 Task: Find a house in Fairhaven, United States, for 8 guests from 24th August to 10th September, with a price range of ₹12,000 to ₹15,000, 4 bedrooms, 4 bathrooms, and amenities including free parking, TV, WiFi, gym, and breakfast.
Action: Mouse moved to (606, 115)
Screenshot: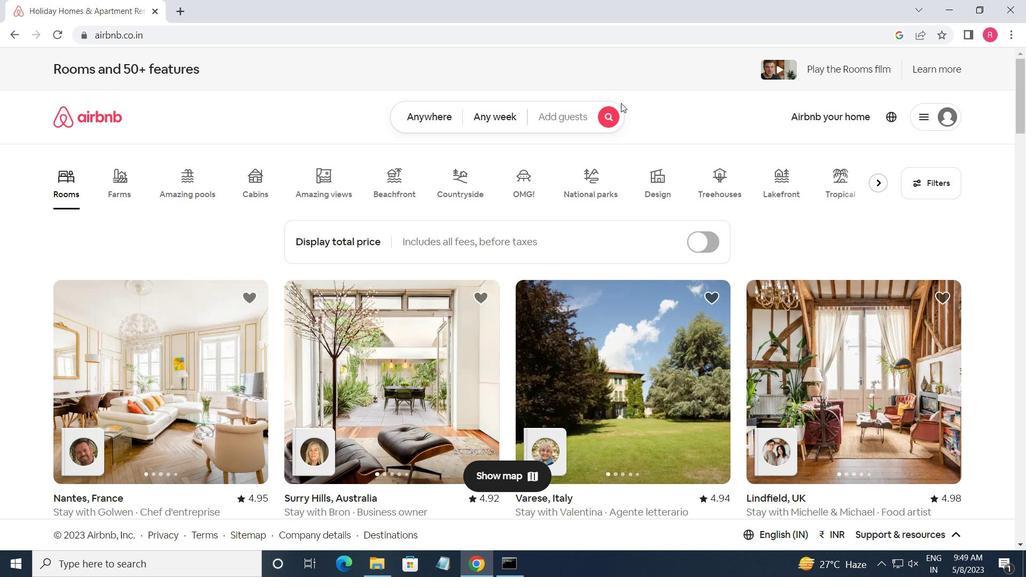 
Action: Mouse pressed left at (606, 115)
Screenshot: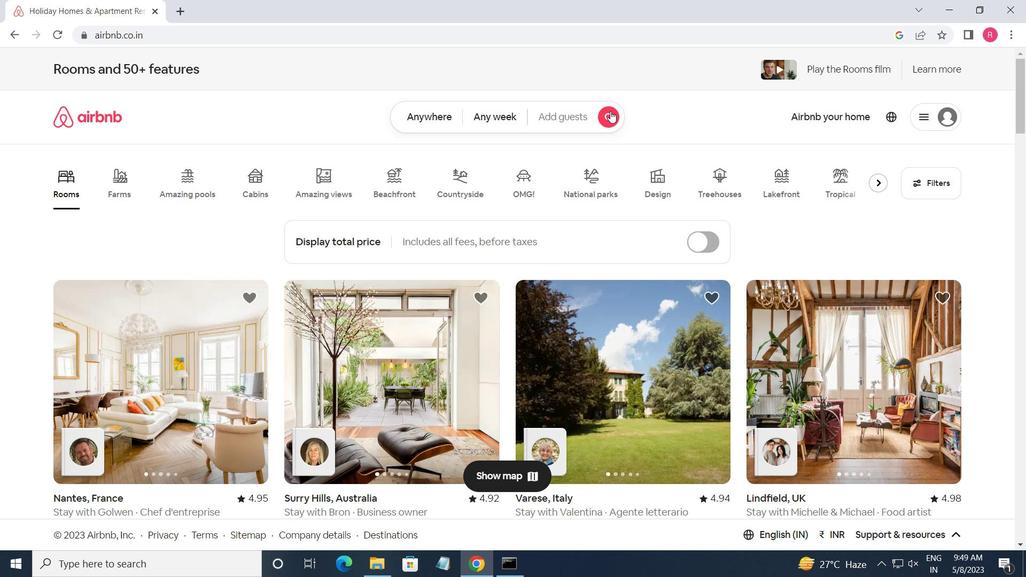 
Action: Mouse moved to (277, 159)
Screenshot: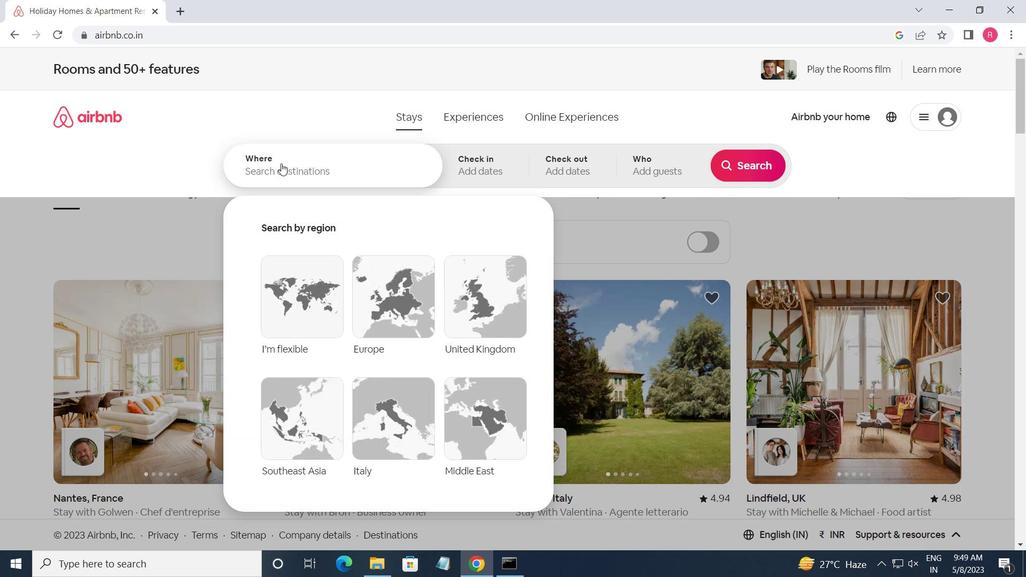 
Action: Mouse pressed left at (277, 159)
Screenshot: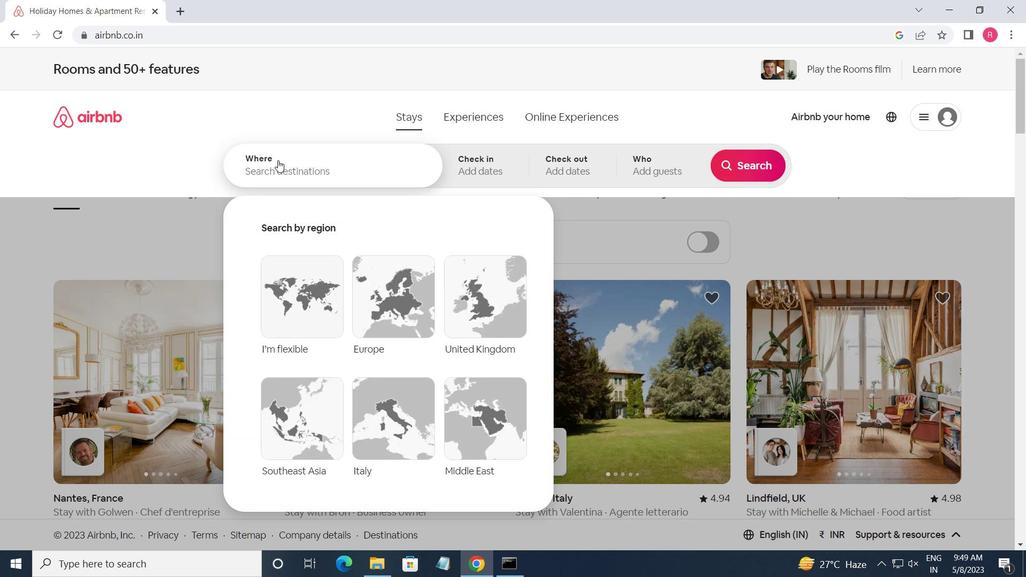 
Action: Mouse moved to (277, 169)
Screenshot: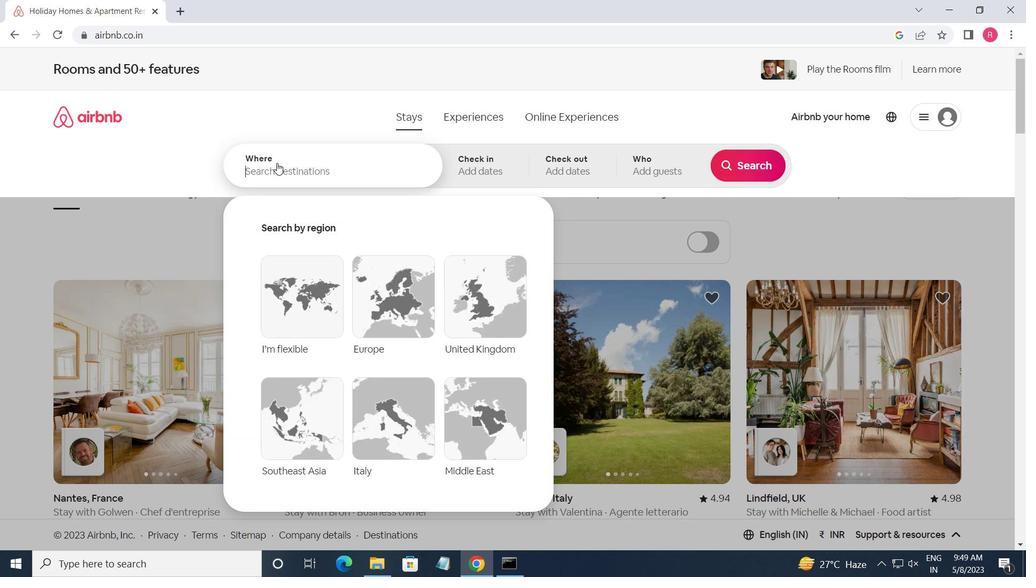 
Action: Key pressed <Key.shift>FAIRHAVEN,<Key.shift_r>UNITED<Key.space><Key.shift>STATE<Key.enter>
Screenshot: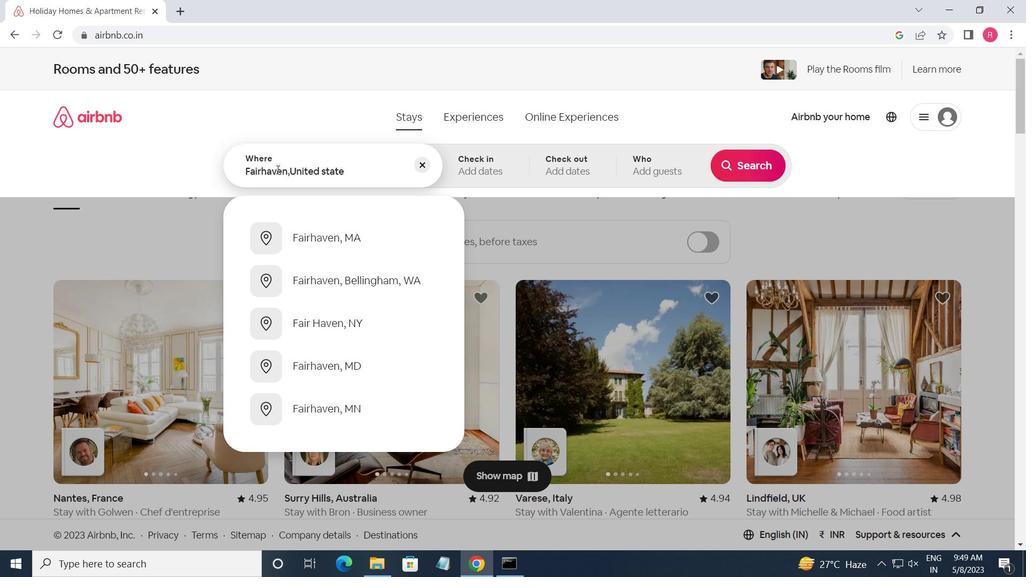 
Action: Mouse scrolled (277, 169) with delta (0, 0)
Screenshot: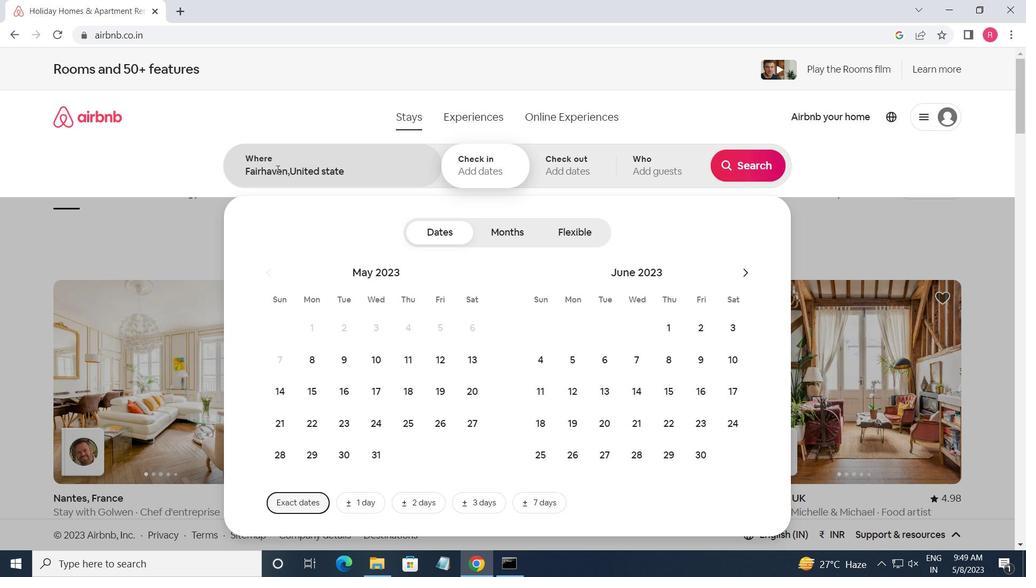
Action: Mouse moved to (744, 274)
Screenshot: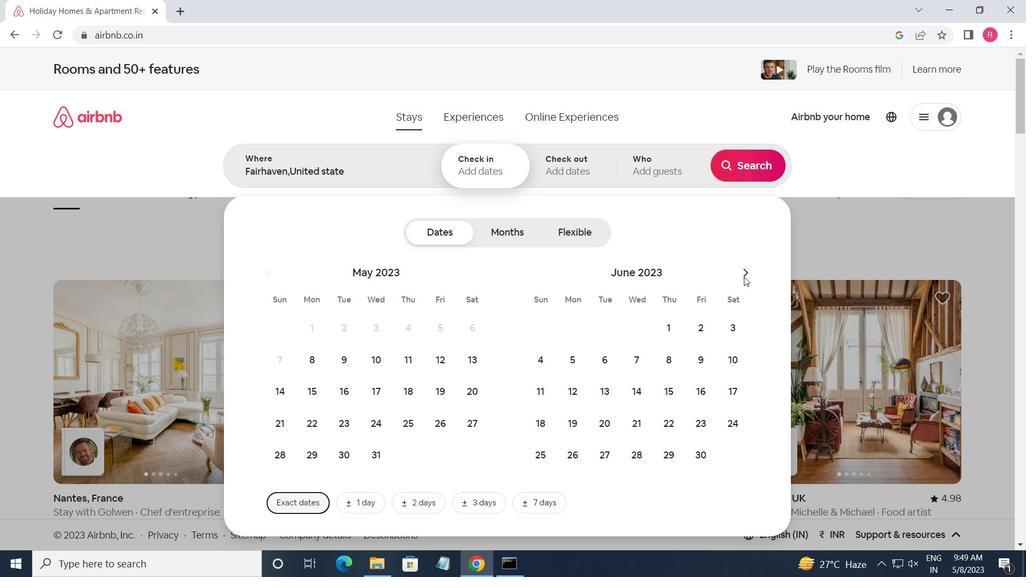 
Action: Mouse pressed left at (744, 274)
Screenshot: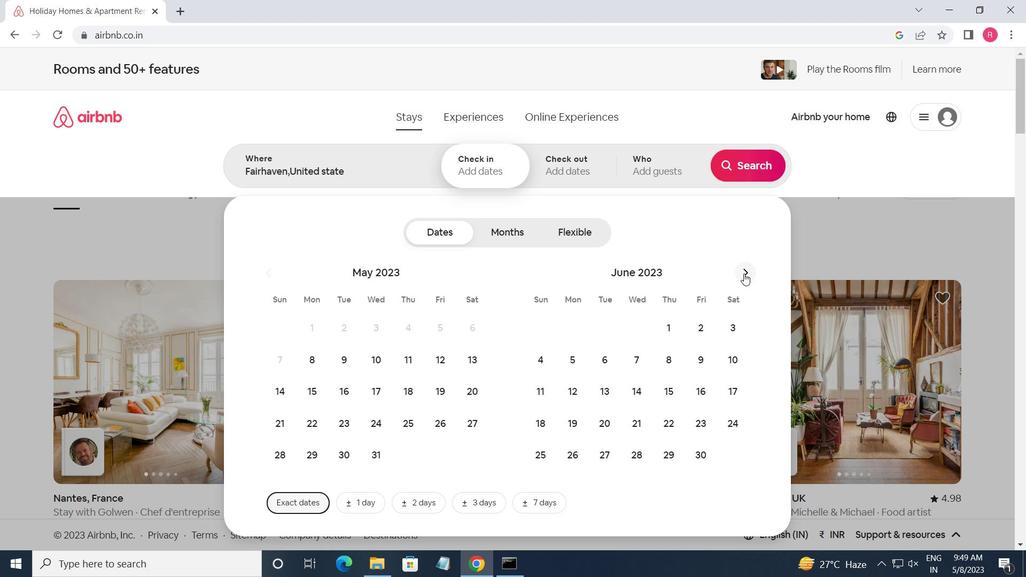 
Action: Mouse pressed left at (744, 274)
Screenshot: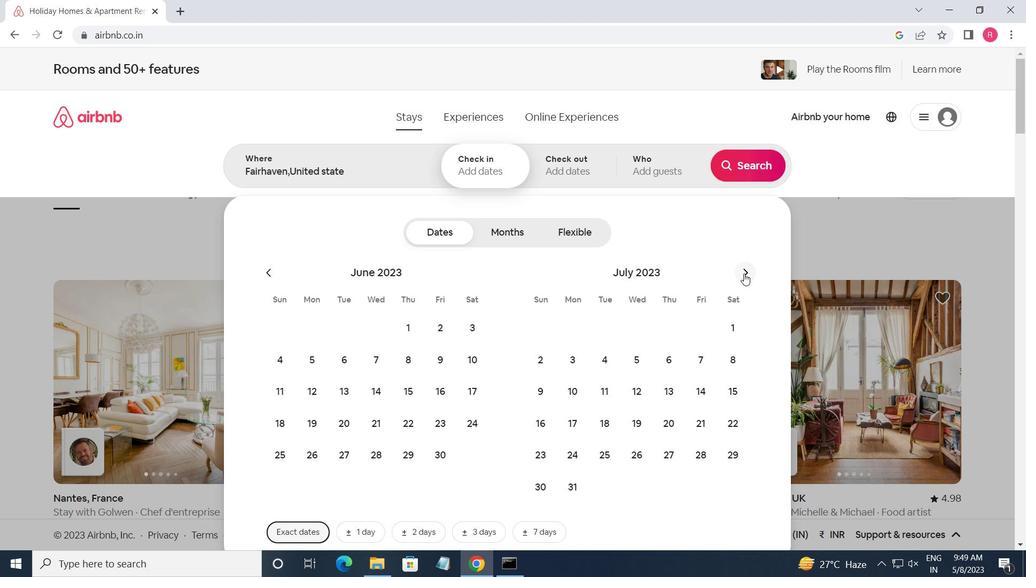 
Action: Mouse moved to (664, 424)
Screenshot: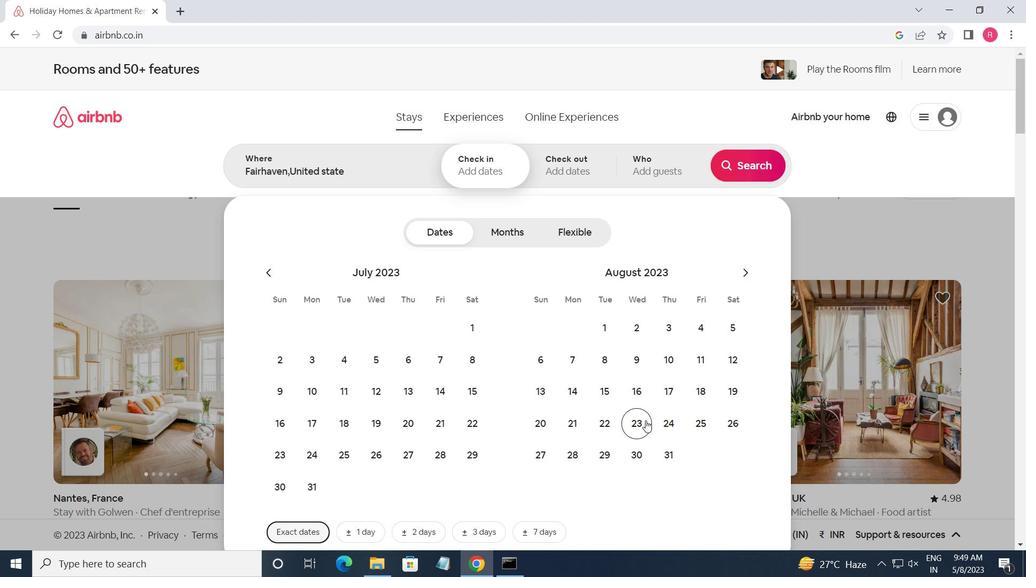 
Action: Mouse pressed left at (664, 424)
Screenshot: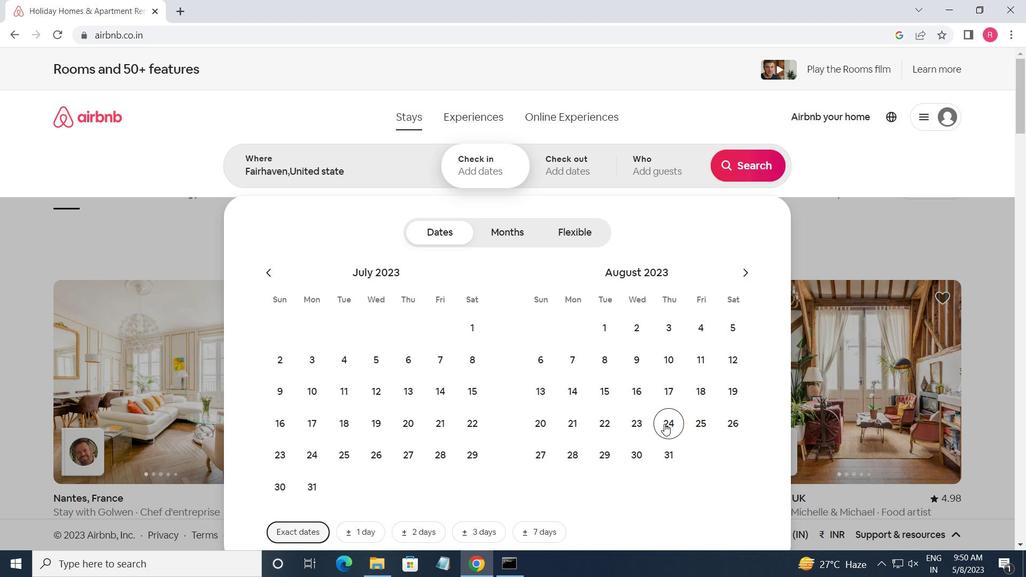 
Action: Mouse moved to (741, 272)
Screenshot: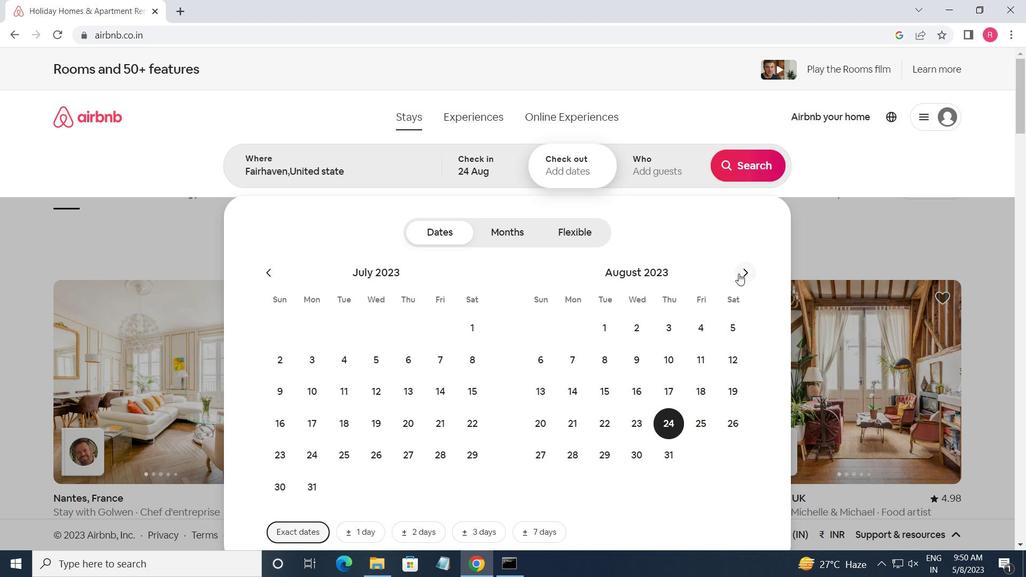 
Action: Mouse pressed left at (741, 272)
Screenshot: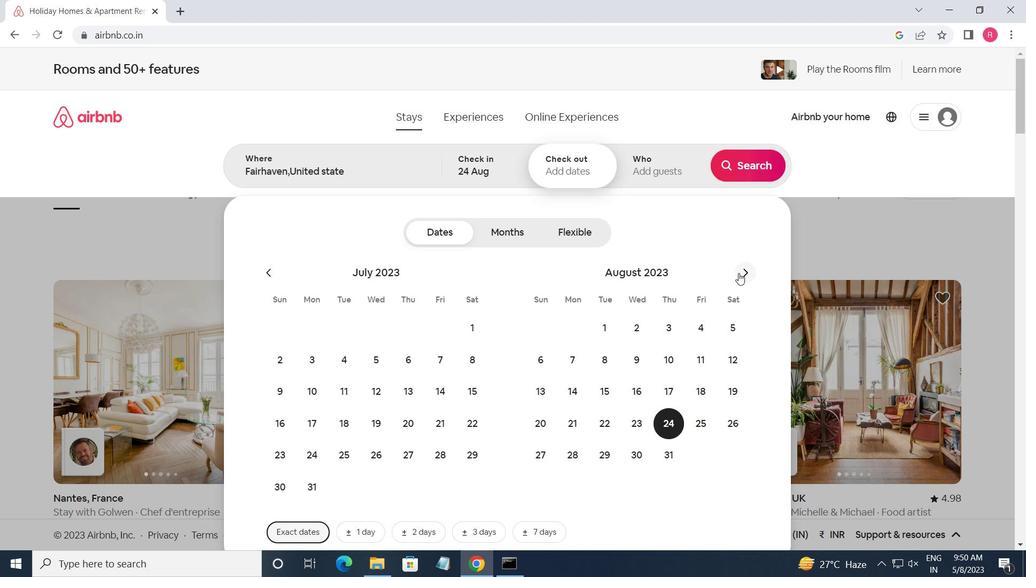 
Action: Mouse moved to (543, 387)
Screenshot: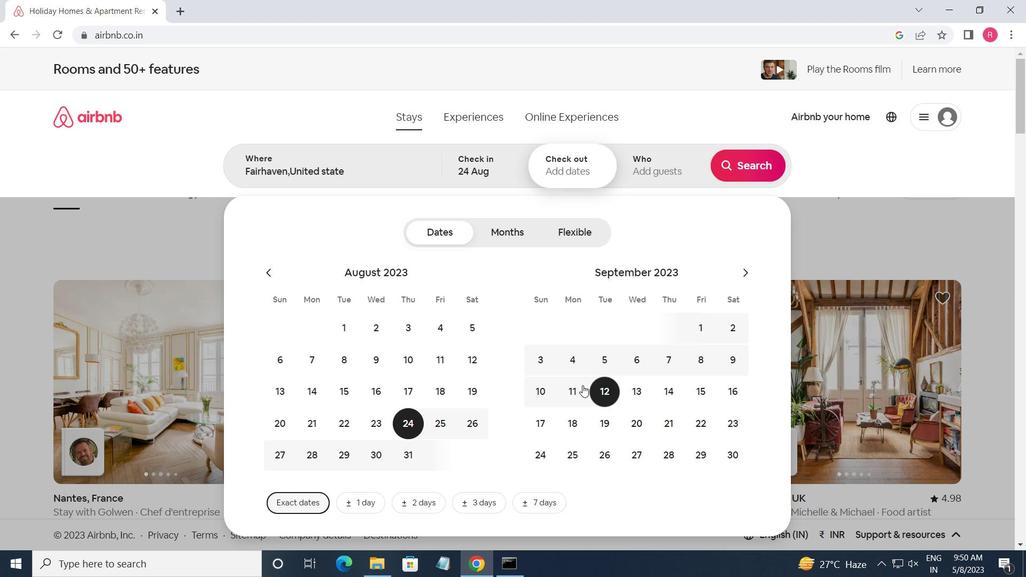 
Action: Mouse pressed left at (543, 387)
Screenshot: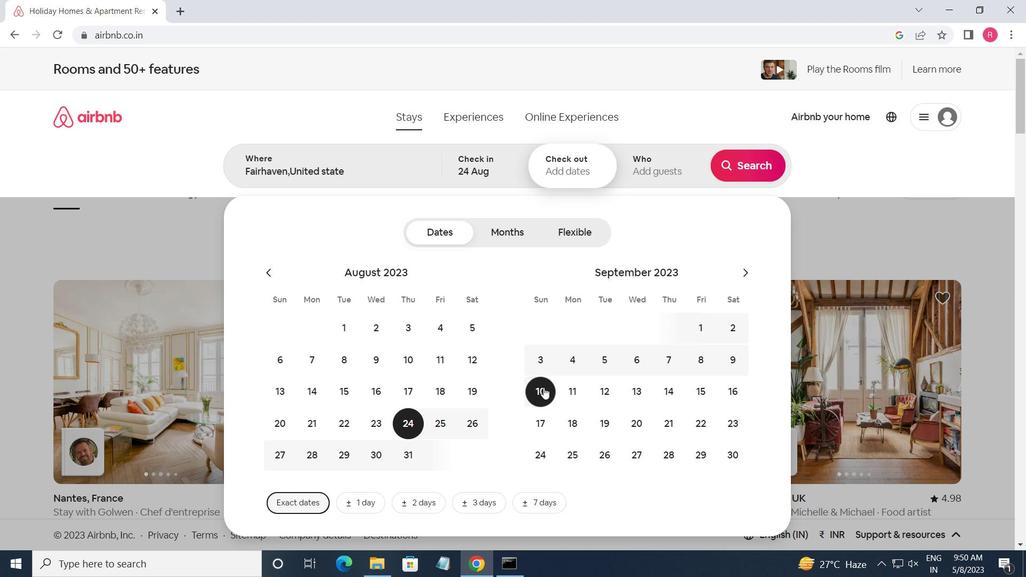 
Action: Mouse moved to (647, 179)
Screenshot: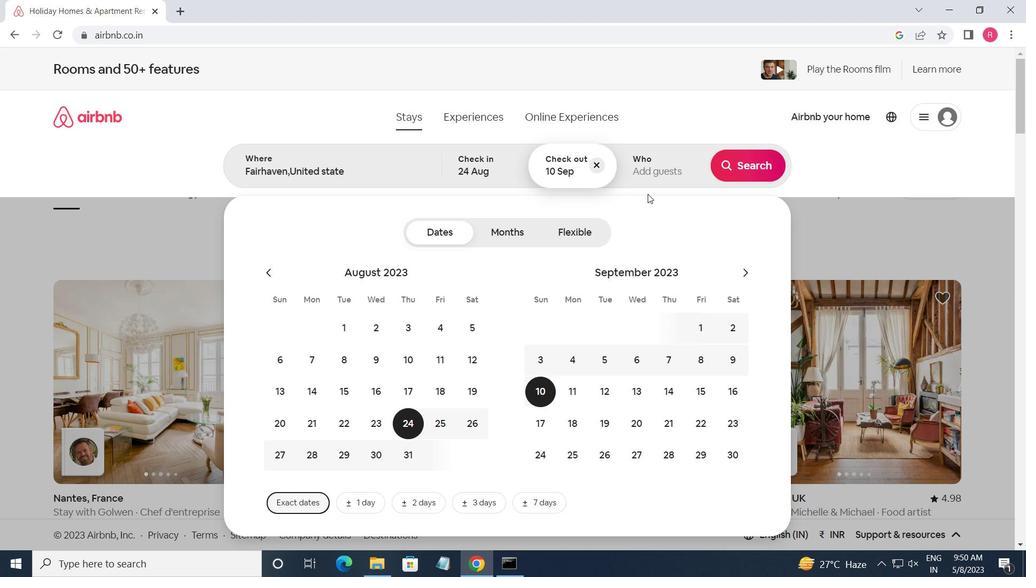 
Action: Mouse pressed left at (647, 179)
Screenshot: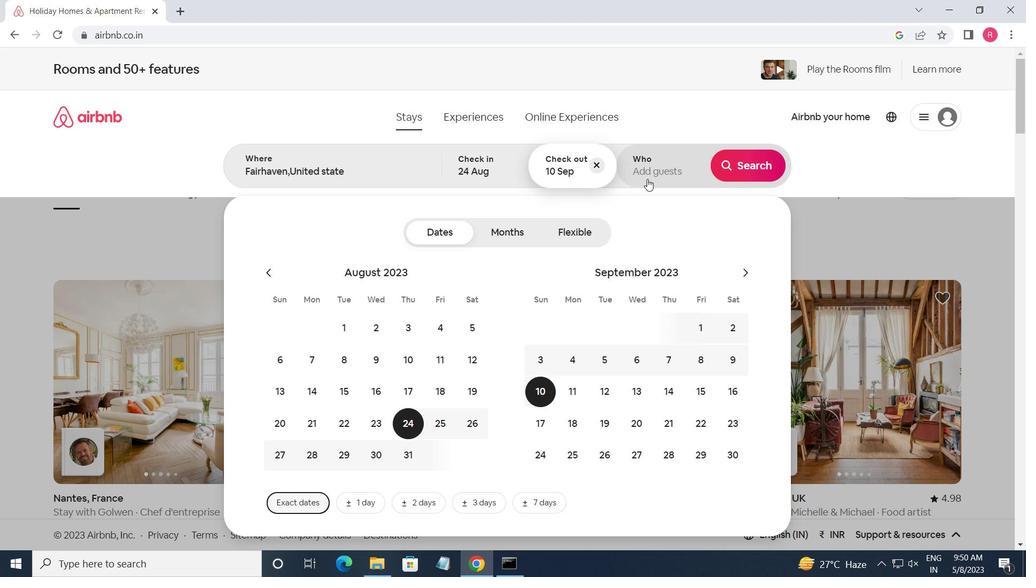 
Action: Mouse moved to (751, 241)
Screenshot: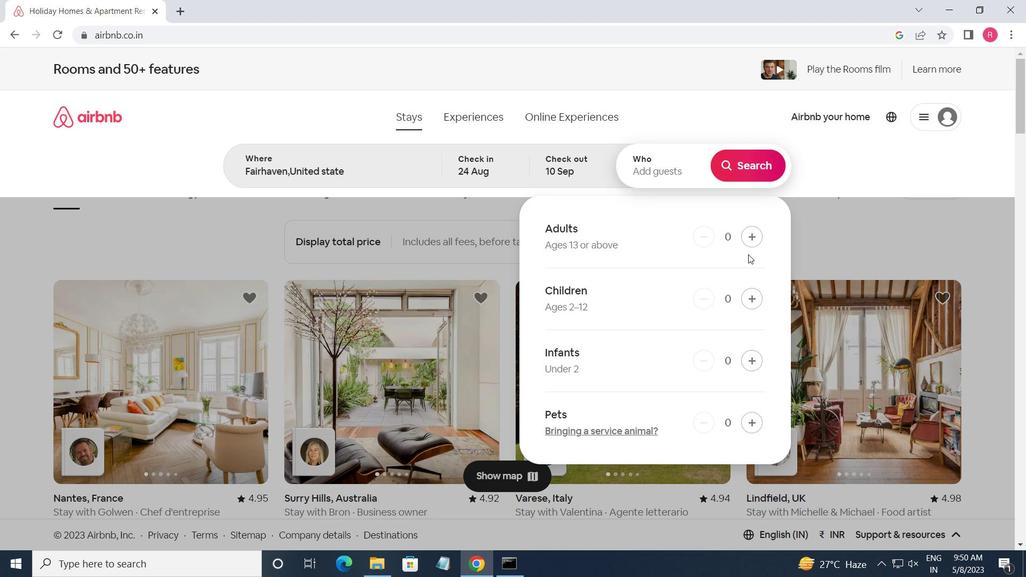 
Action: Mouse pressed left at (751, 241)
Screenshot: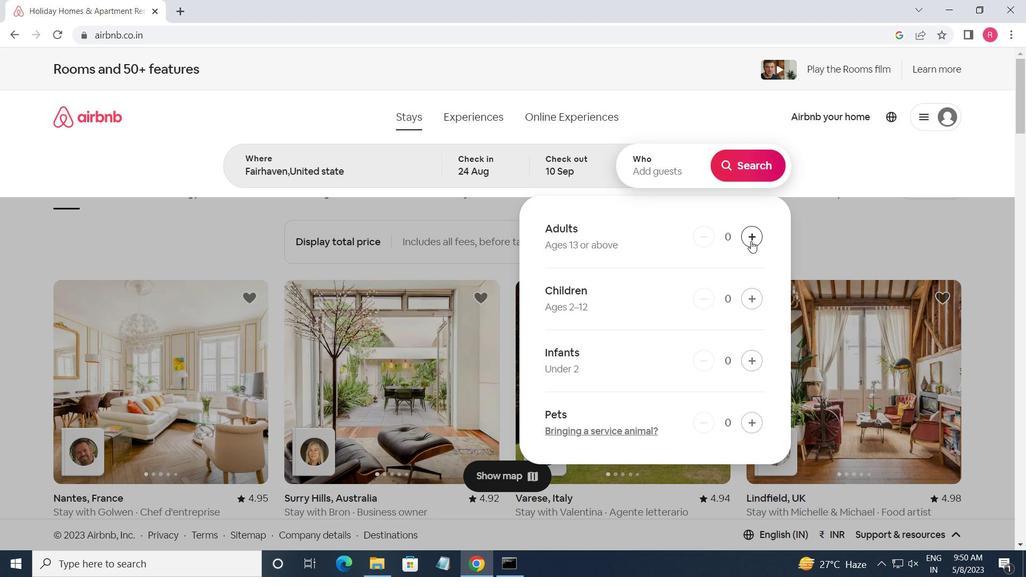 
Action: Mouse pressed left at (751, 241)
Screenshot: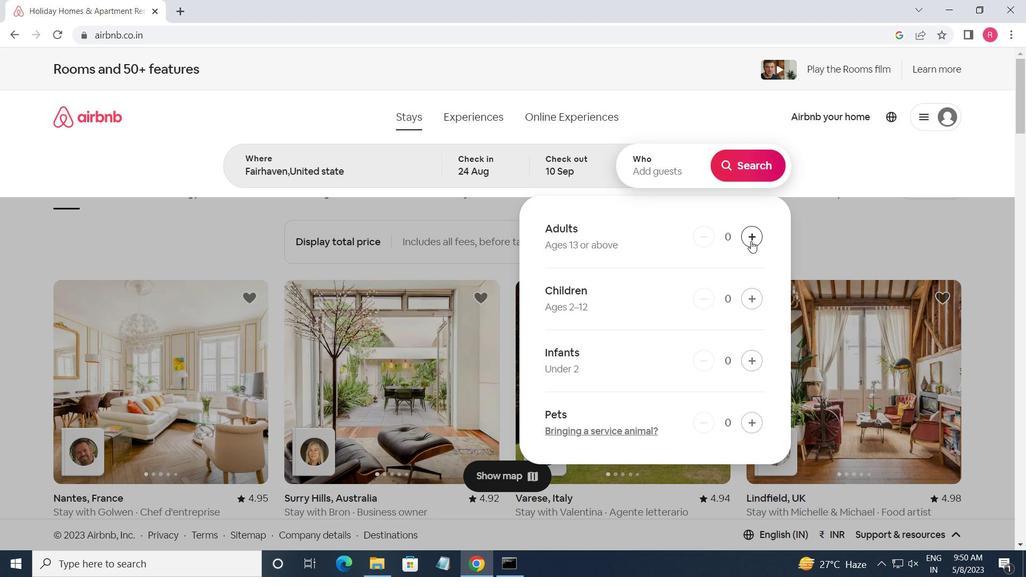 
Action: Mouse pressed left at (751, 241)
Screenshot: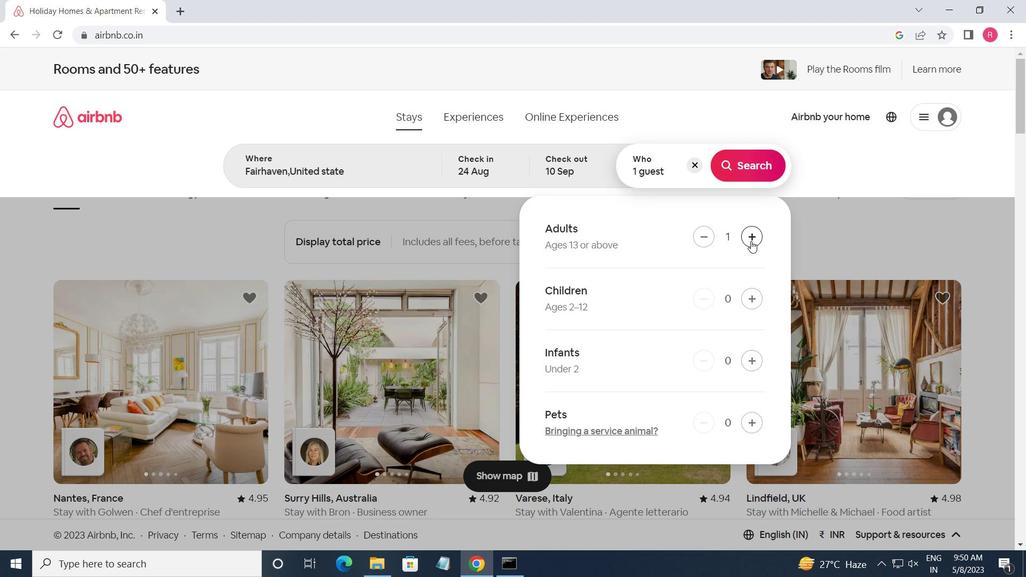 
Action: Mouse pressed left at (751, 241)
Screenshot: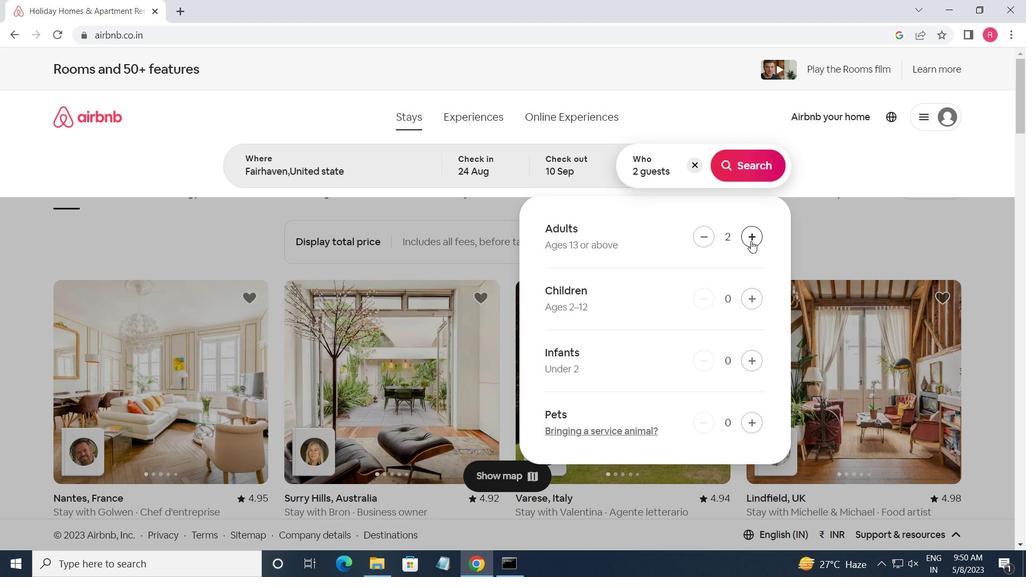 
Action: Mouse pressed left at (751, 241)
Screenshot: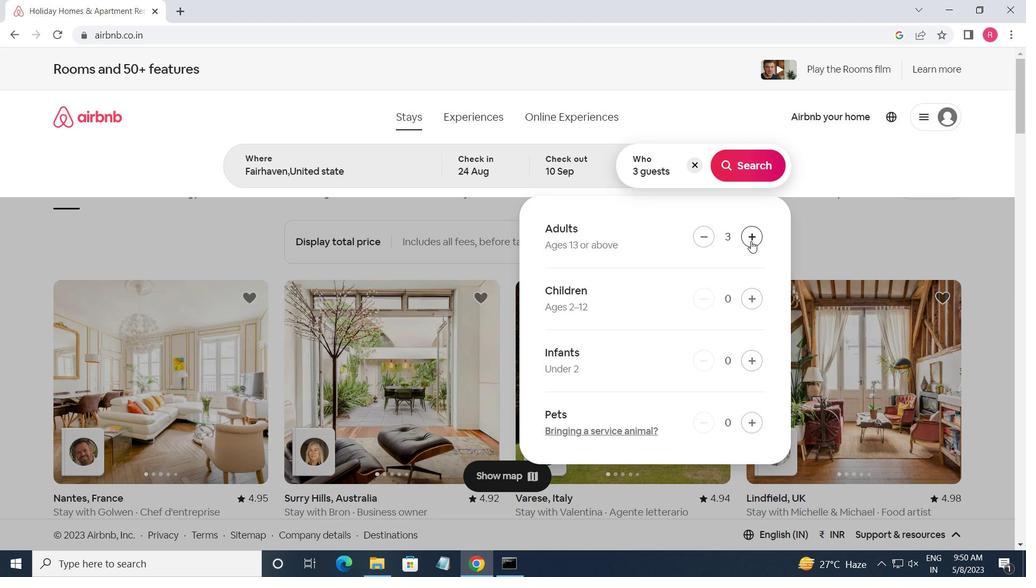 
Action: Mouse pressed left at (751, 241)
Screenshot: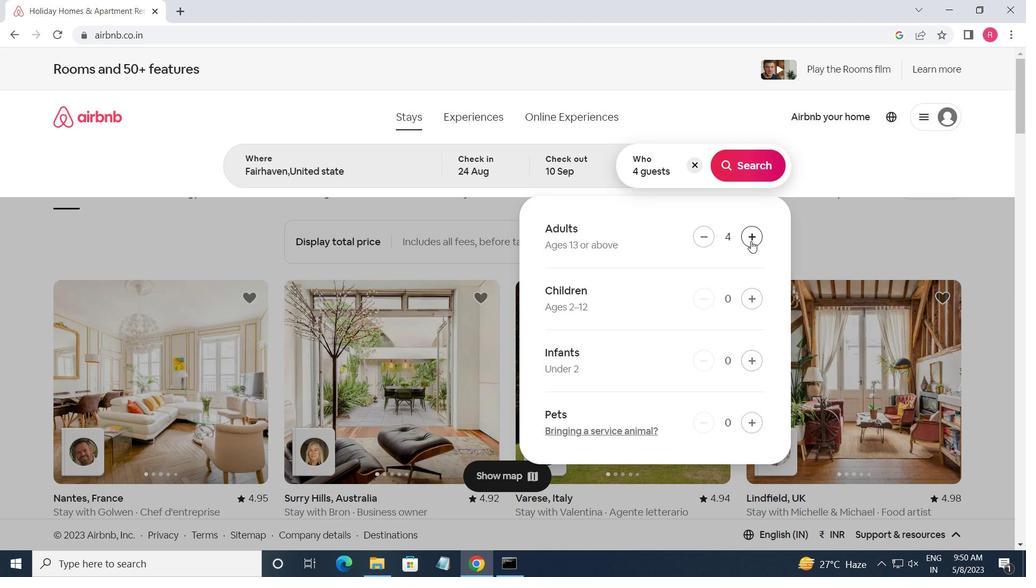 
Action: Mouse pressed left at (751, 241)
Screenshot: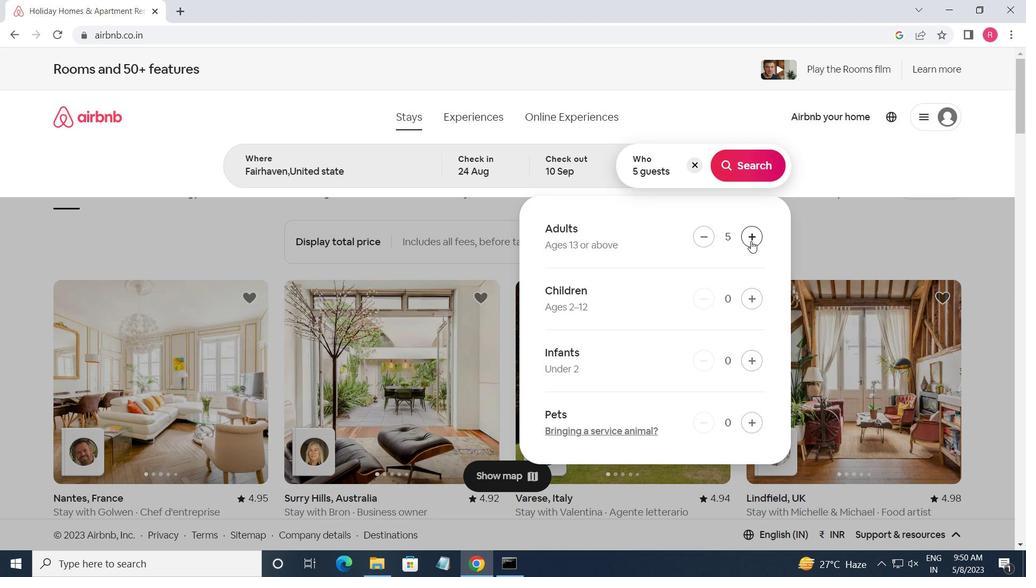 
Action: Mouse pressed left at (751, 241)
Screenshot: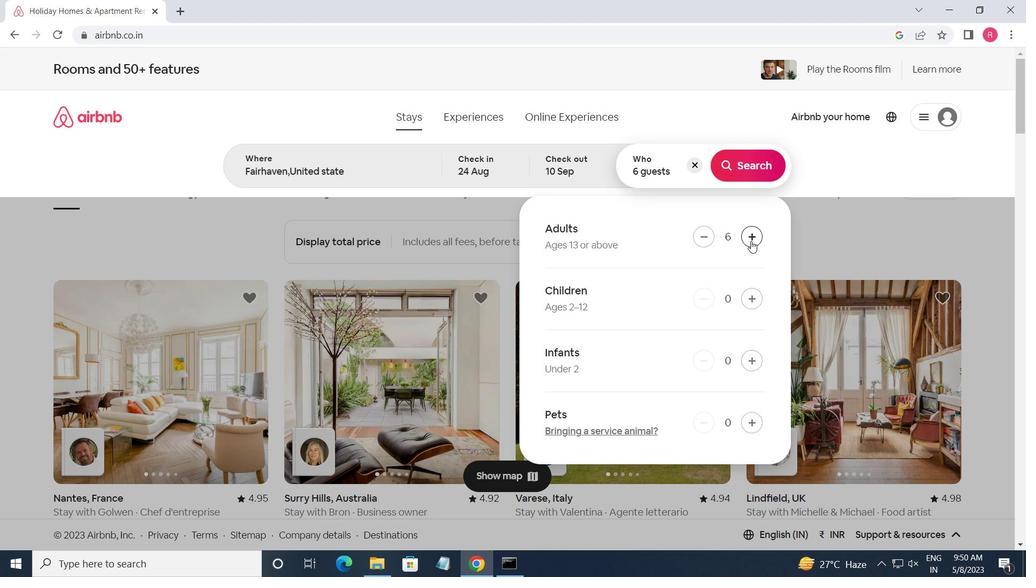 
Action: Mouse moved to (761, 160)
Screenshot: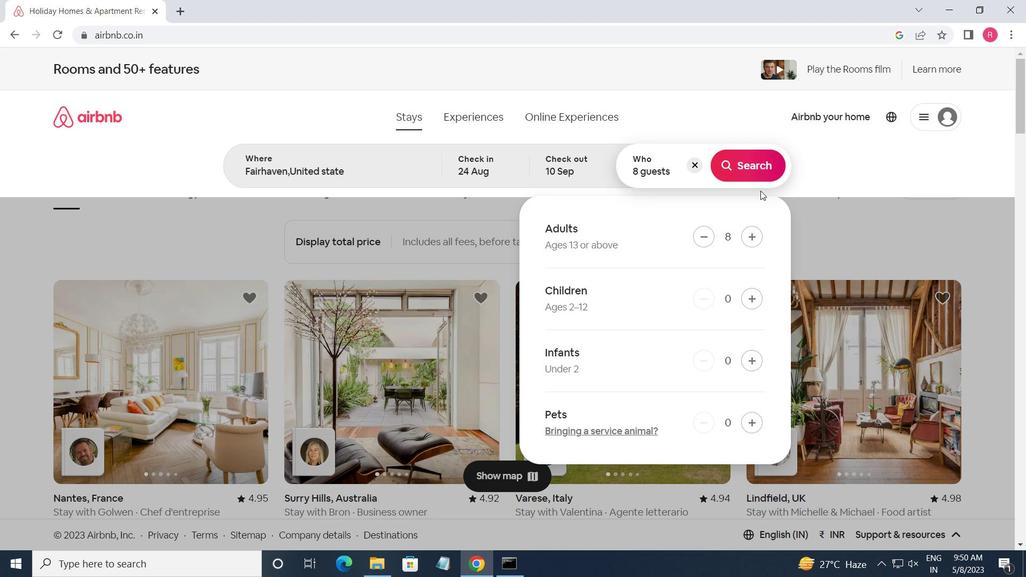 
Action: Mouse pressed left at (761, 160)
Screenshot: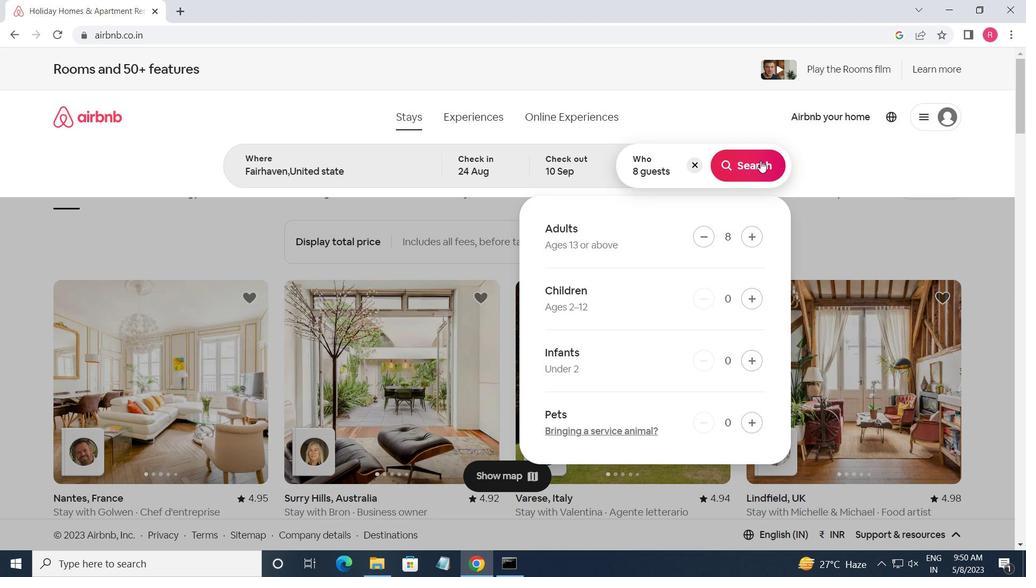 
Action: Mouse moved to (960, 126)
Screenshot: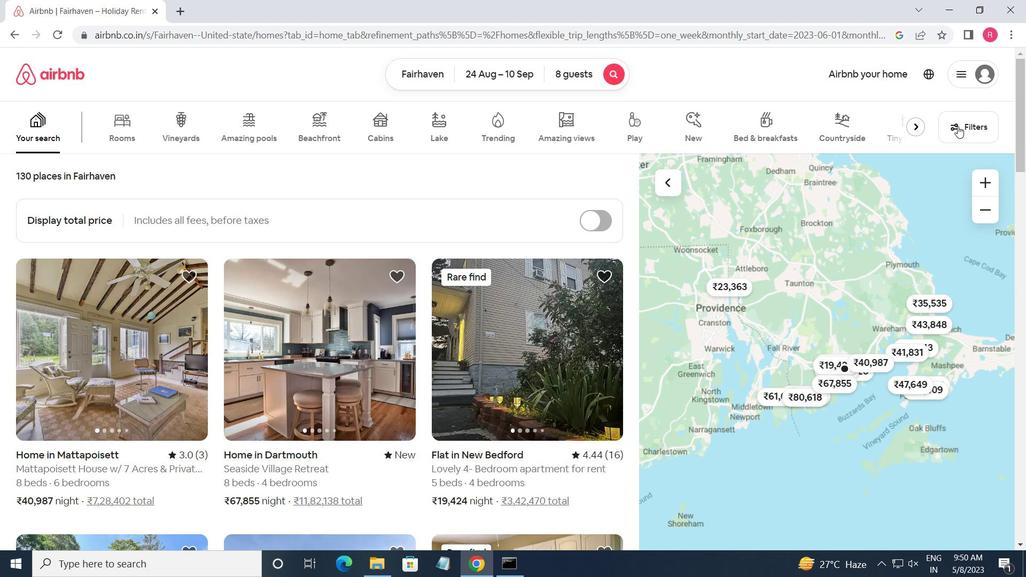 
Action: Mouse pressed left at (960, 126)
Screenshot: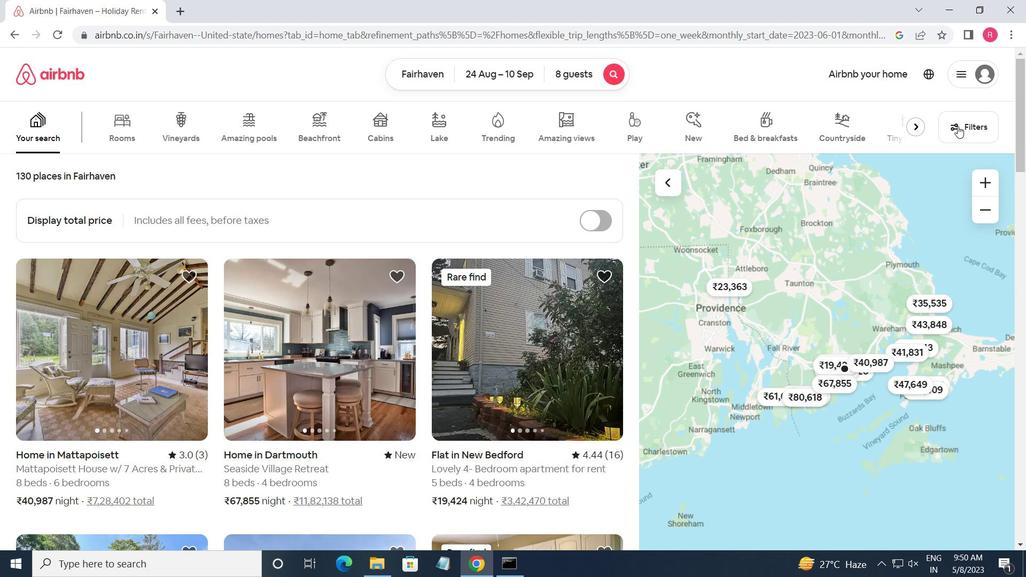 
Action: Mouse moved to (465, 369)
Screenshot: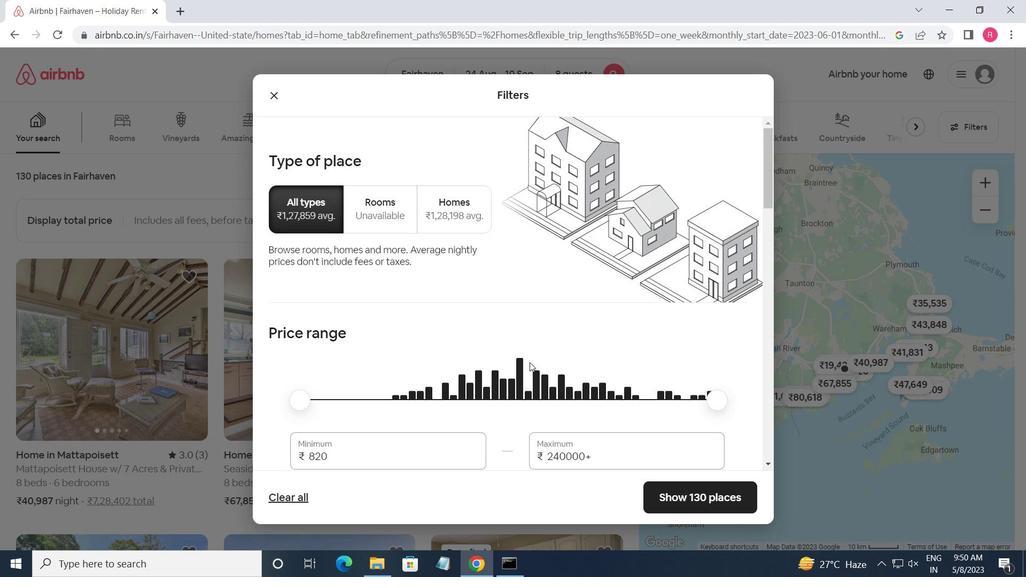 
Action: Mouse scrolled (465, 368) with delta (0, 0)
Screenshot: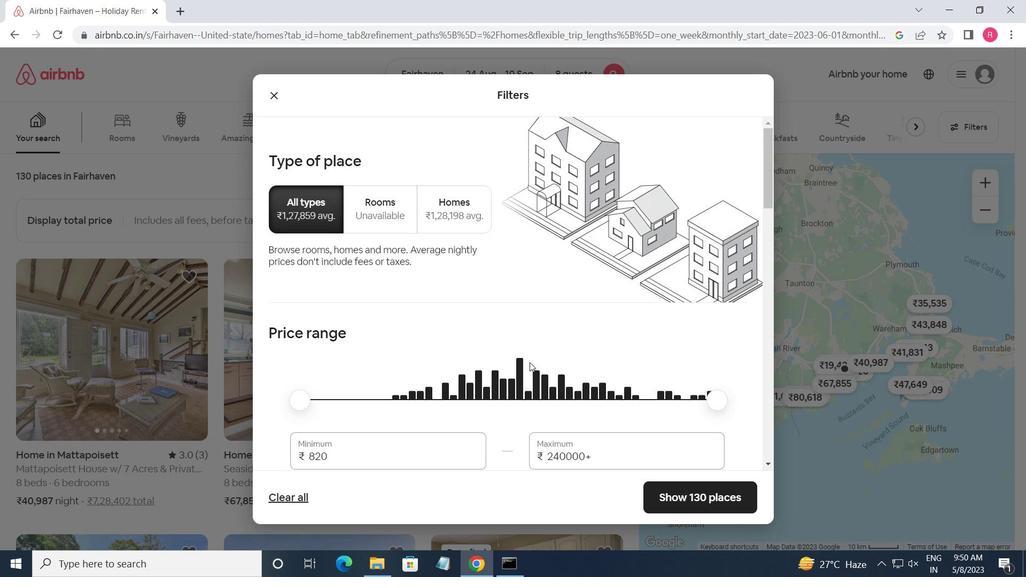 
Action: Mouse moved to (368, 385)
Screenshot: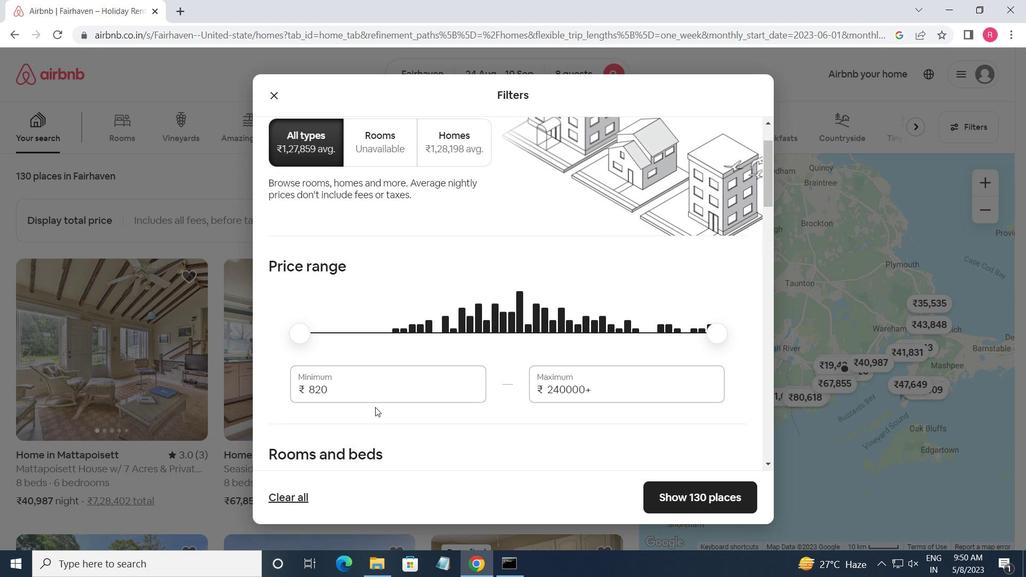 
Action: Mouse pressed left at (368, 385)
Screenshot: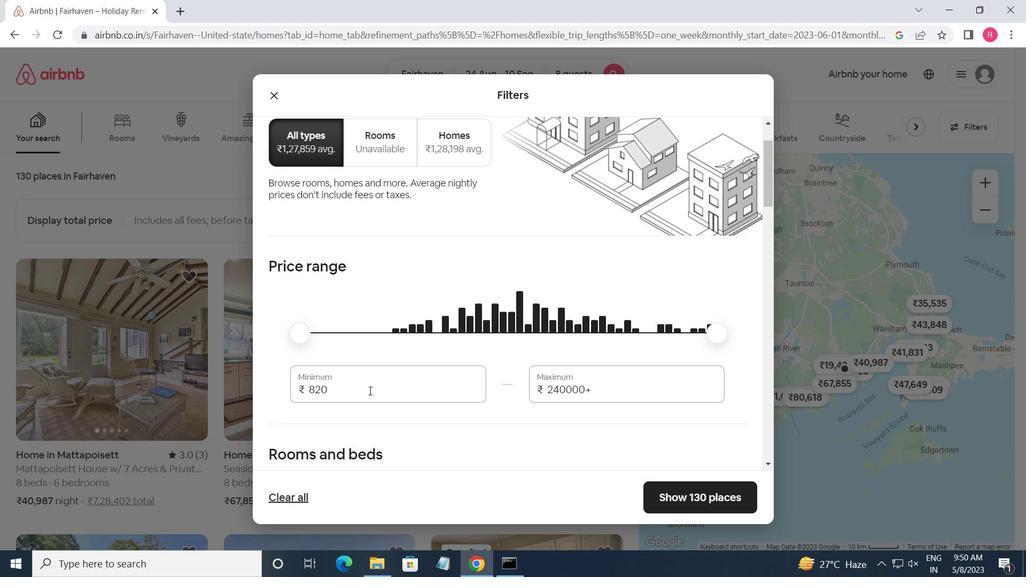 
Action: Key pressed <Key.backspace><Key.backspace><Key.backspace><Key.backspace><Key.backspace><Key.backspace><Key.backspace>12000<Key.tab>15000
Screenshot: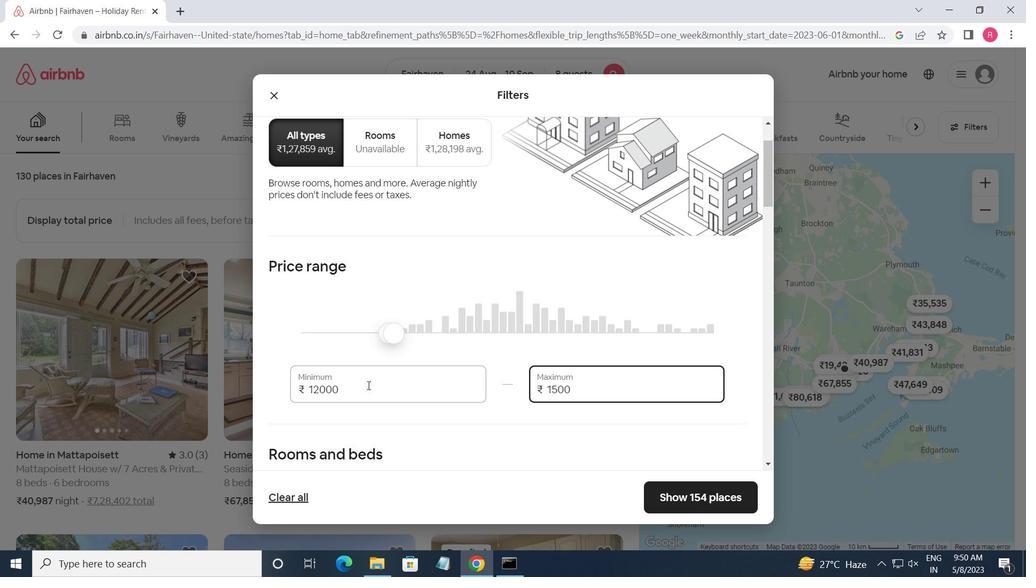 
Action: Mouse scrolled (368, 384) with delta (0, 0)
Screenshot: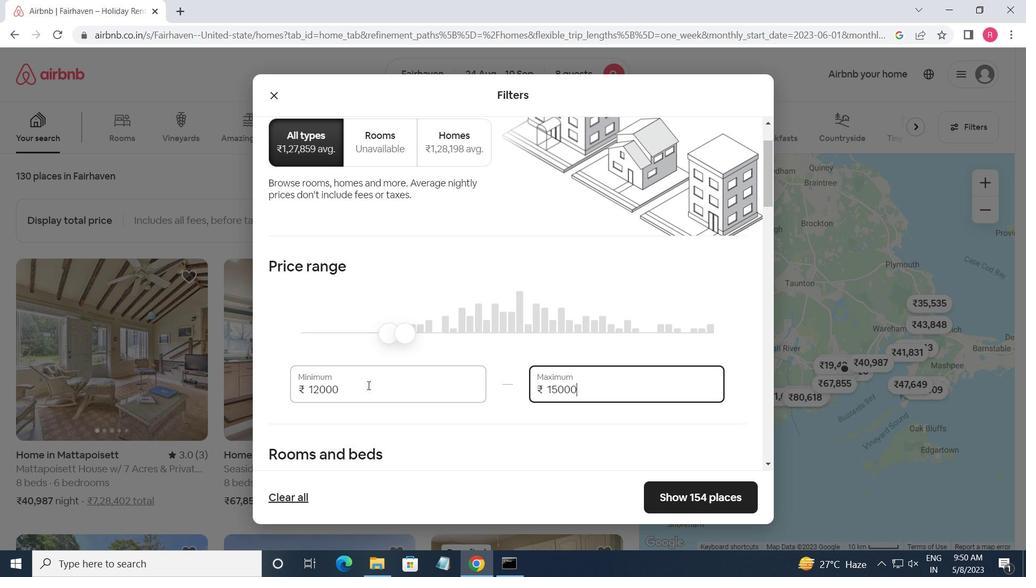 
Action: Mouse scrolled (368, 384) with delta (0, 0)
Screenshot: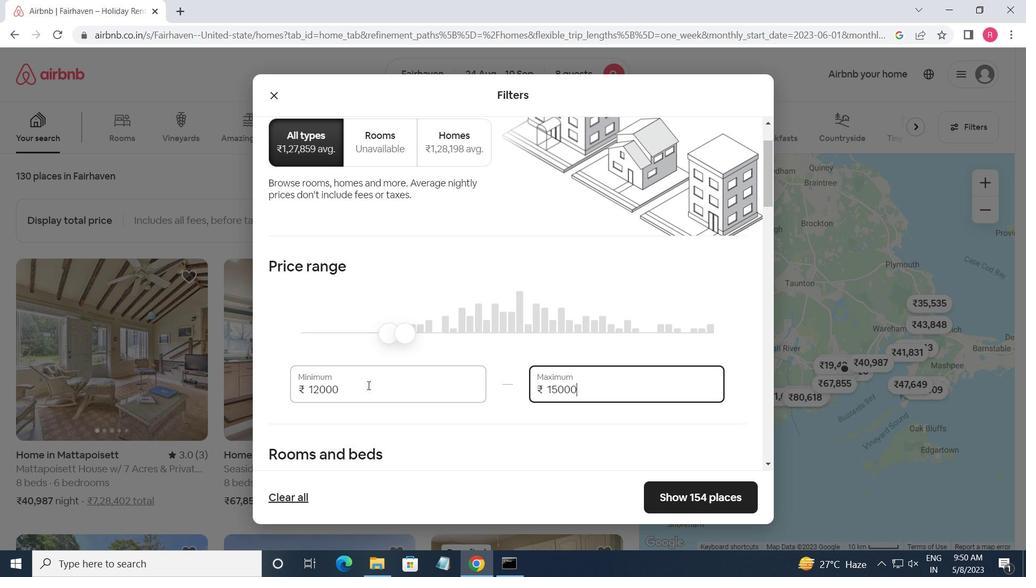 
Action: Mouse scrolled (368, 384) with delta (0, 0)
Screenshot: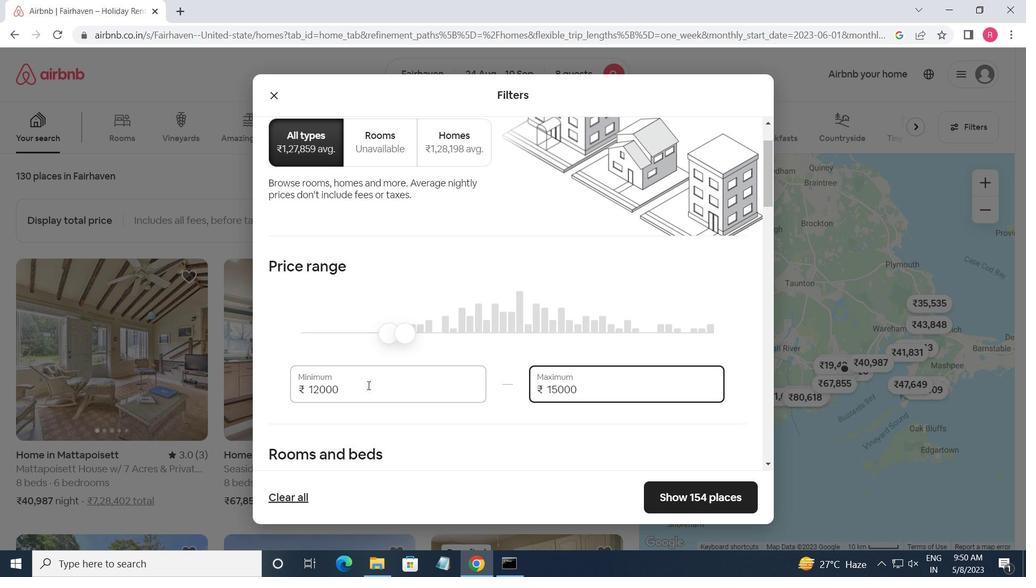 
Action: Mouse scrolled (368, 384) with delta (0, 0)
Screenshot: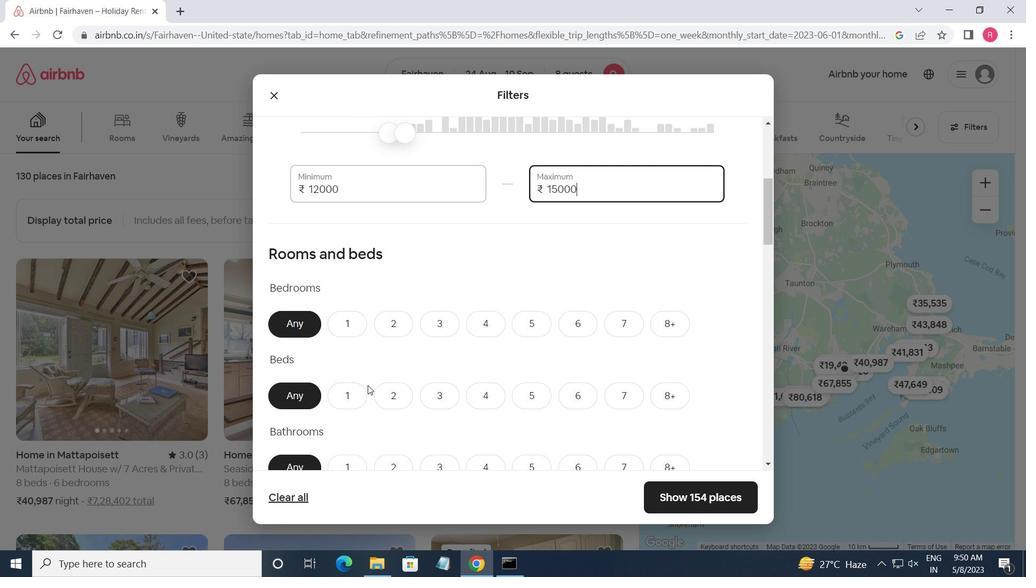 
Action: Mouse moved to (480, 257)
Screenshot: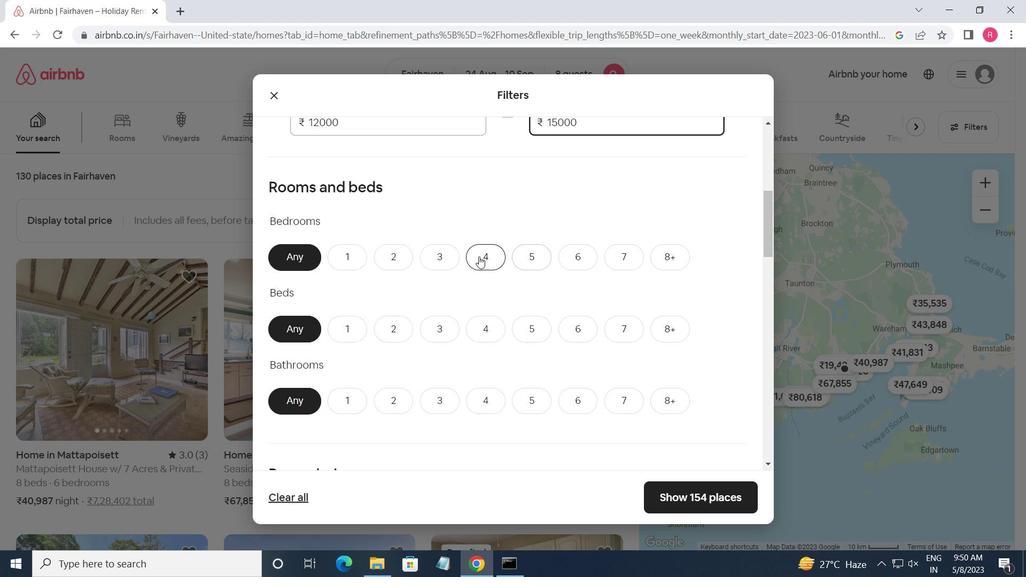 
Action: Mouse pressed left at (480, 257)
Screenshot: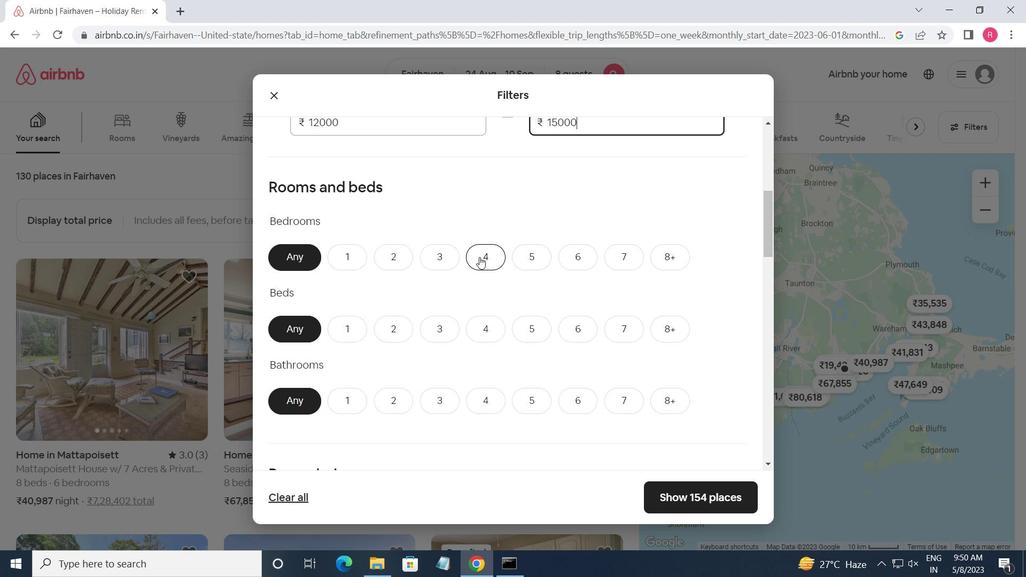 
Action: Mouse moved to (658, 336)
Screenshot: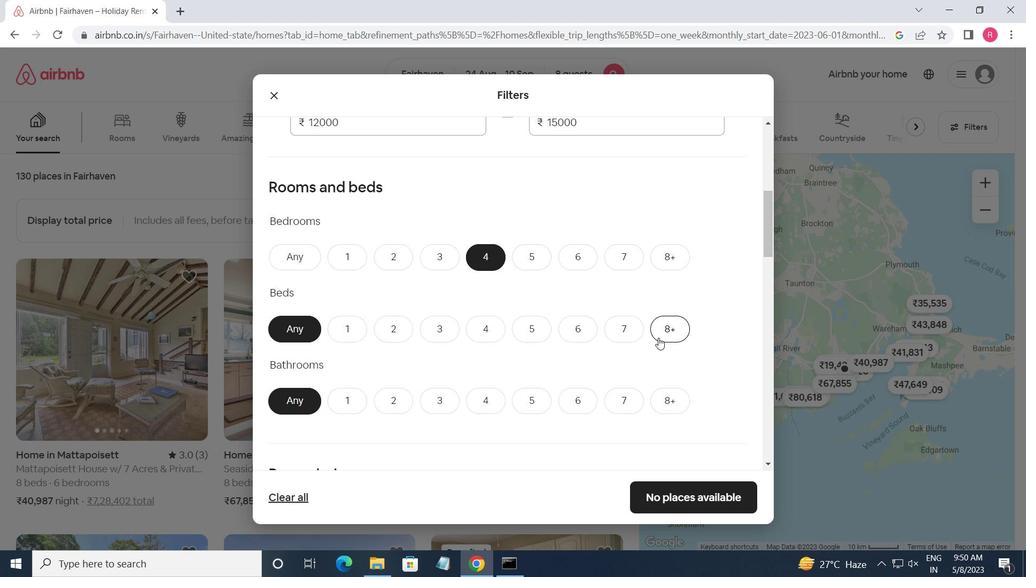 
Action: Mouse pressed left at (658, 336)
Screenshot: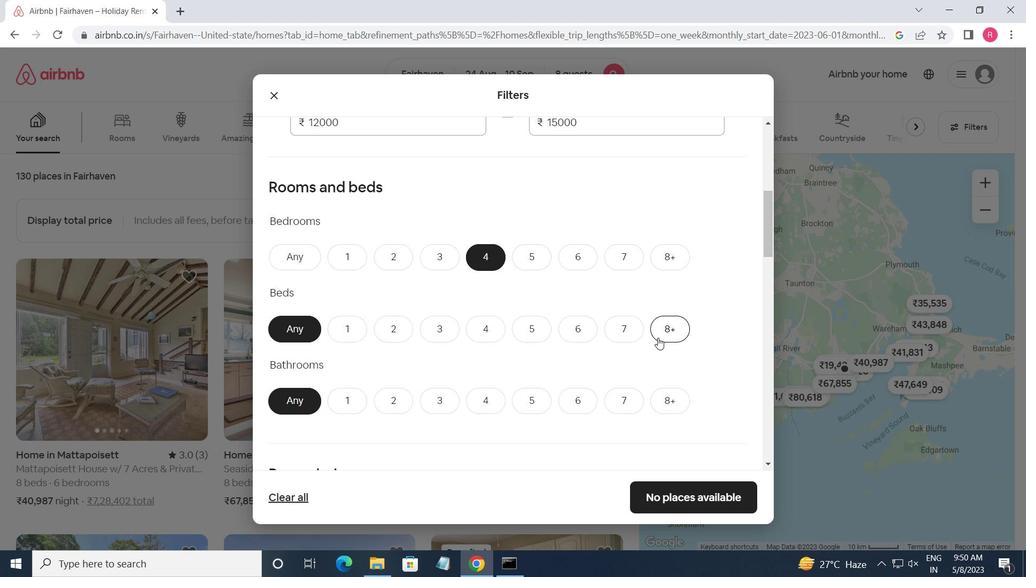 
Action: Mouse moved to (481, 402)
Screenshot: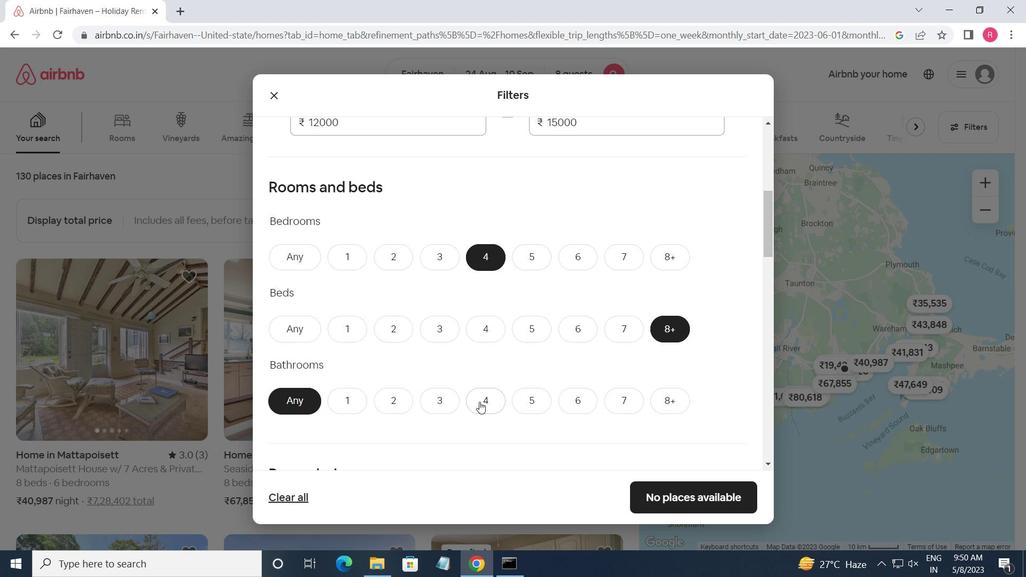 
Action: Mouse pressed left at (481, 402)
Screenshot: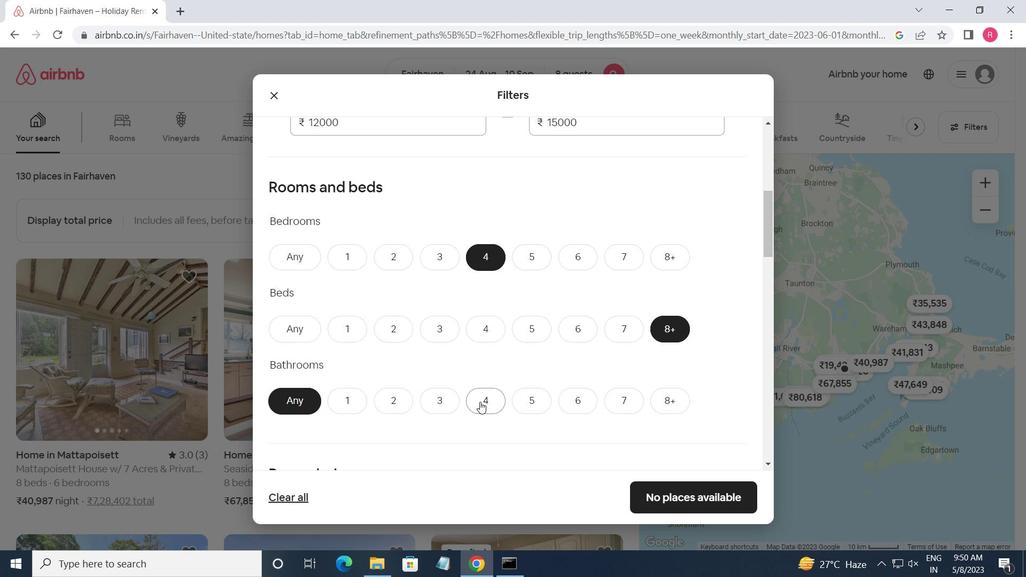 
Action: Mouse moved to (481, 401)
Screenshot: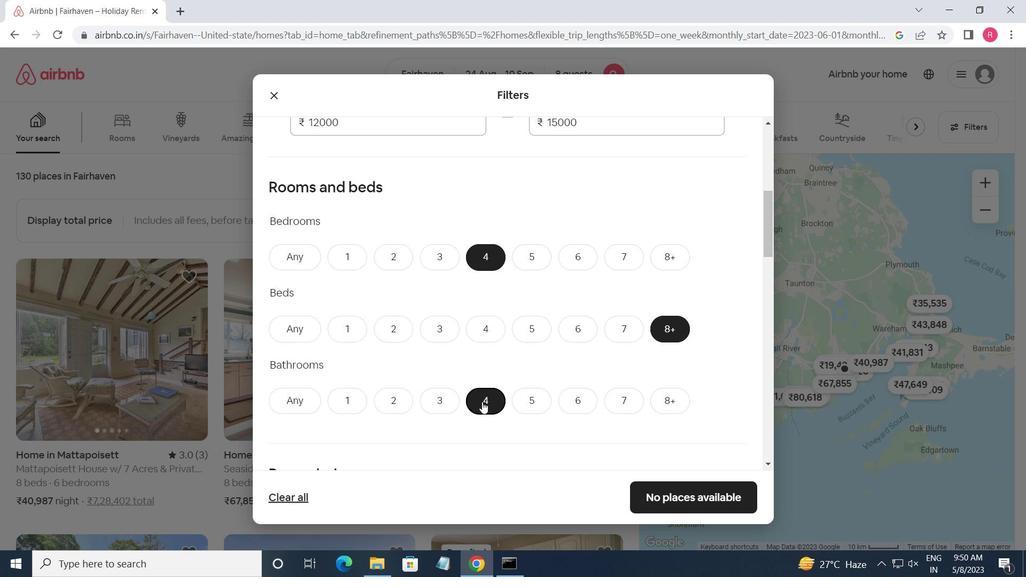 
Action: Mouse scrolled (481, 401) with delta (0, 0)
Screenshot: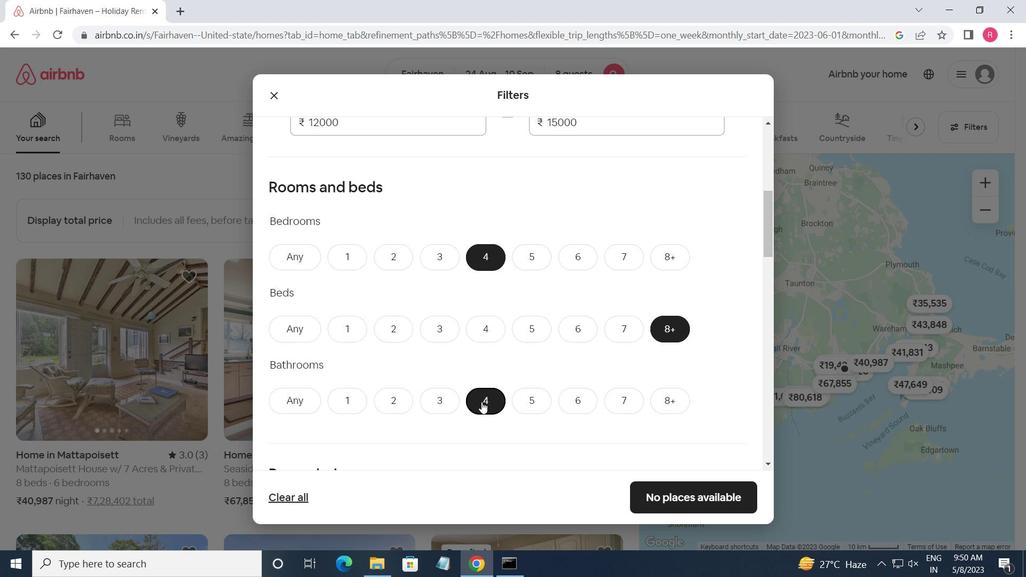 
Action: Mouse scrolled (481, 401) with delta (0, 0)
Screenshot: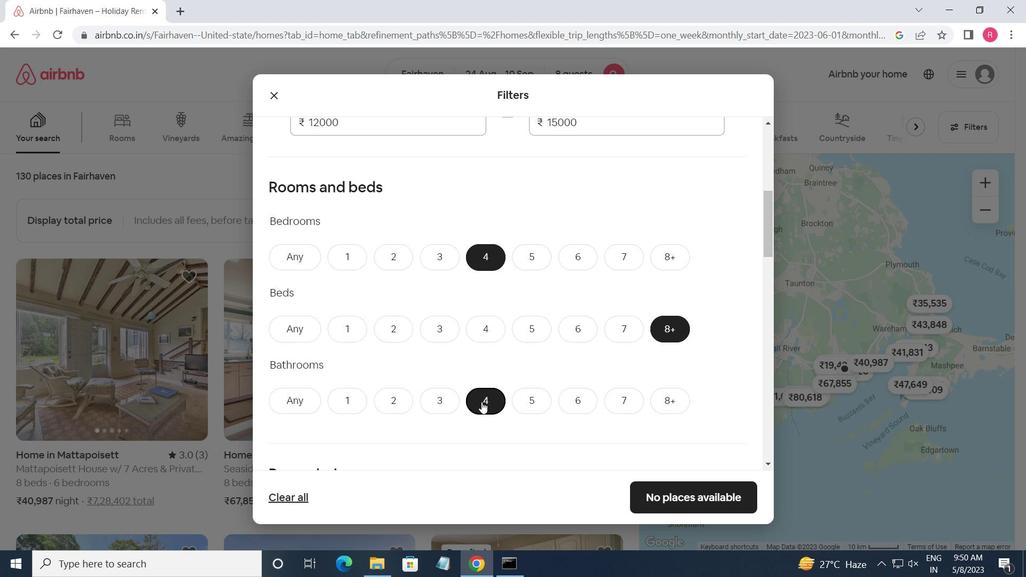 
Action: Mouse scrolled (481, 401) with delta (0, 0)
Screenshot: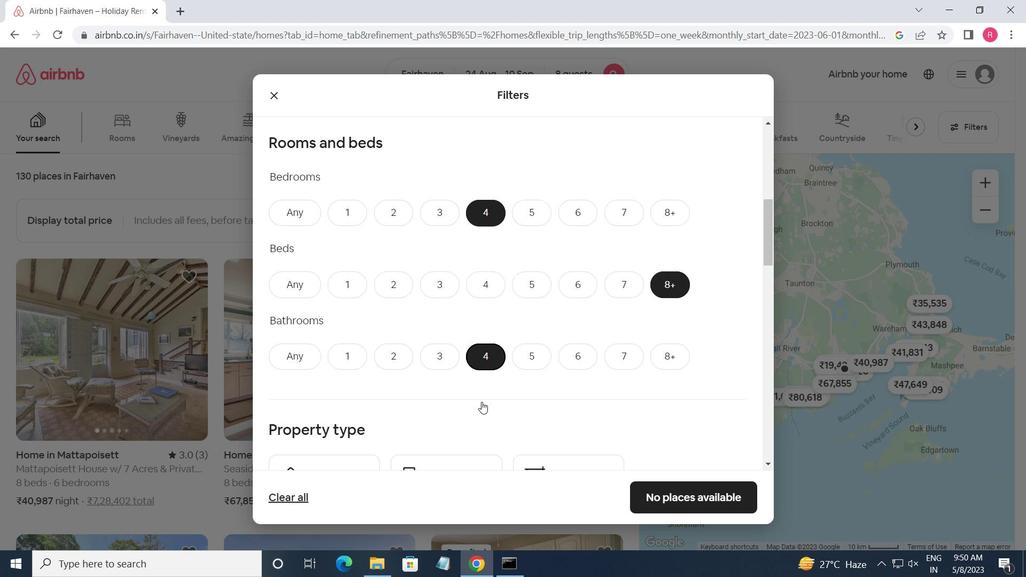 
Action: Mouse moved to (322, 341)
Screenshot: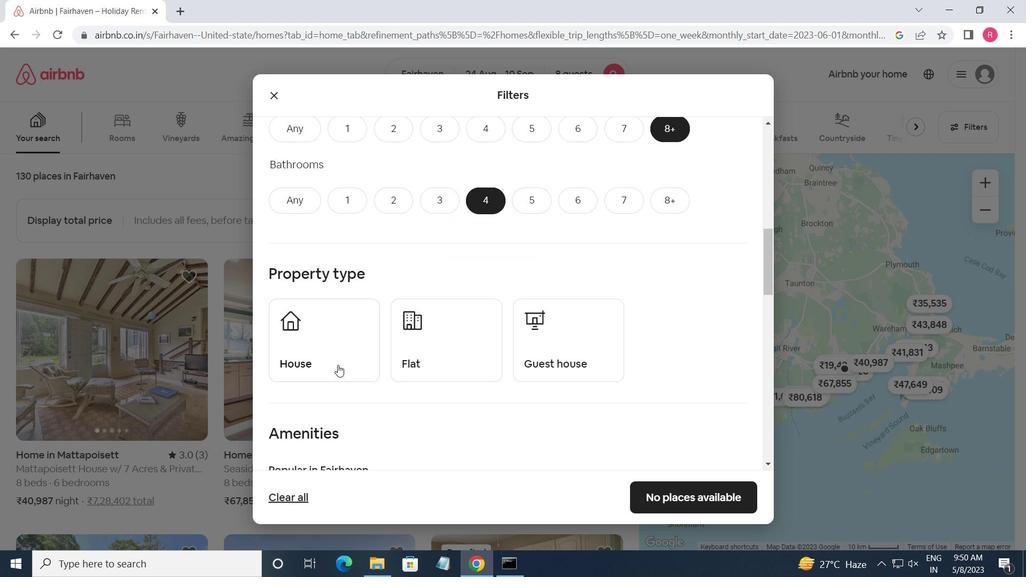 
Action: Mouse pressed left at (322, 341)
Screenshot: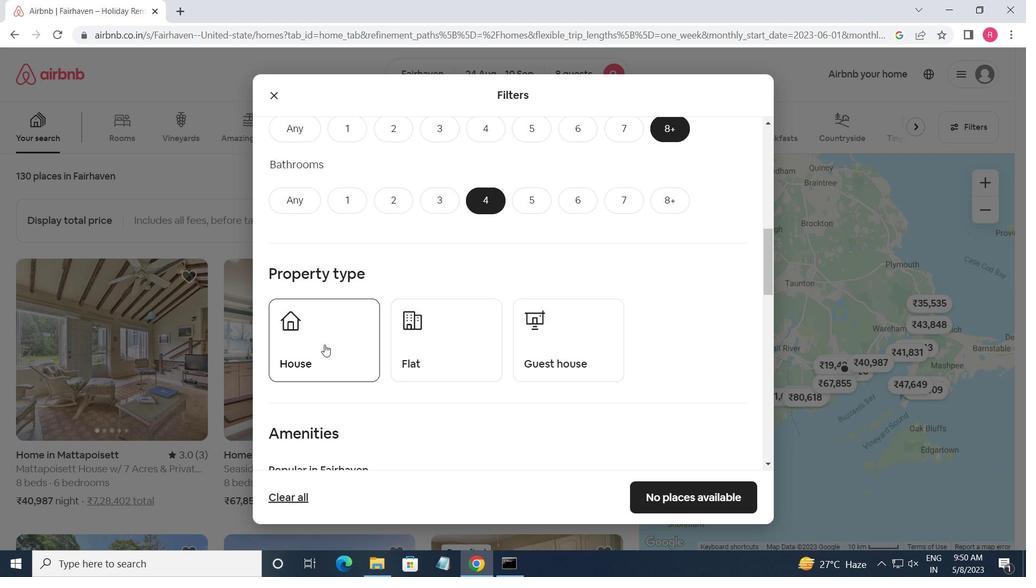 
Action: Mouse moved to (444, 359)
Screenshot: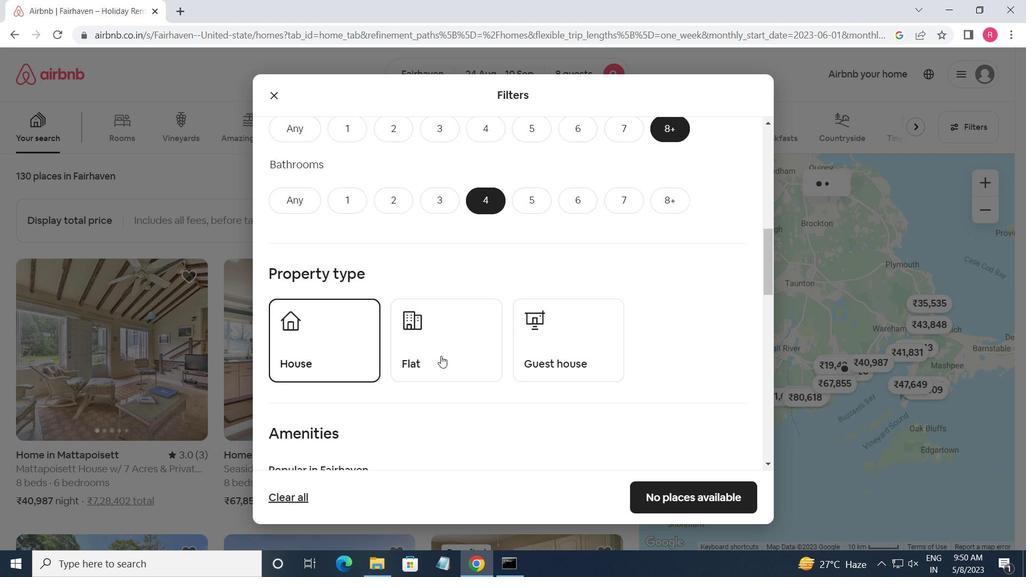 
Action: Mouse pressed left at (444, 359)
Screenshot: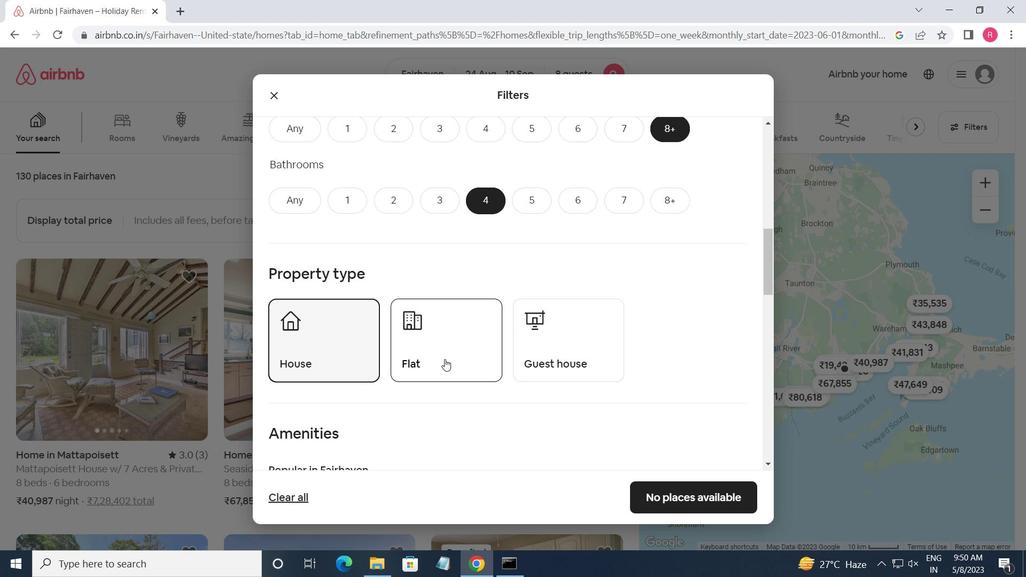 
Action: Mouse moved to (545, 365)
Screenshot: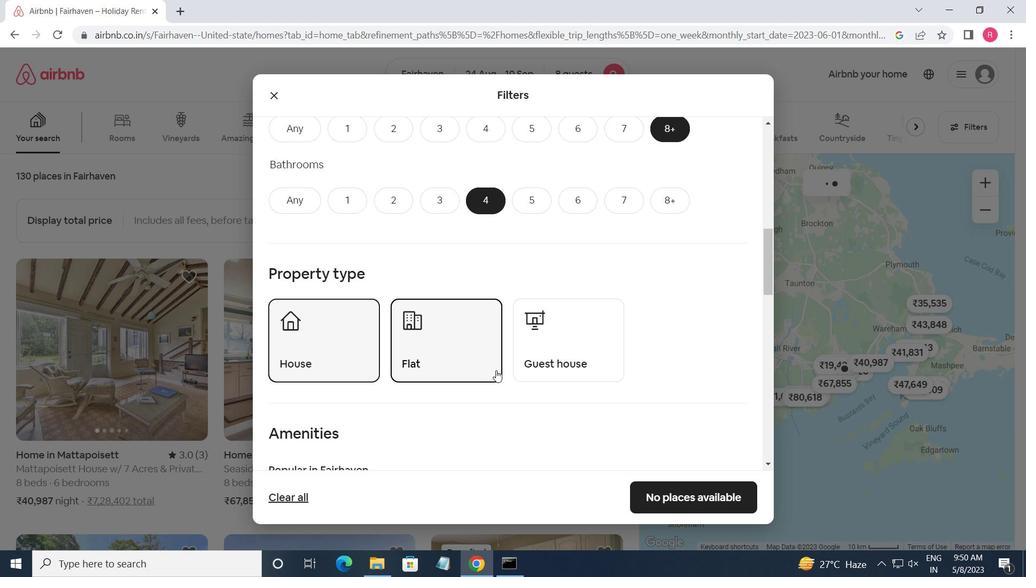 
Action: Mouse pressed left at (545, 365)
Screenshot: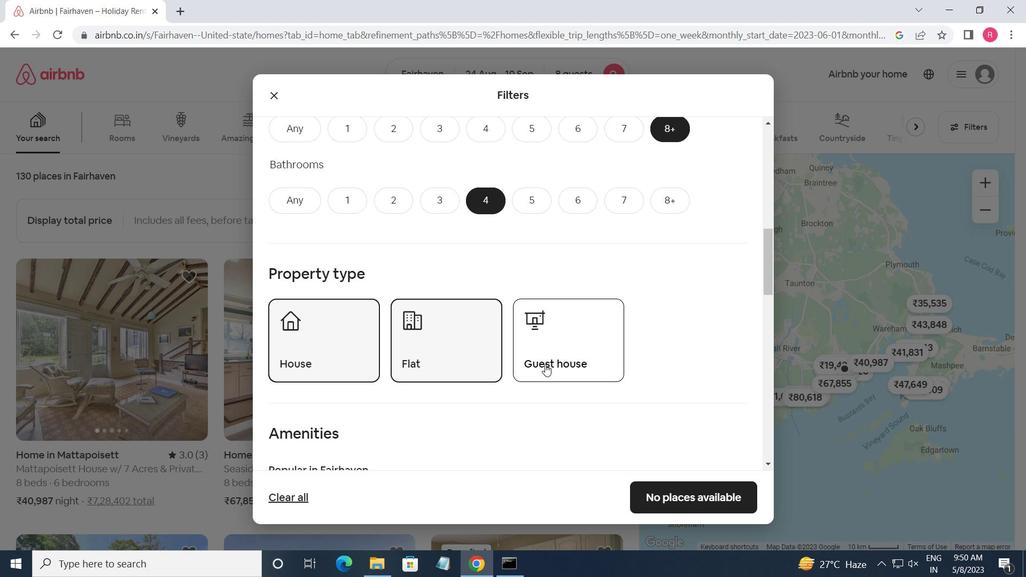 
Action: Mouse scrolled (545, 364) with delta (0, 0)
Screenshot: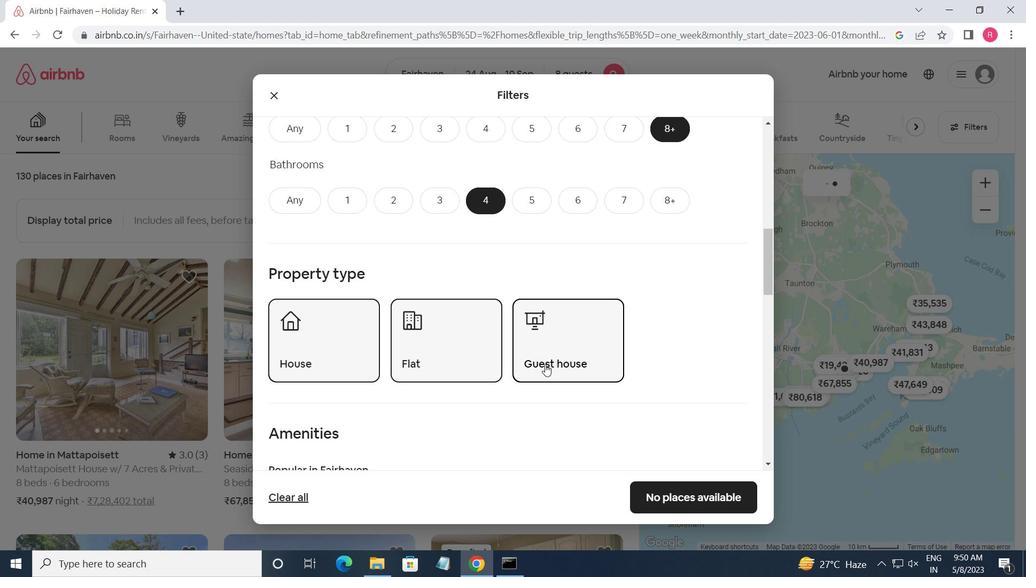 
Action: Mouse scrolled (545, 364) with delta (0, 0)
Screenshot: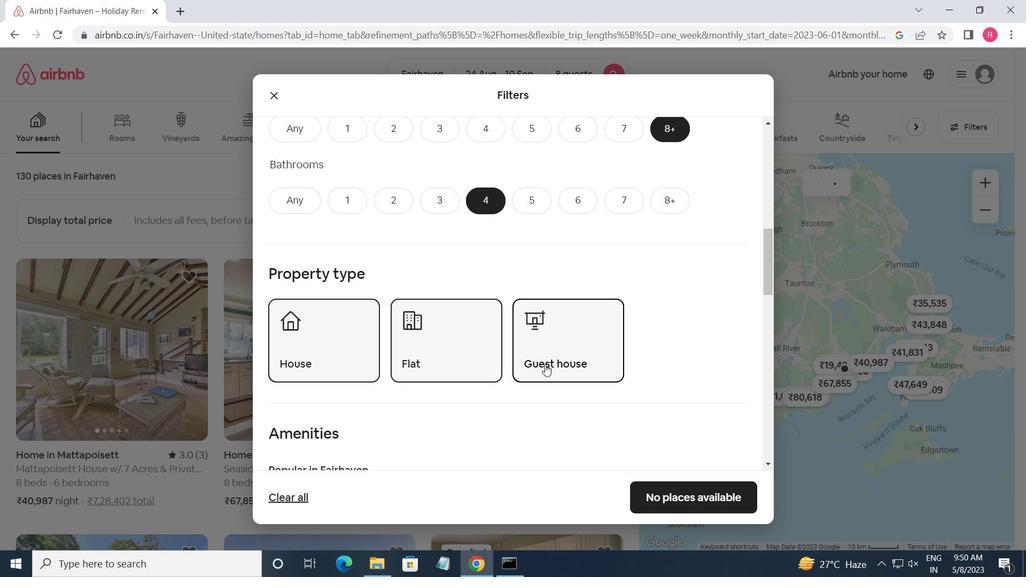 
Action: Mouse moved to (508, 368)
Screenshot: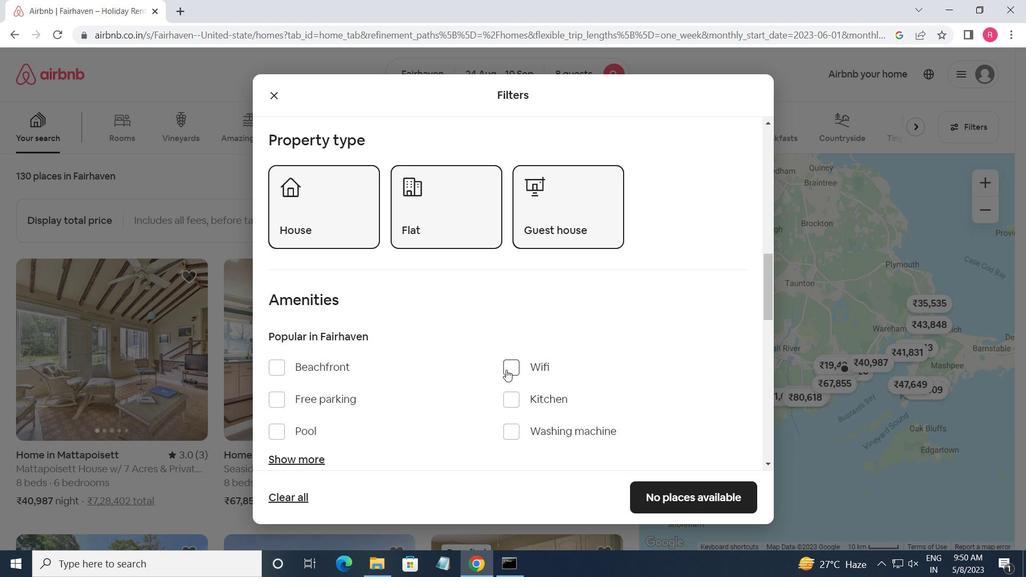 
Action: Mouse pressed left at (508, 368)
Screenshot: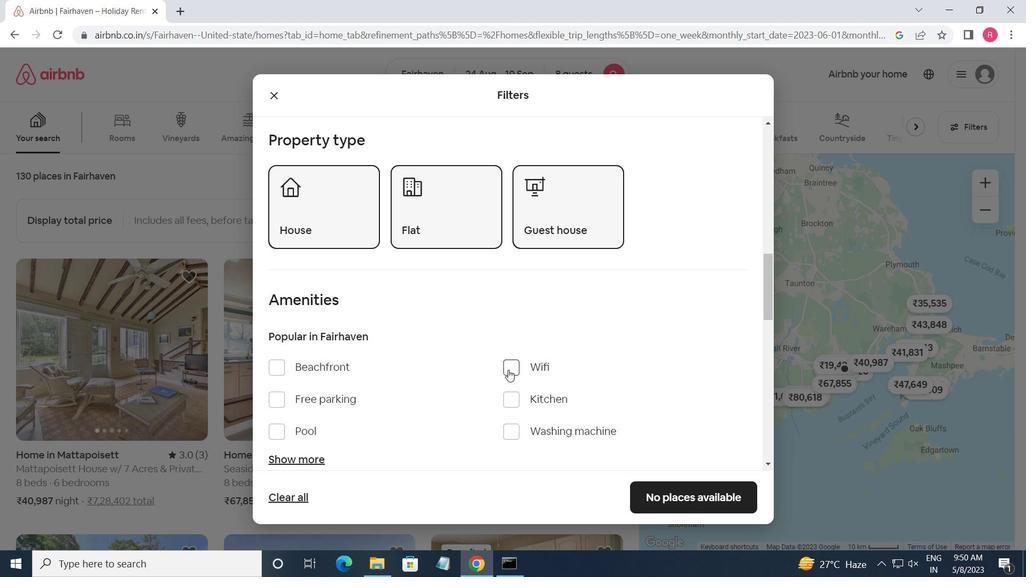 
Action: Mouse moved to (283, 406)
Screenshot: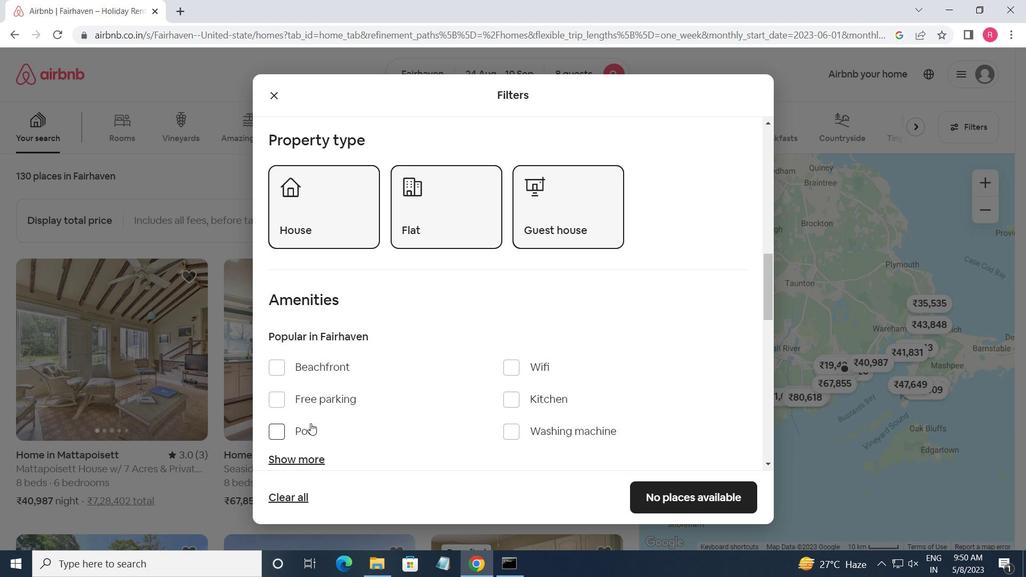 
Action: Mouse pressed left at (283, 406)
Screenshot: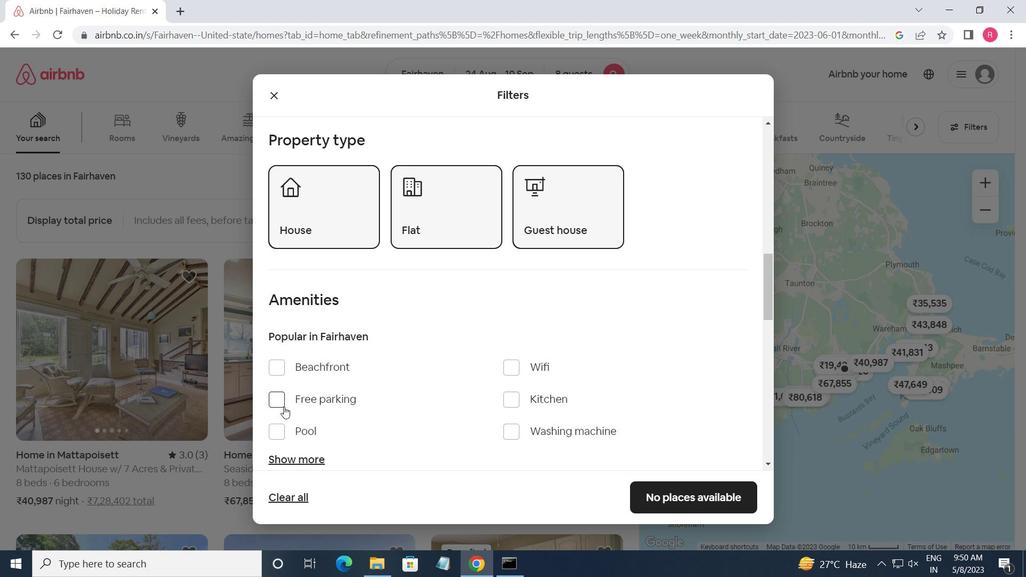 
Action: Mouse moved to (295, 465)
Screenshot: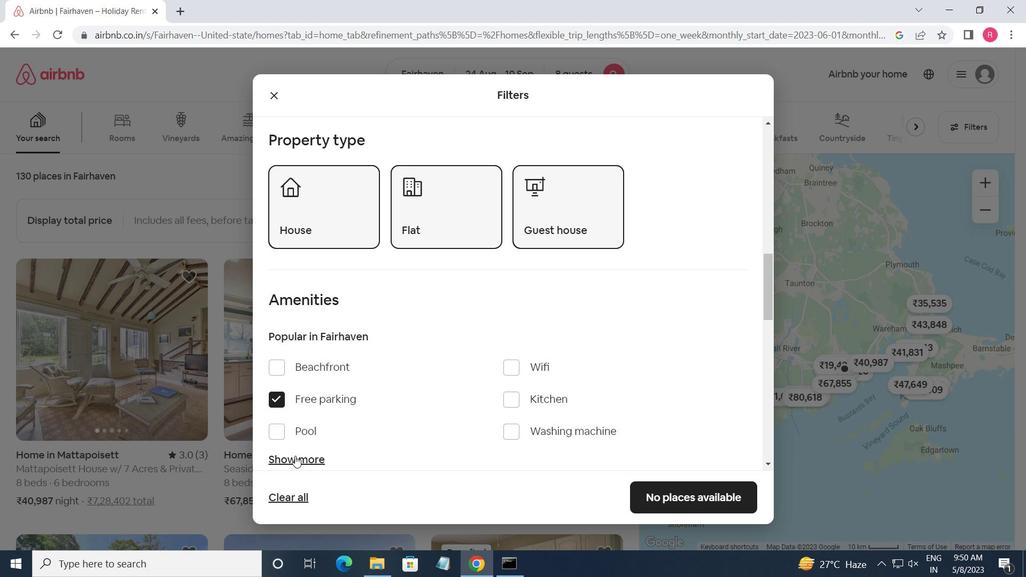 
Action: Mouse pressed left at (295, 465)
Screenshot: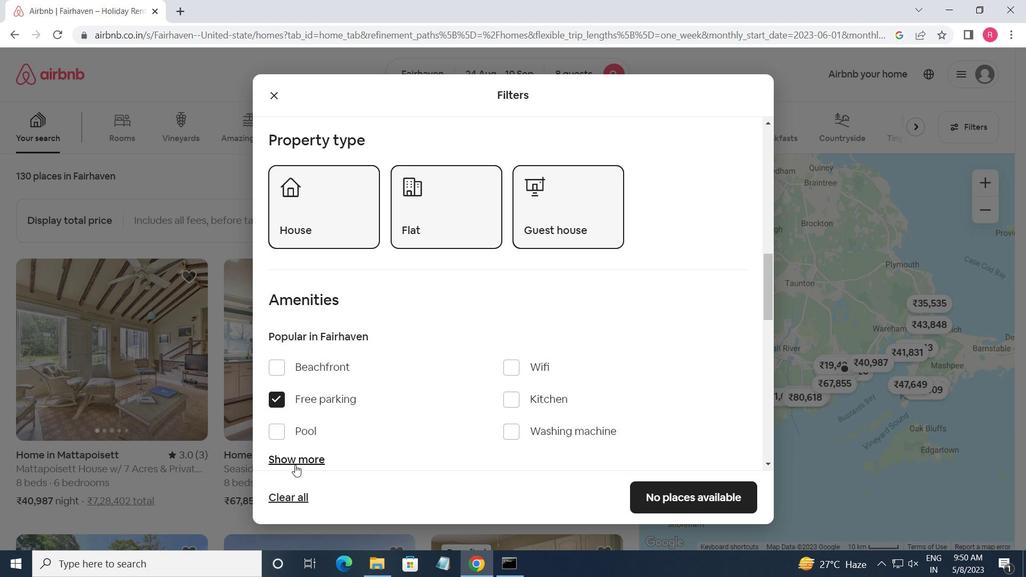 
Action: Mouse moved to (330, 407)
Screenshot: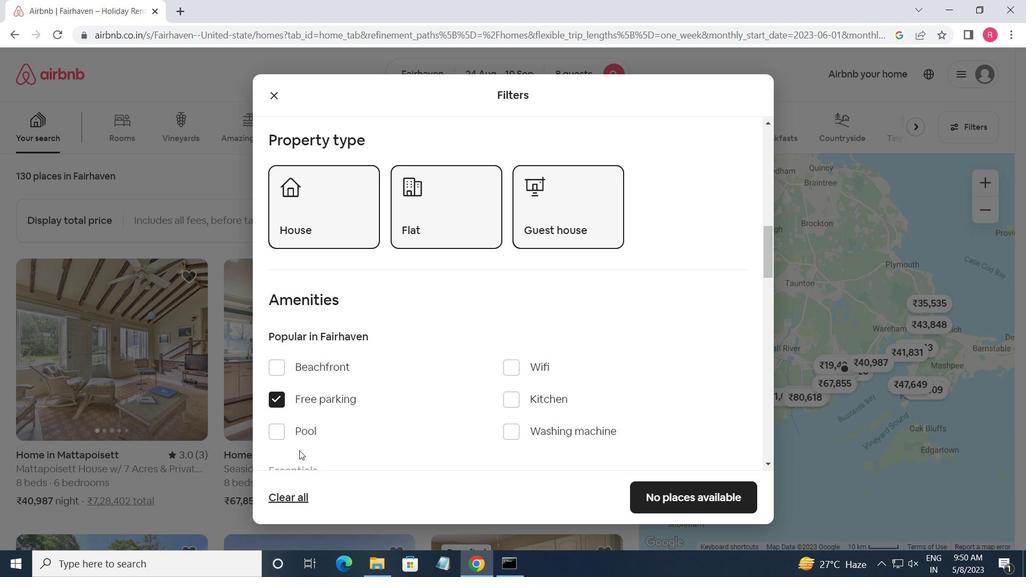 
Action: Mouse scrolled (330, 407) with delta (0, 0)
Screenshot: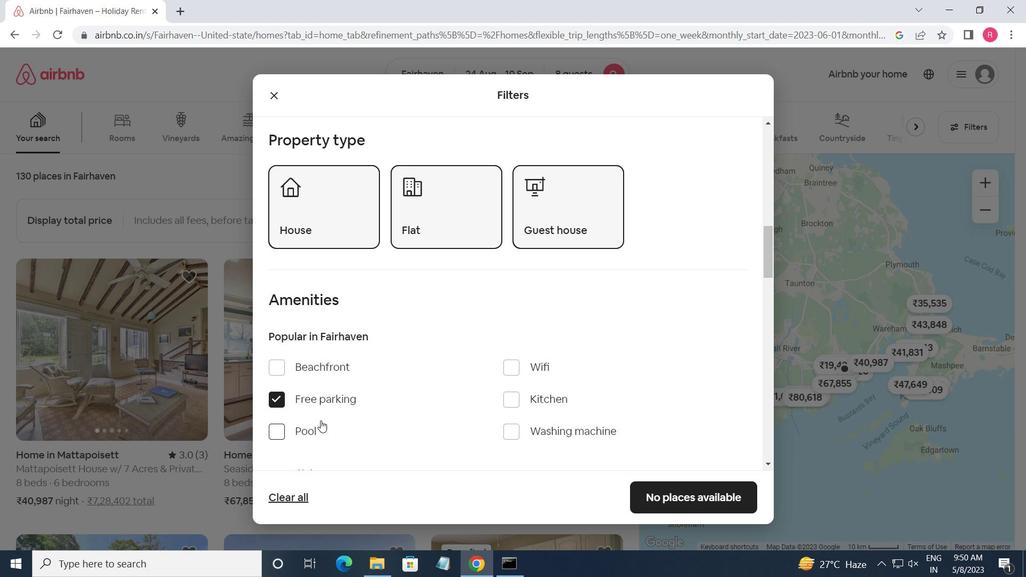 
Action: Mouse scrolled (330, 407) with delta (0, 0)
Screenshot: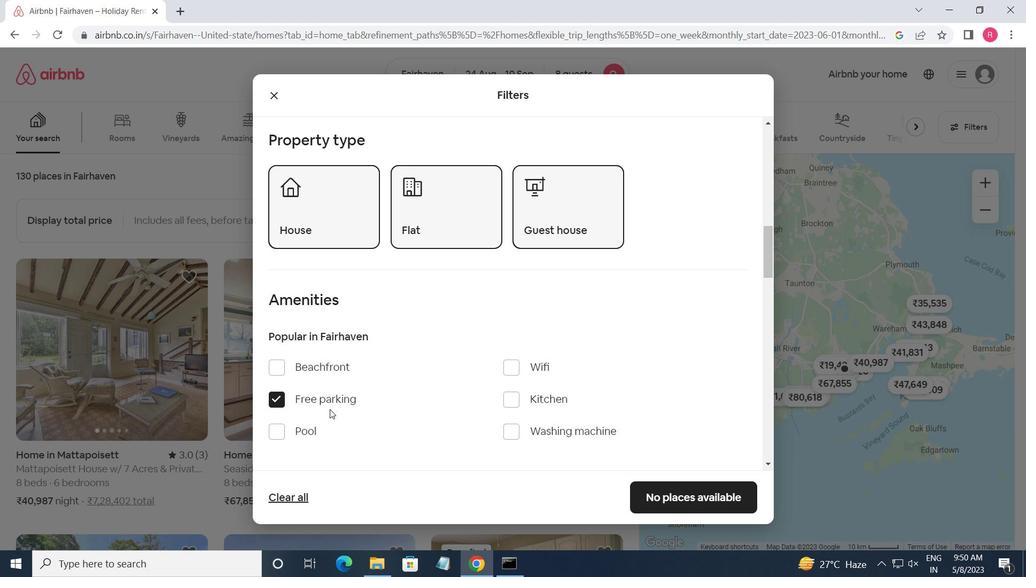 
Action: Mouse moved to (295, 303)
Screenshot: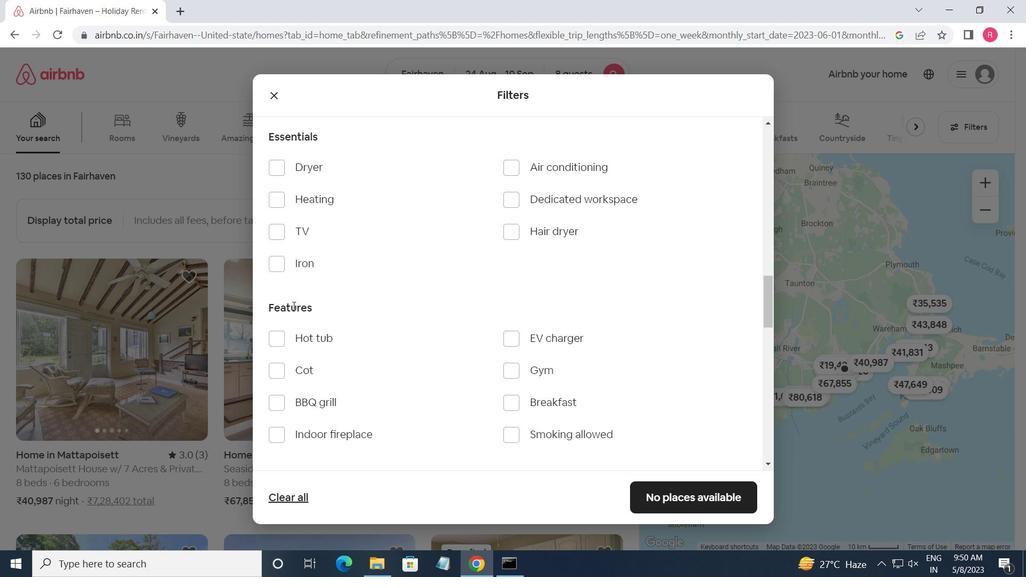 
Action: Mouse scrolled (295, 302) with delta (0, 0)
Screenshot: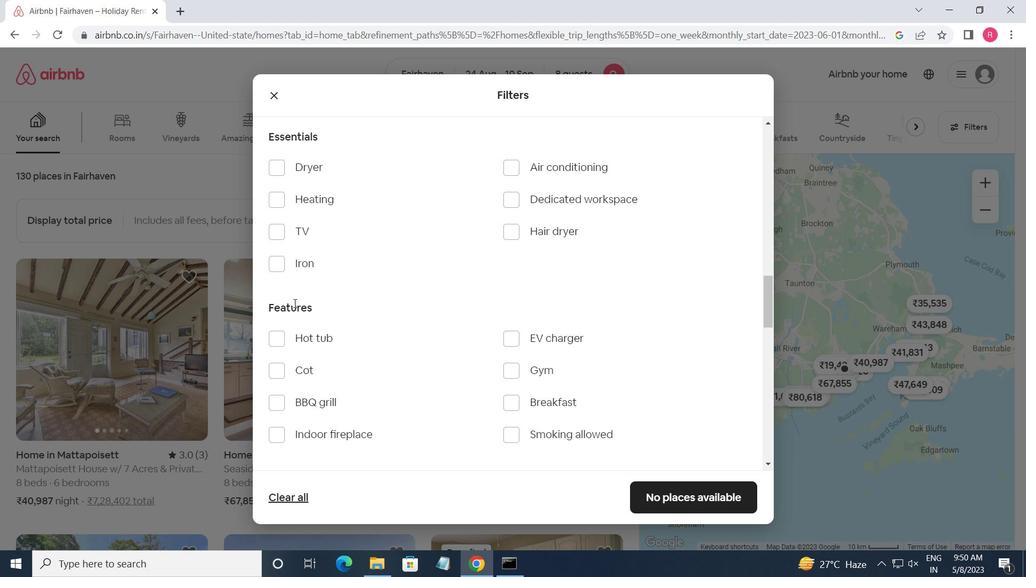 
Action: Mouse moved to (275, 173)
Screenshot: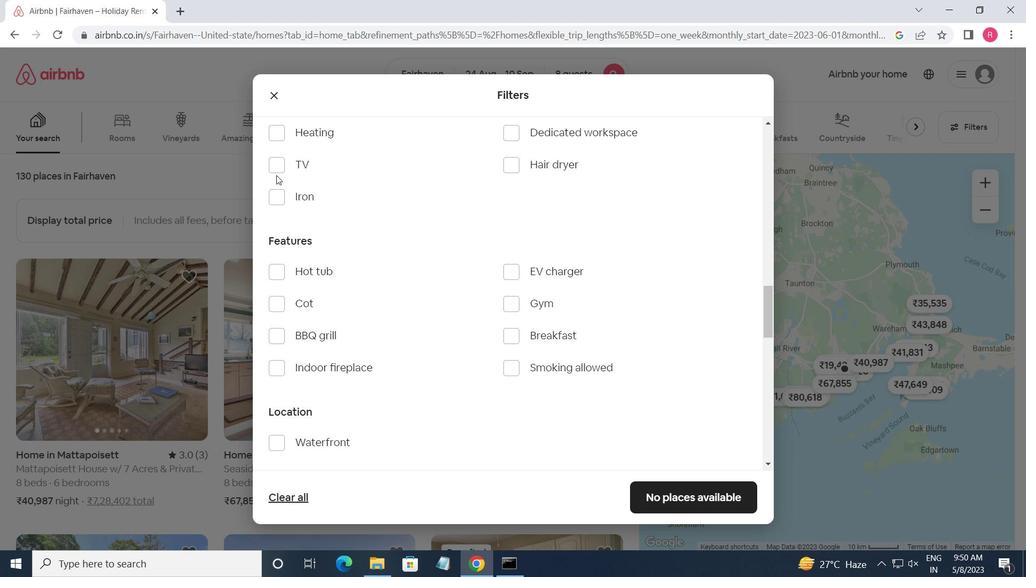 
Action: Mouse pressed left at (275, 173)
Screenshot: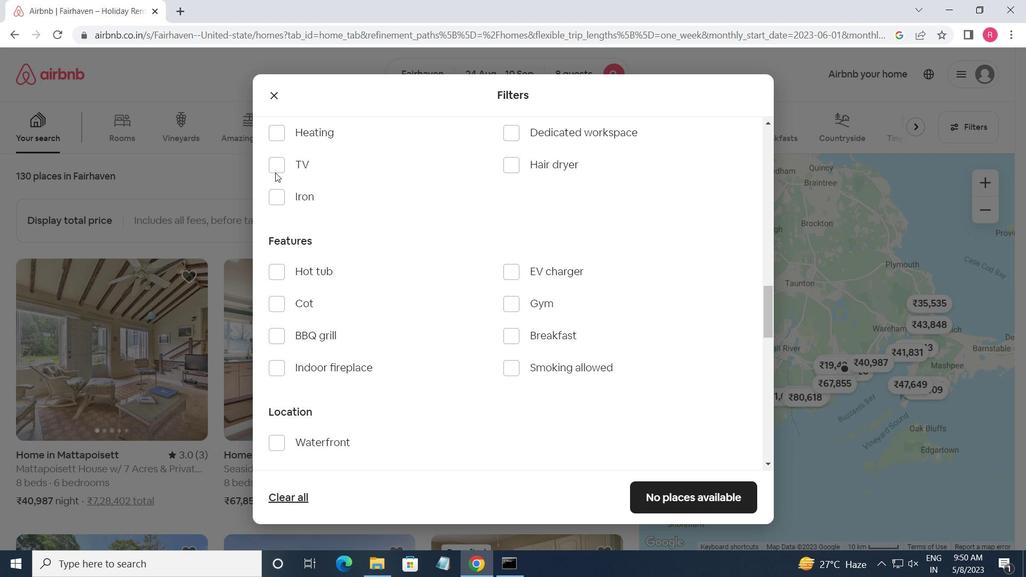 
Action: Mouse moved to (272, 161)
Screenshot: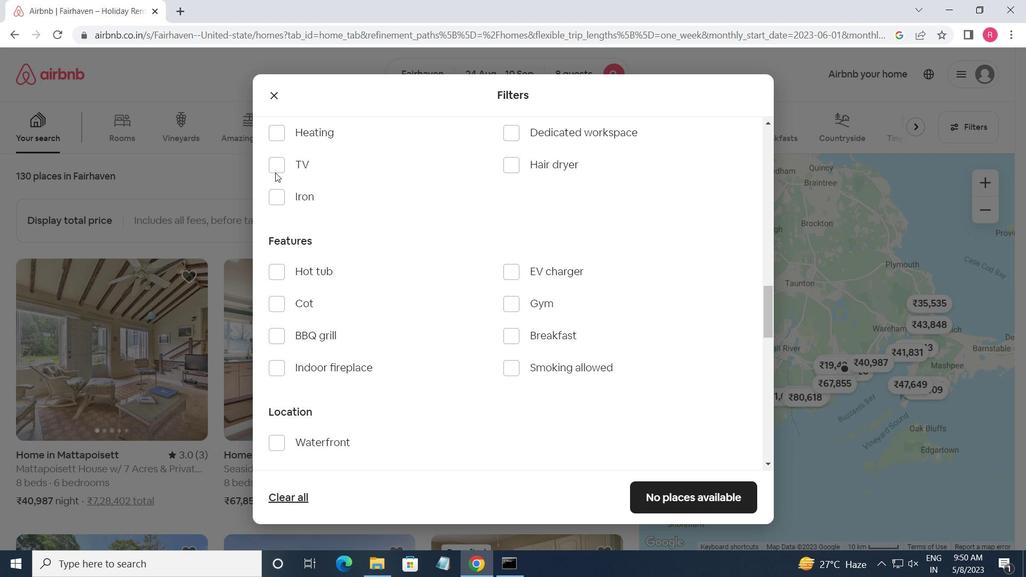 
Action: Mouse pressed left at (272, 161)
Screenshot: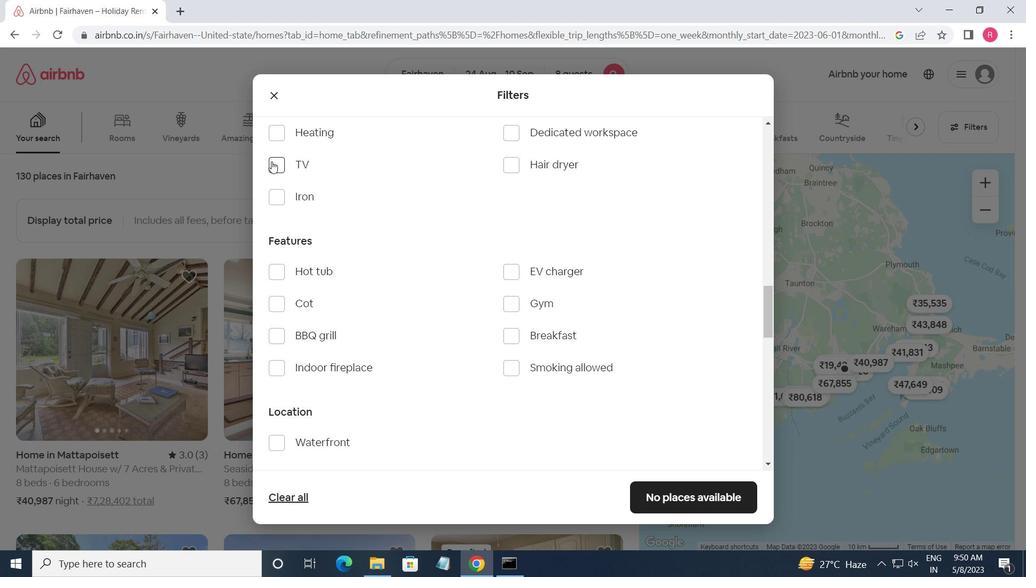 
Action: Mouse moved to (328, 211)
Screenshot: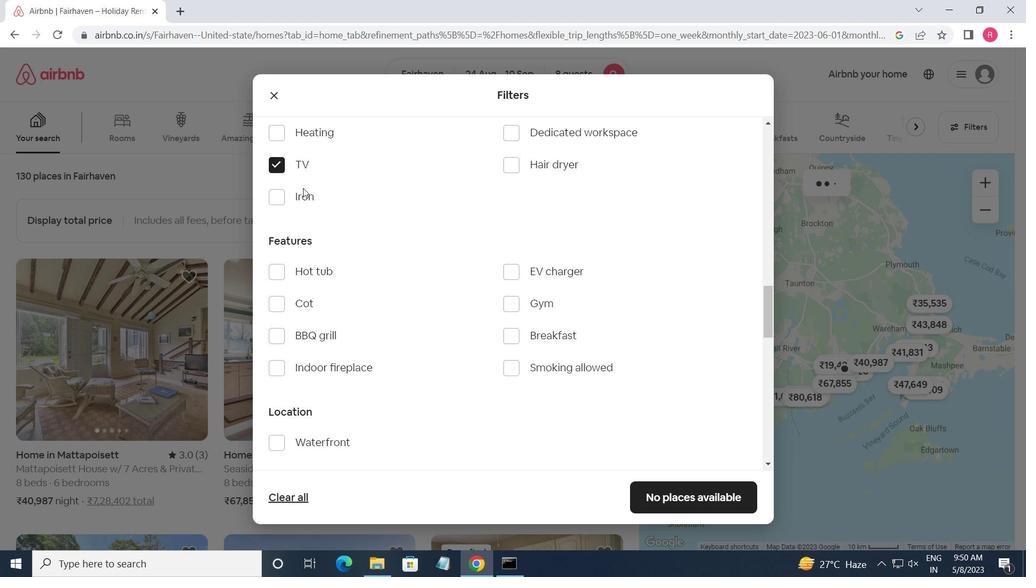 
Action: Mouse scrolled (328, 212) with delta (0, 0)
Screenshot: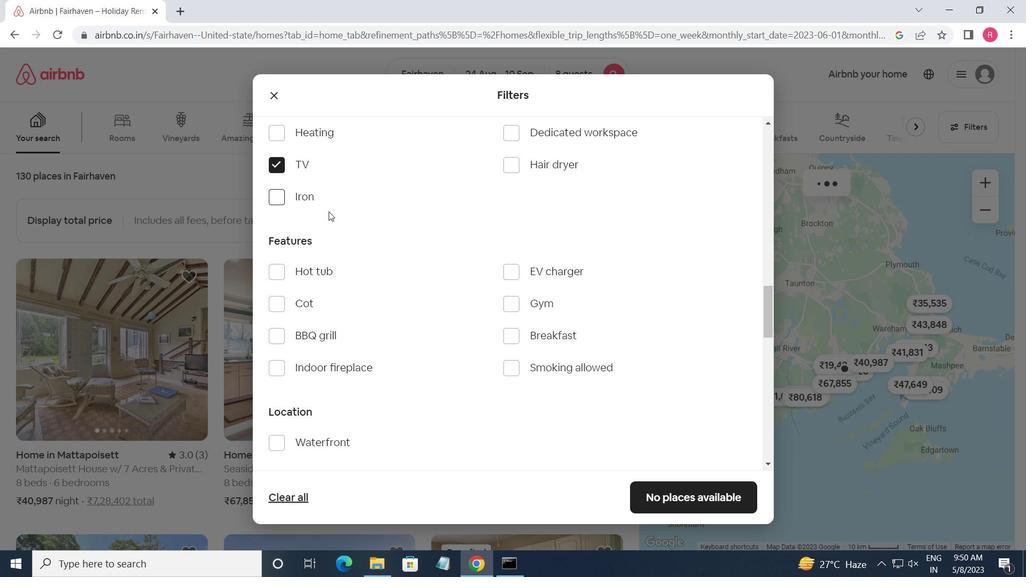 
Action: Mouse scrolled (328, 212) with delta (0, 0)
Screenshot: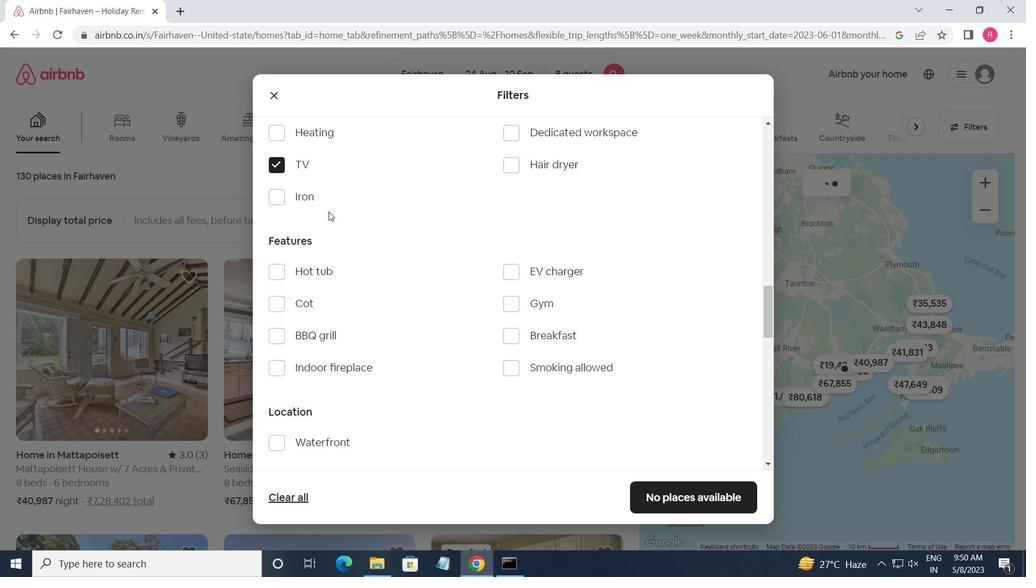 
Action: Mouse scrolled (328, 212) with delta (0, 0)
Screenshot: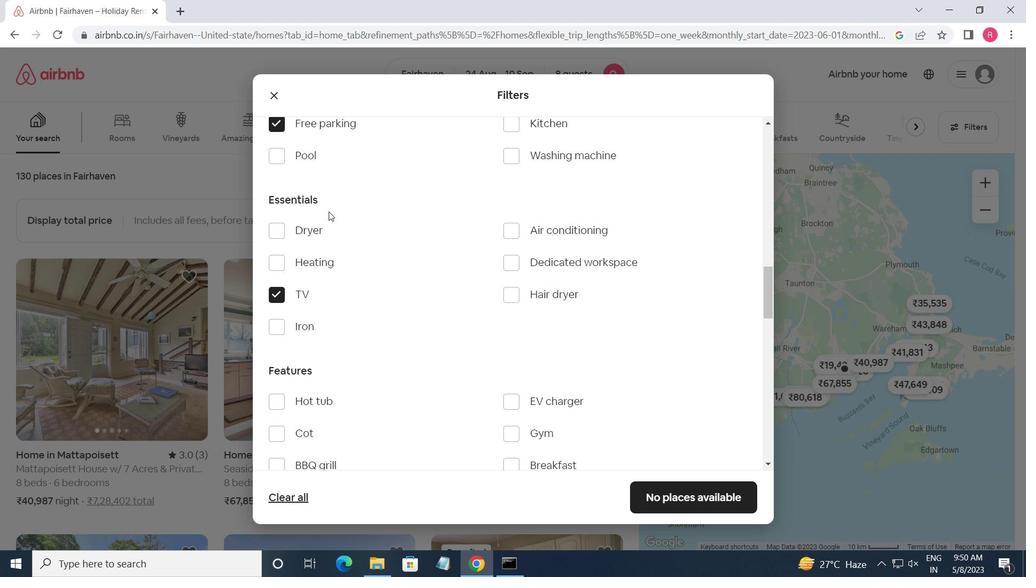 
Action: Mouse scrolled (328, 212) with delta (0, 0)
Screenshot: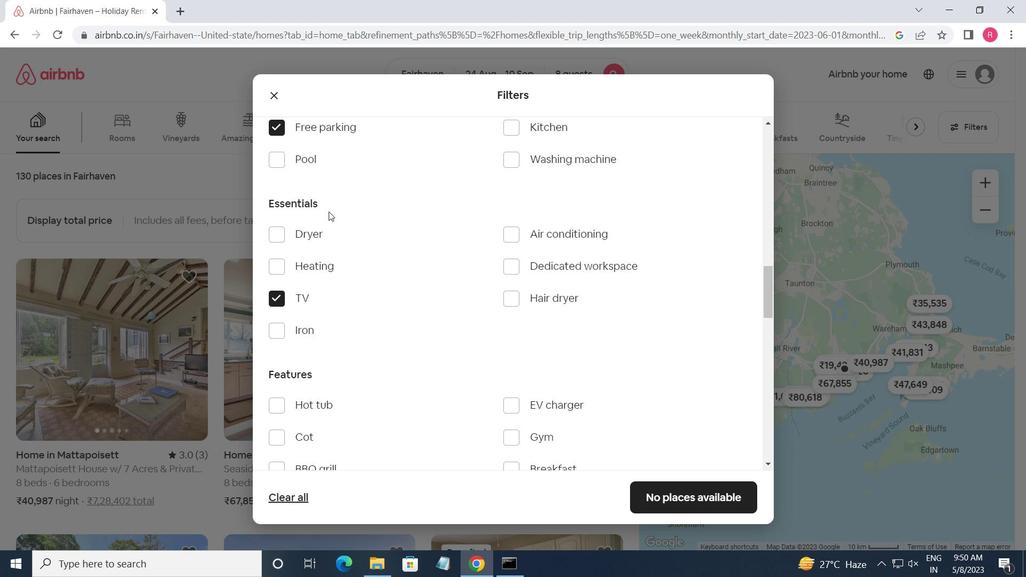 
Action: Mouse scrolled (328, 211) with delta (0, 0)
Screenshot: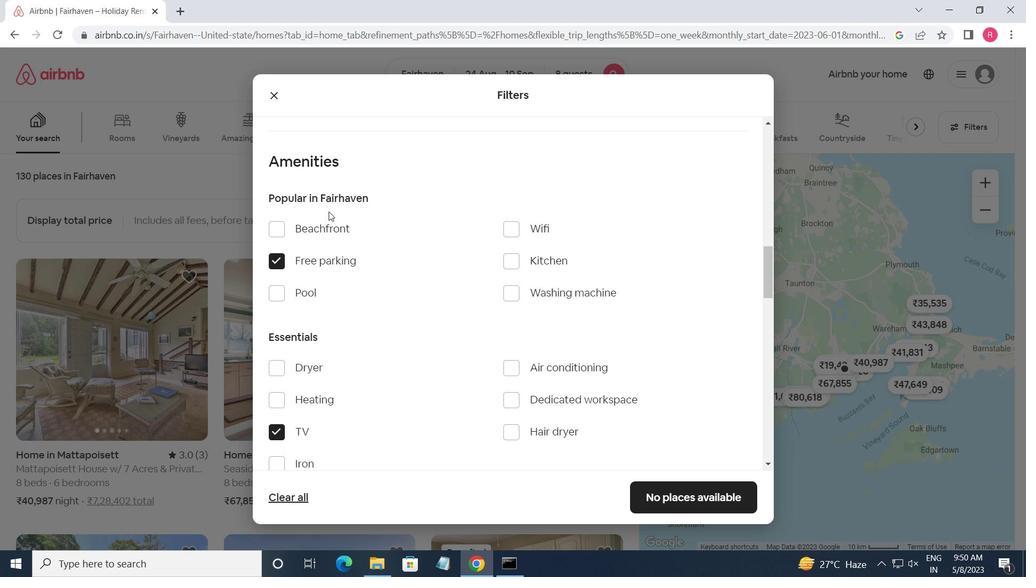 
Action: Mouse moved to (503, 161)
Screenshot: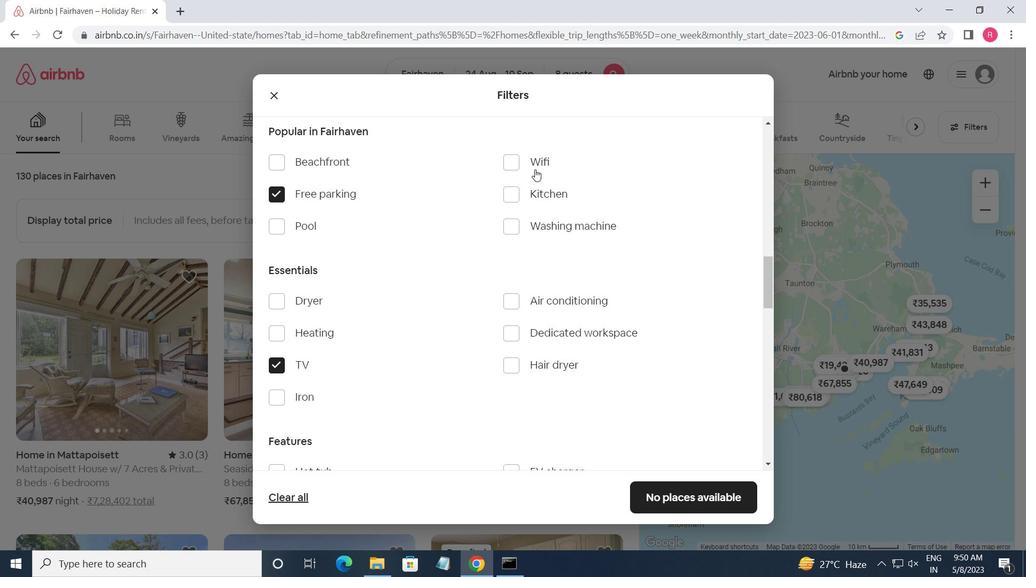 
Action: Mouse pressed left at (503, 161)
Screenshot: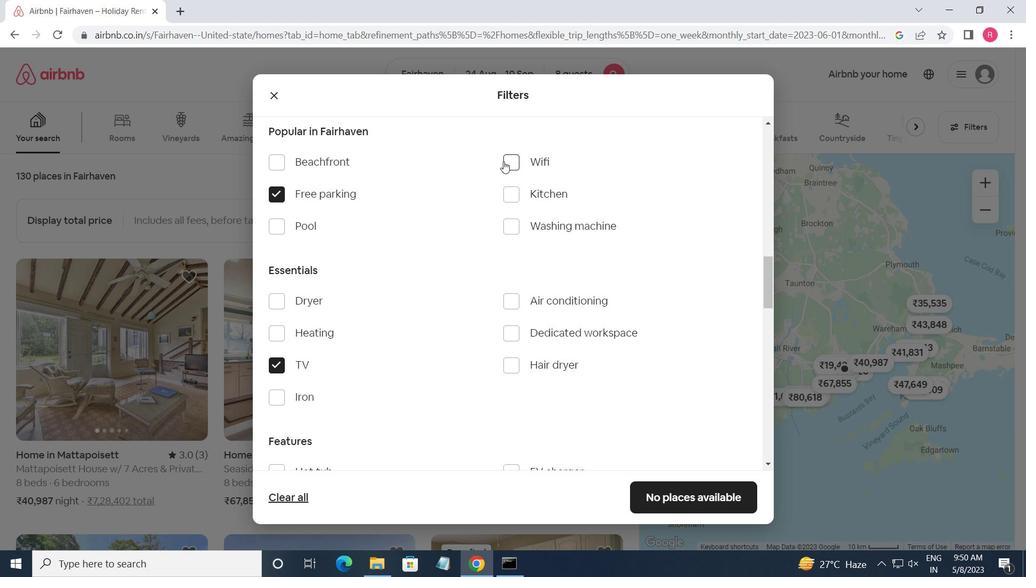 
Action: Mouse moved to (427, 335)
Screenshot: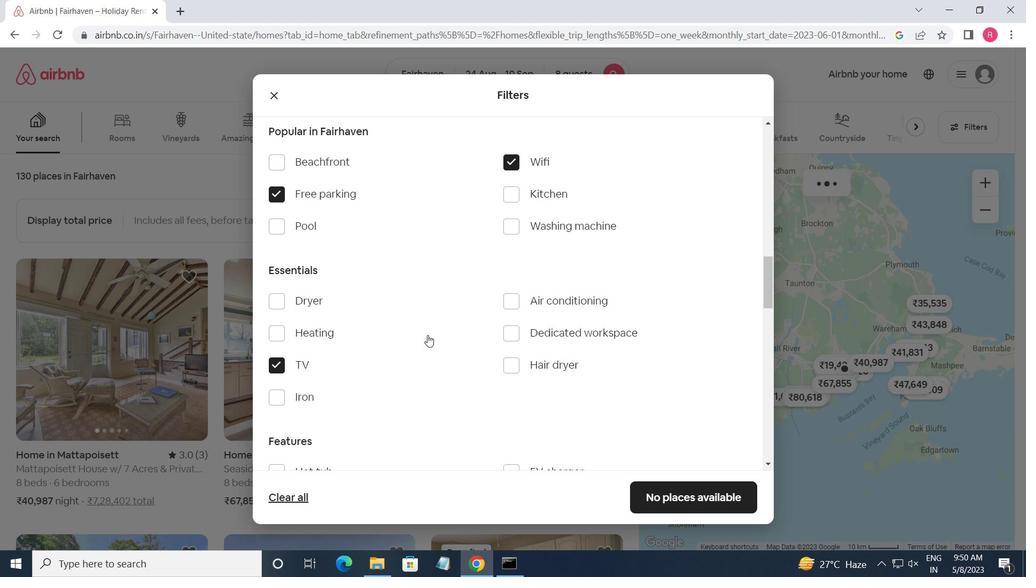 
Action: Mouse scrolled (427, 334) with delta (0, 0)
Screenshot: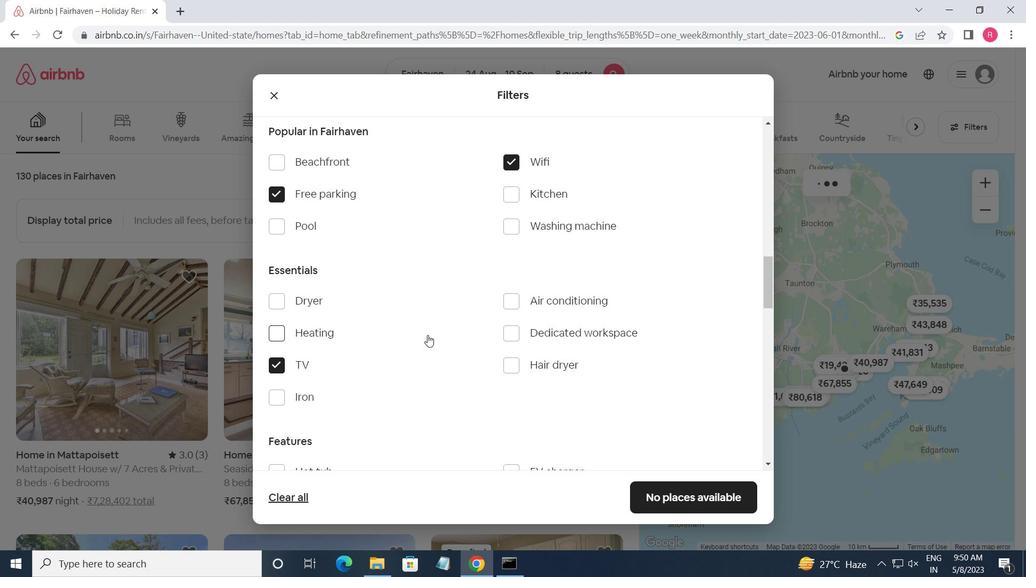 
Action: Mouse scrolled (427, 334) with delta (0, 0)
Screenshot: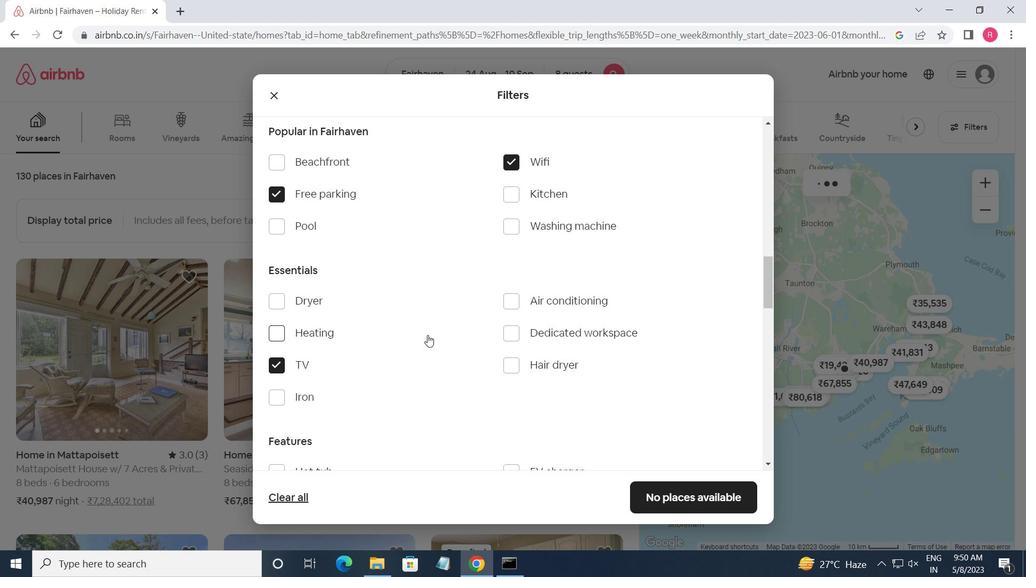 
Action: Mouse scrolled (427, 334) with delta (0, 0)
Screenshot: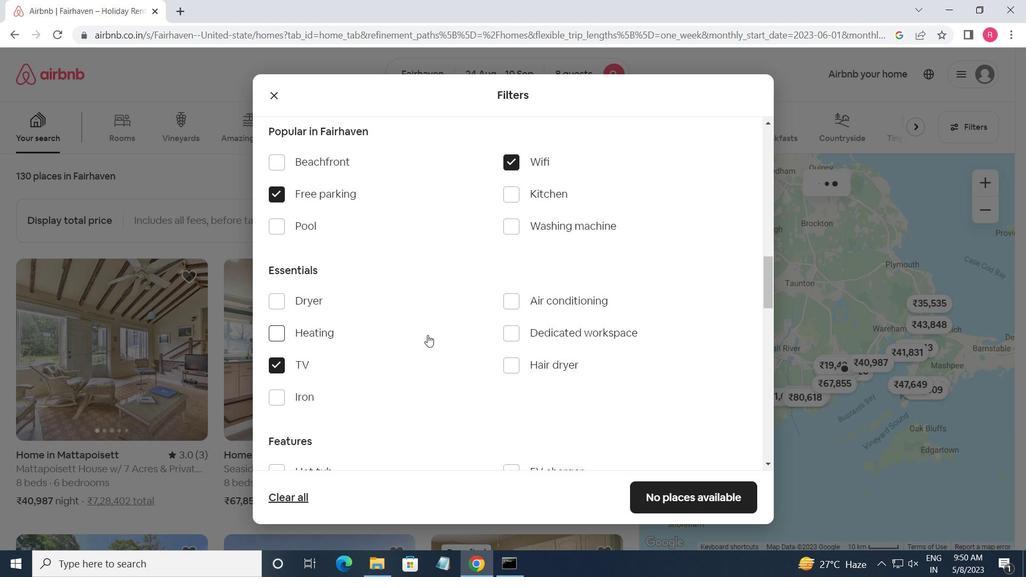 
Action: Mouse scrolled (427, 334) with delta (0, 0)
Screenshot: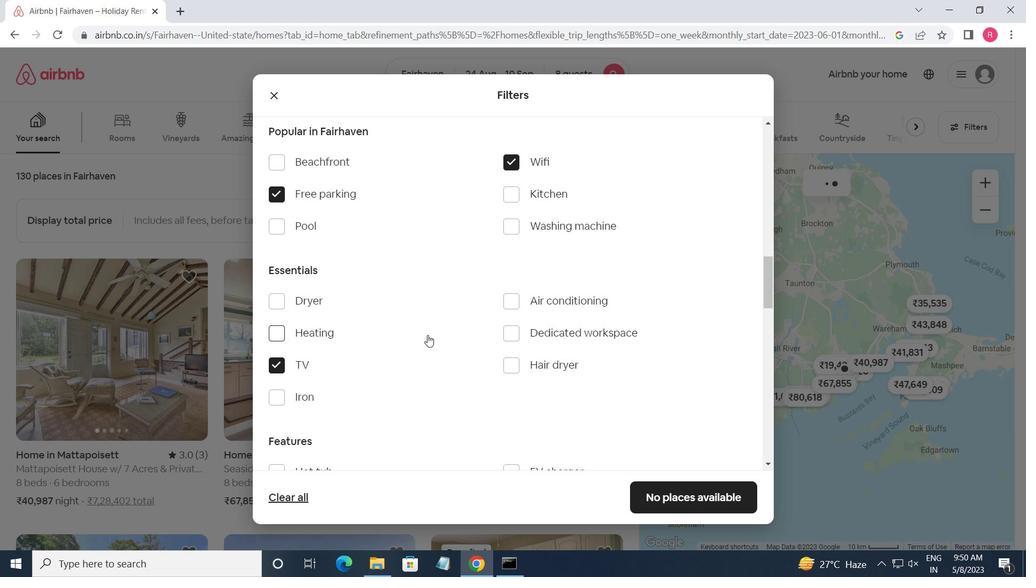 
Action: Mouse moved to (512, 272)
Screenshot: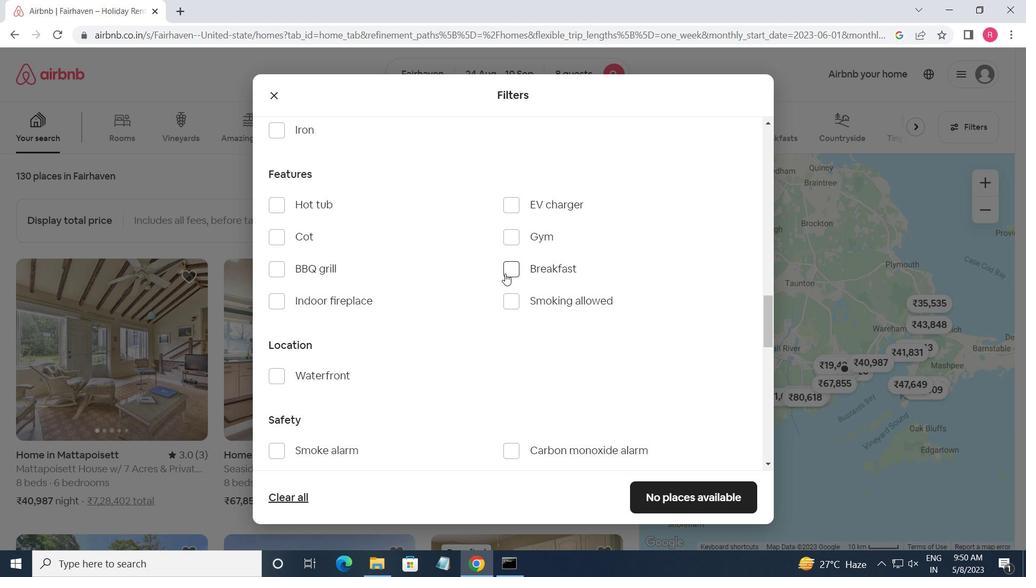 
Action: Mouse pressed left at (512, 272)
Screenshot: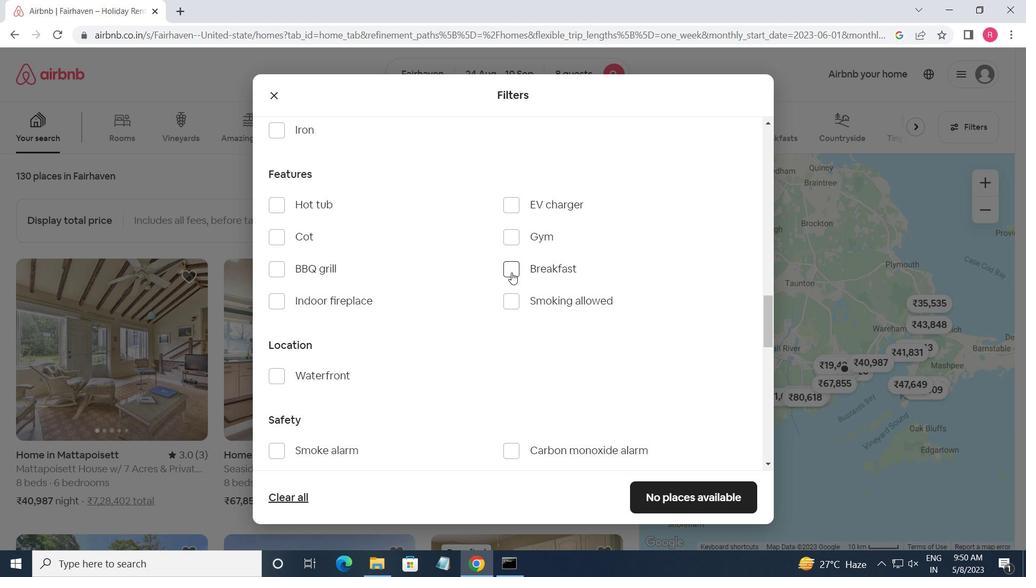 
Action: Mouse moved to (506, 240)
Screenshot: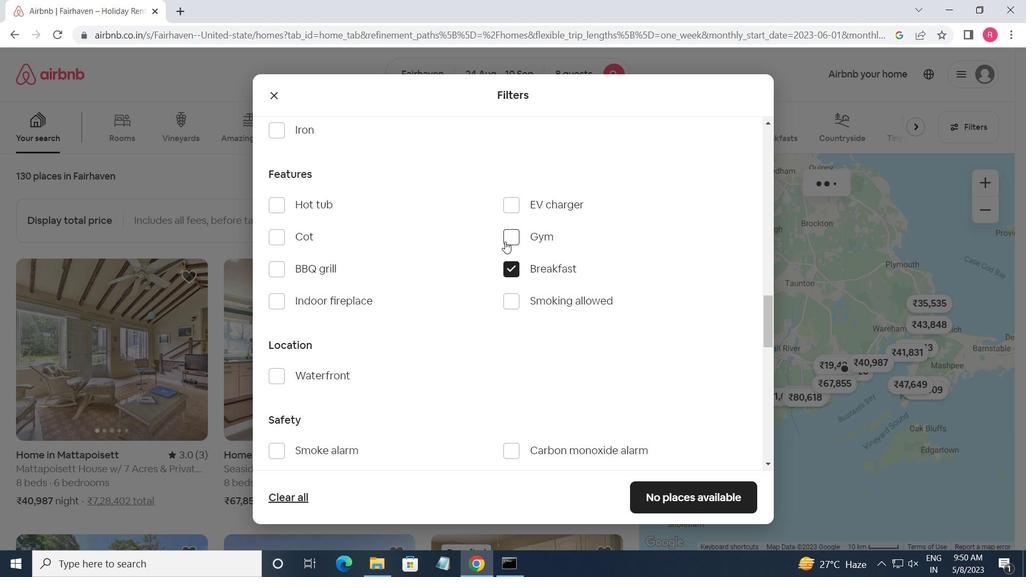 
Action: Mouse pressed left at (506, 240)
Screenshot: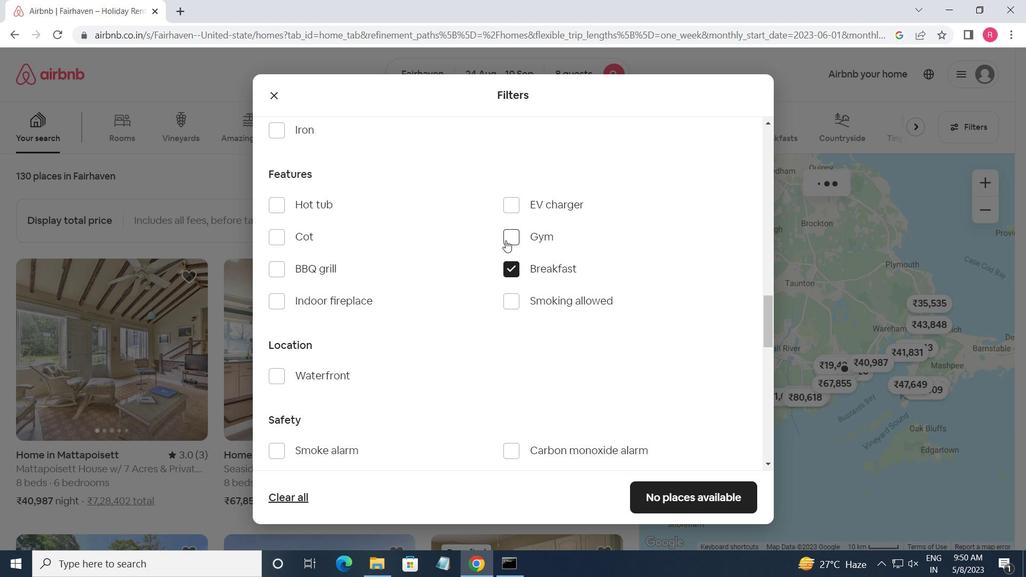 
Action: Mouse moved to (458, 276)
Screenshot: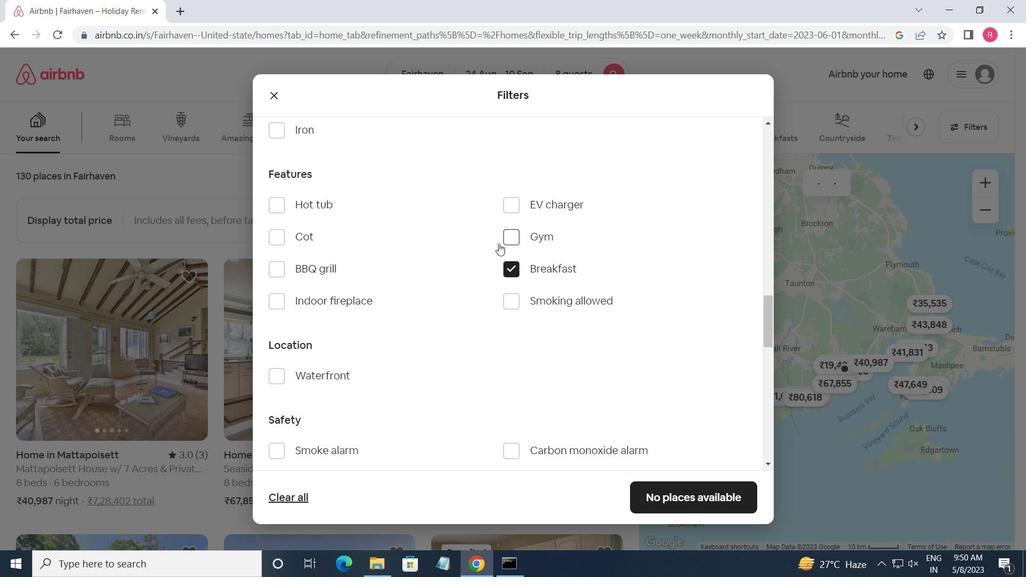 
Action: Mouse scrolled (458, 276) with delta (0, 0)
Screenshot: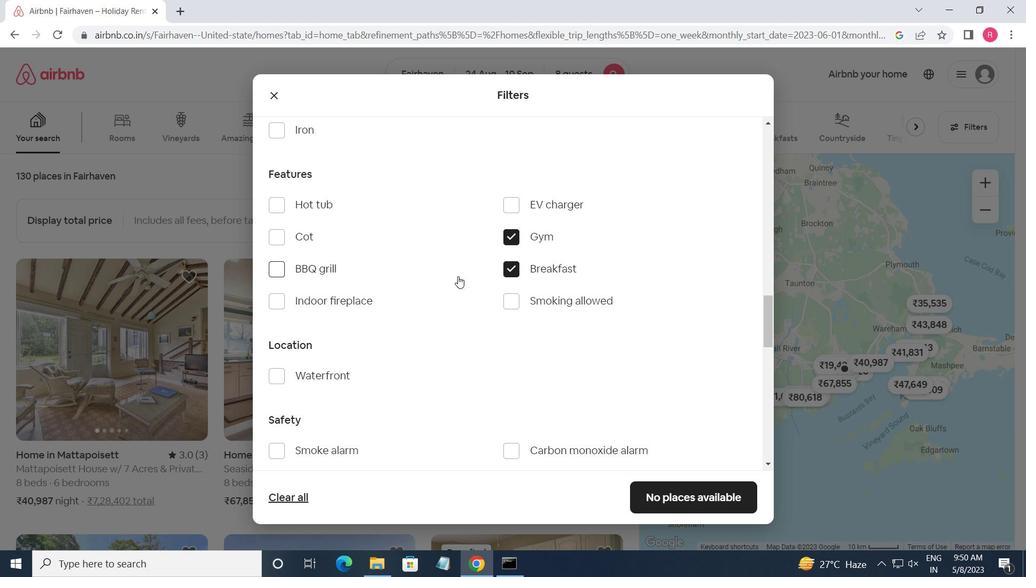 
Action: Mouse scrolled (458, 276) with delta (0, 0)
Screenshot: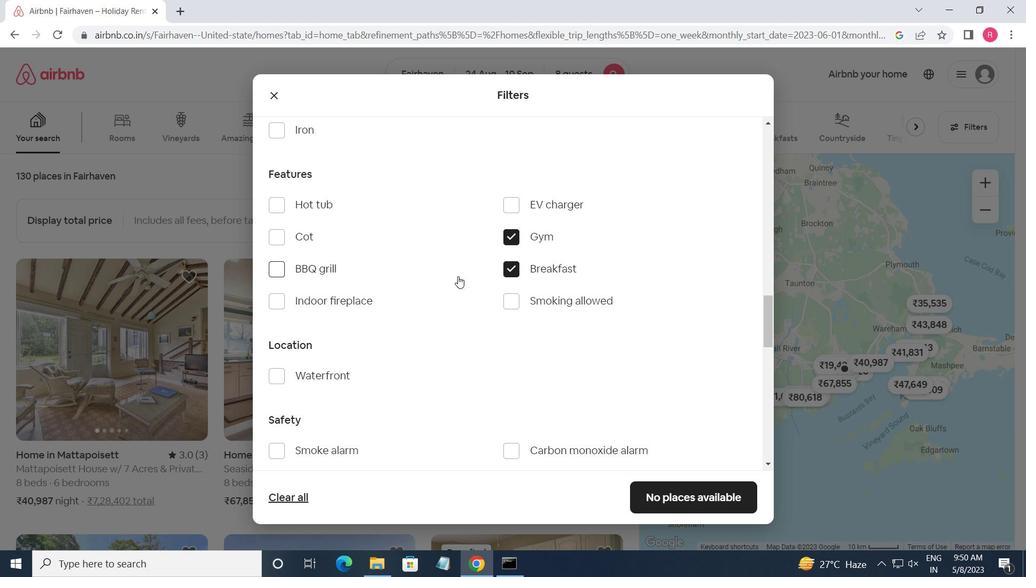 
Action: Mouse scrolled (458, 276) with delta (0, 0)
Screenshot: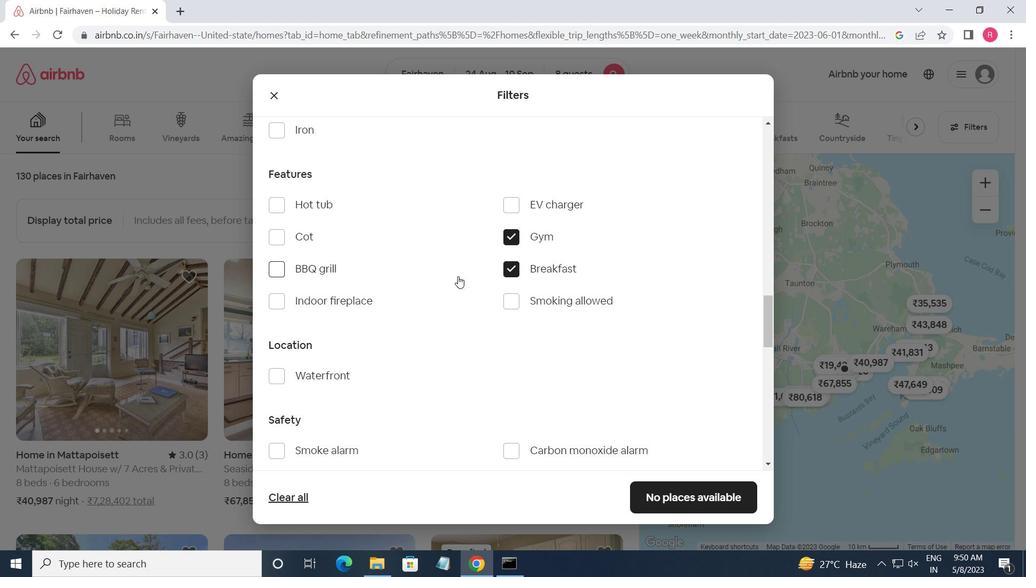 
Action: Mouse scrolled (458, 276) with delta (0, 0)
Screenshot: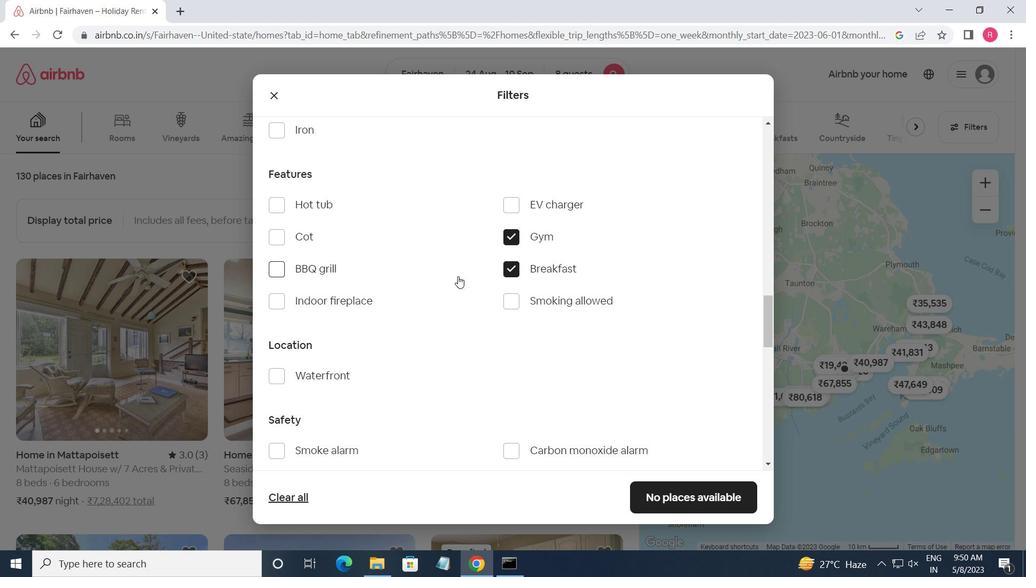 
Action: Mouse moved to (718, 368)
Screenshot: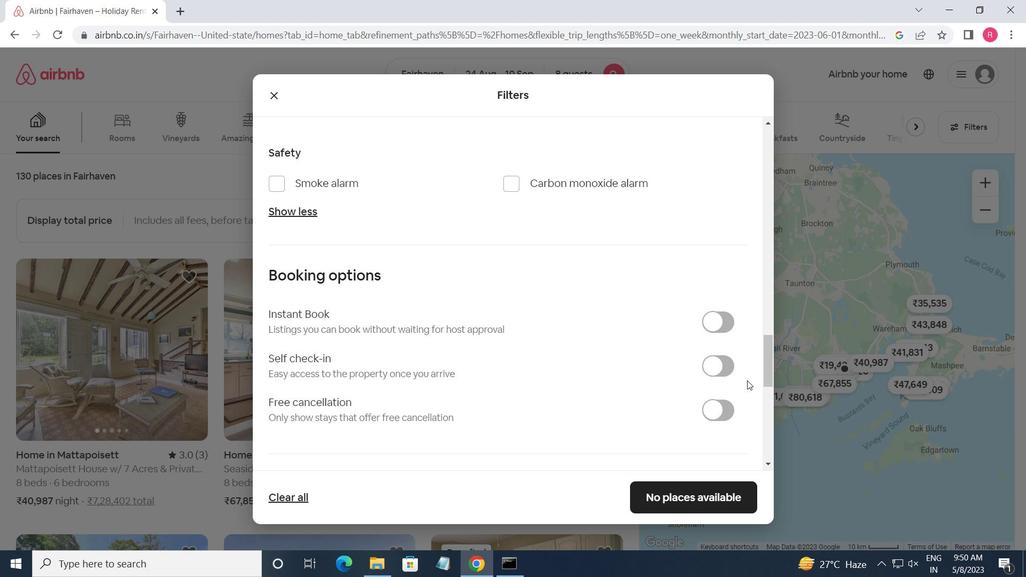 
Action: Mouse pressed left at (718, 368)
Screenshot: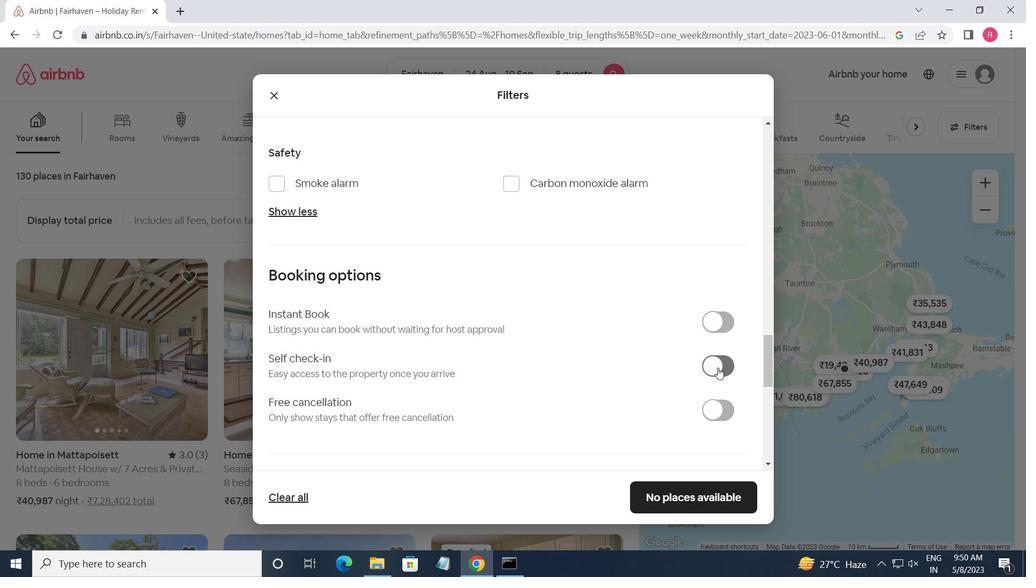 
Action: Mouse moved to (579, 345)
Screenshot: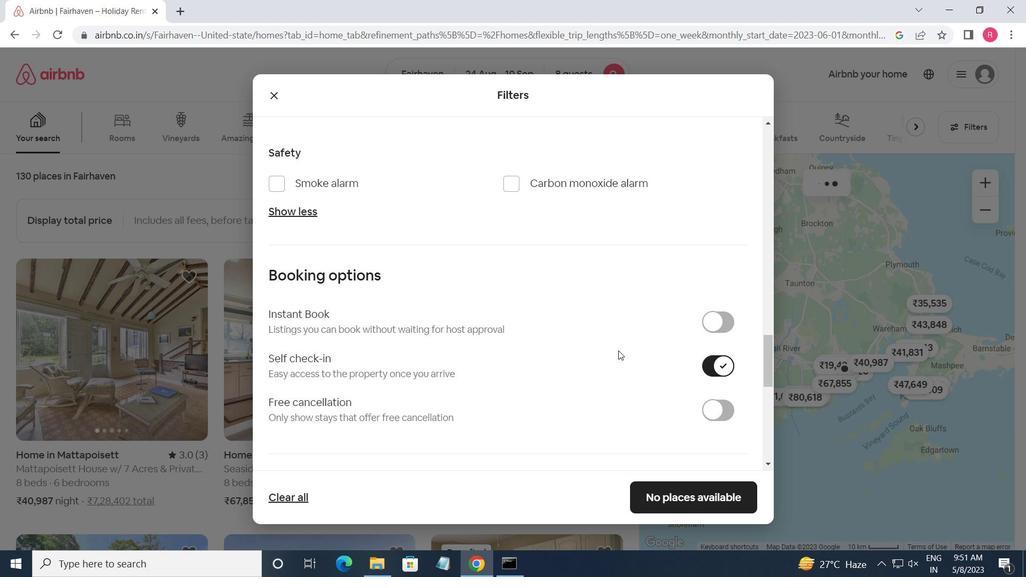 
Action: Mouse scrolled (579, 344) with delta (0, 0)
Screenshot: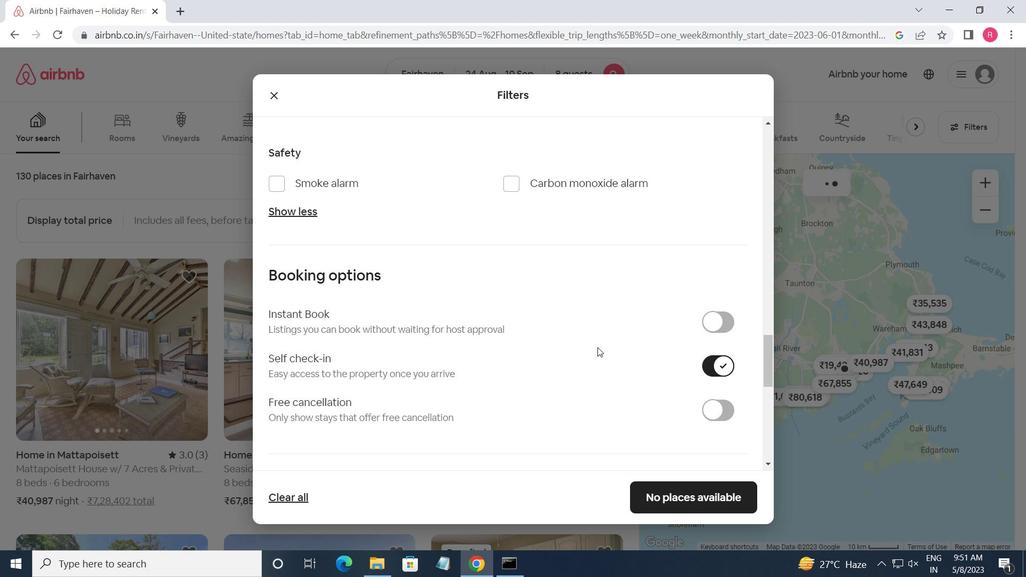 
Action: Mouse moved to (578, 344)
Screenshot: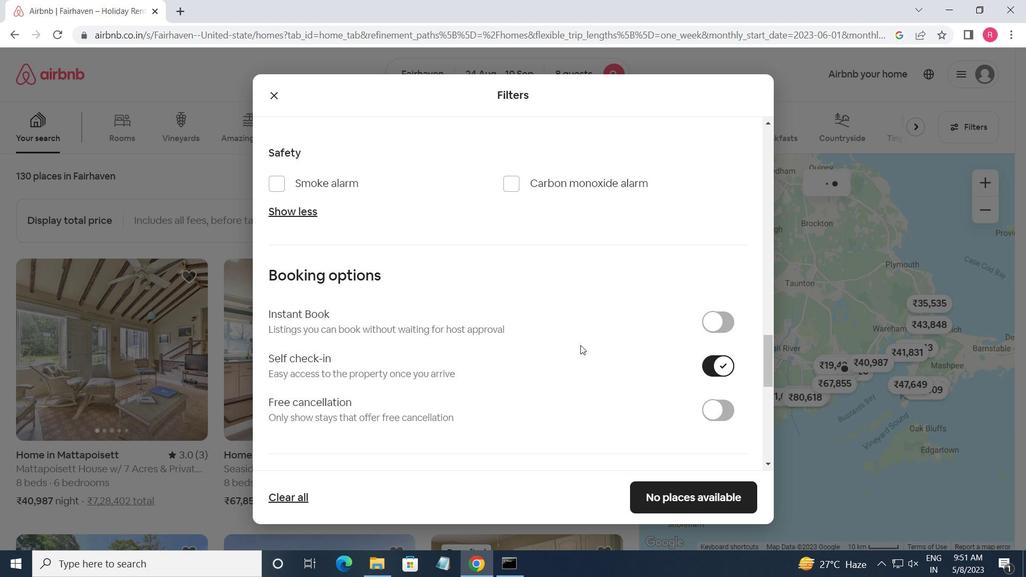 
Action: Mouse scrolled (578, 344) with delta (0, 0)
Screenshot: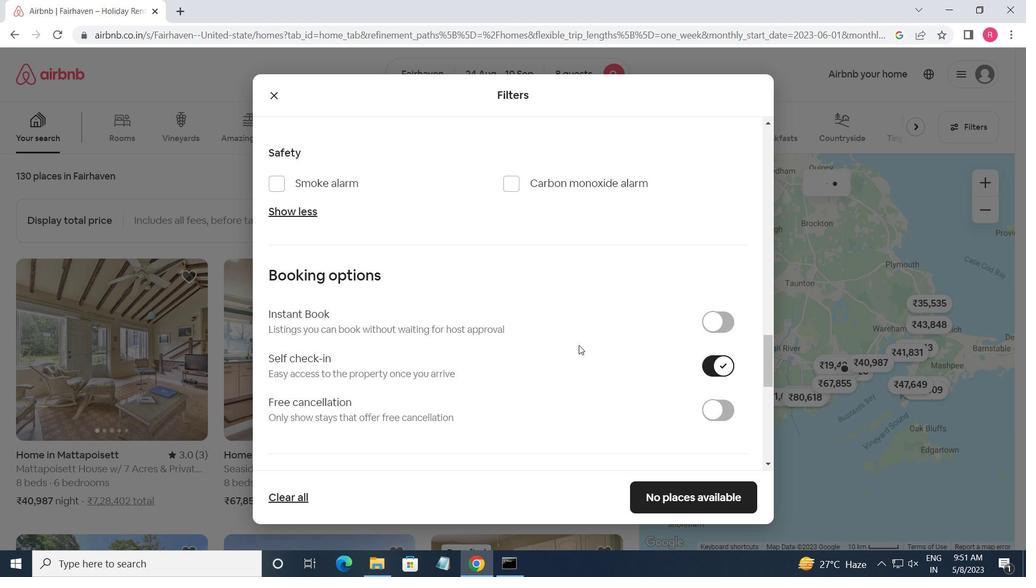 
Action: Mouse scrolled (578, 344) with delta (0, 0)
Screenshot: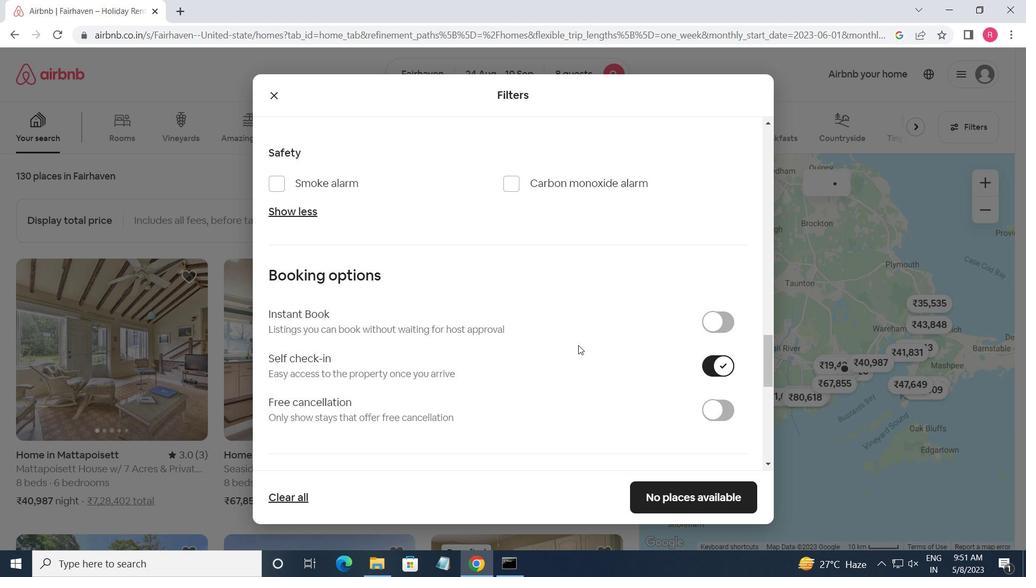 
Action: Mouse moved to (578, 344)
Screenshot: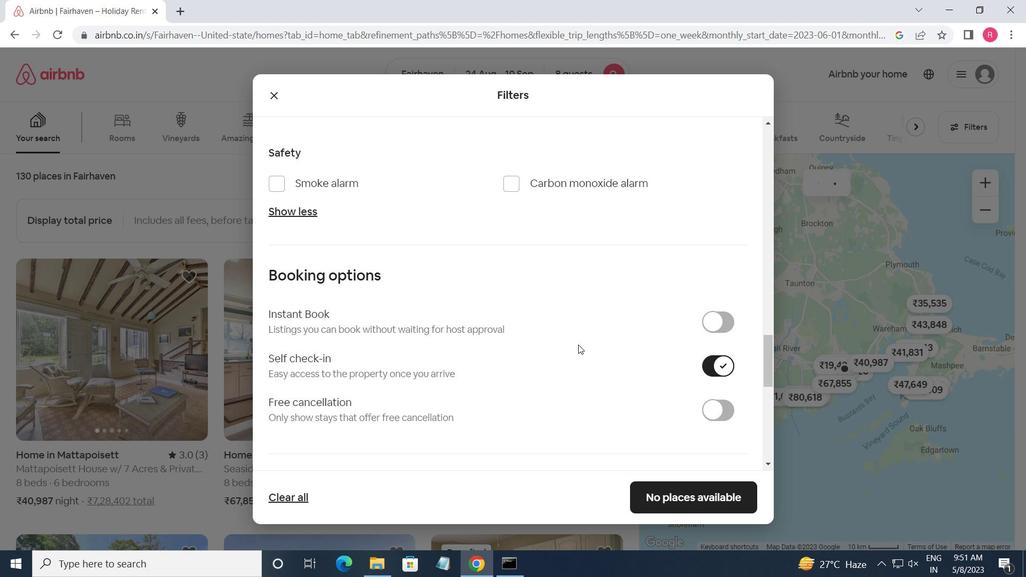 
Action: Mouse scrolled (578, 344) with delta (0, 0)
Screenshot: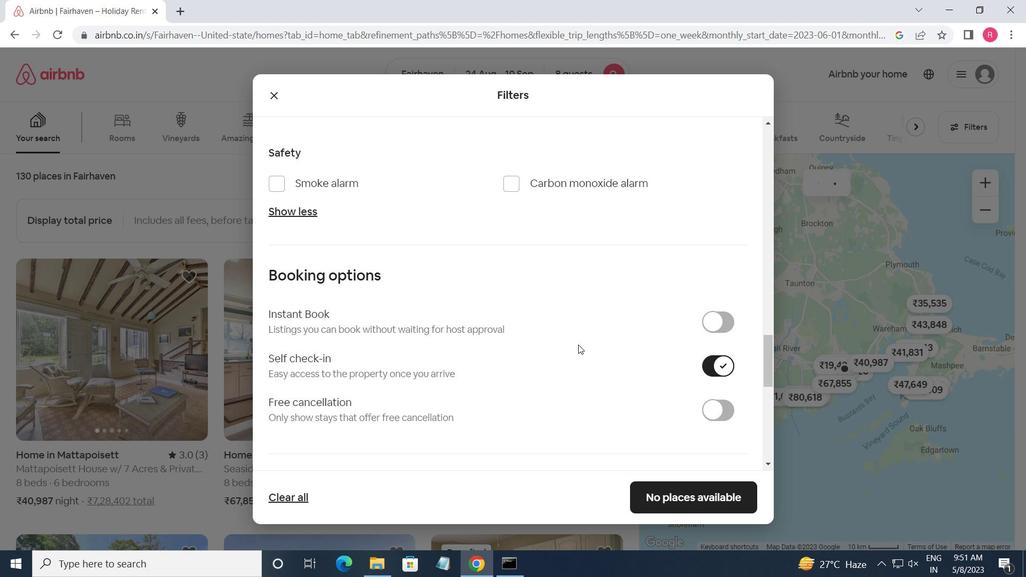 
Action: Mouse scrolled (578, 344) with delta (0, 0)
Screenshot: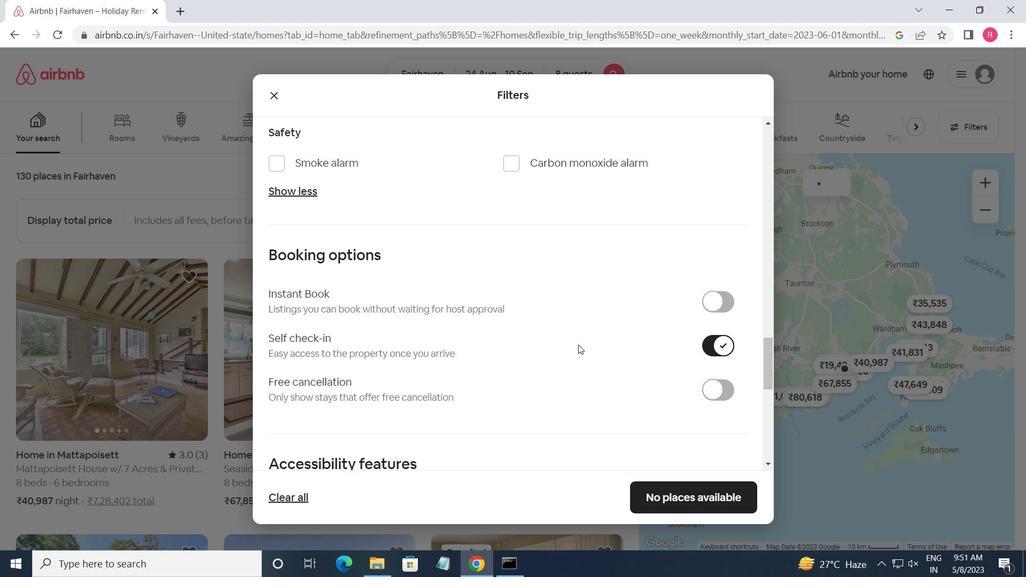 
Action: Mouse moved to (515, 368)
Screenshot: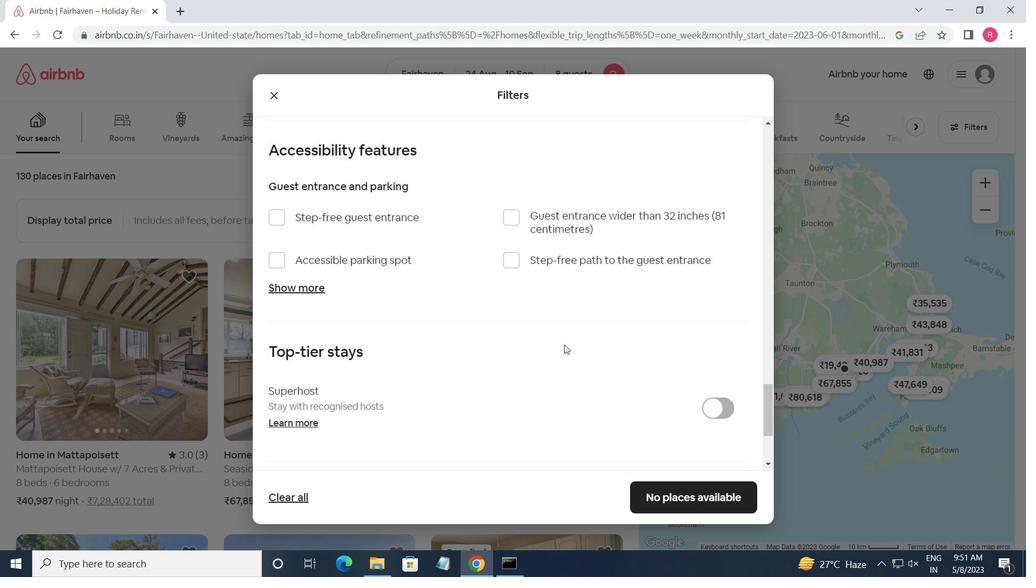
Action: Mouse scrolled (515, 368) with delta (0, 0)
Screenshot: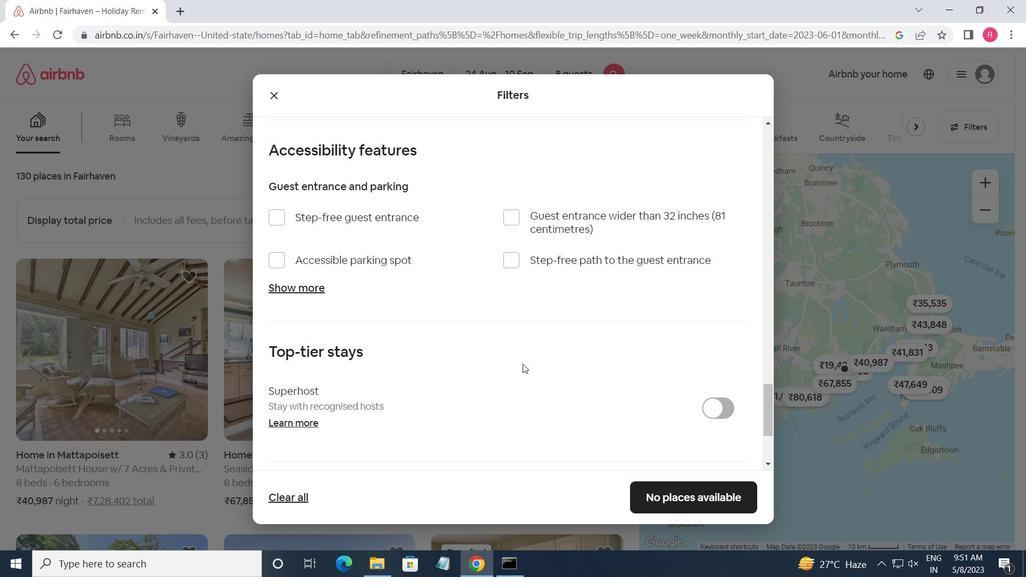 
Action: Mouse scrolled (515, 368) with delta (0, 0)
Screenshot: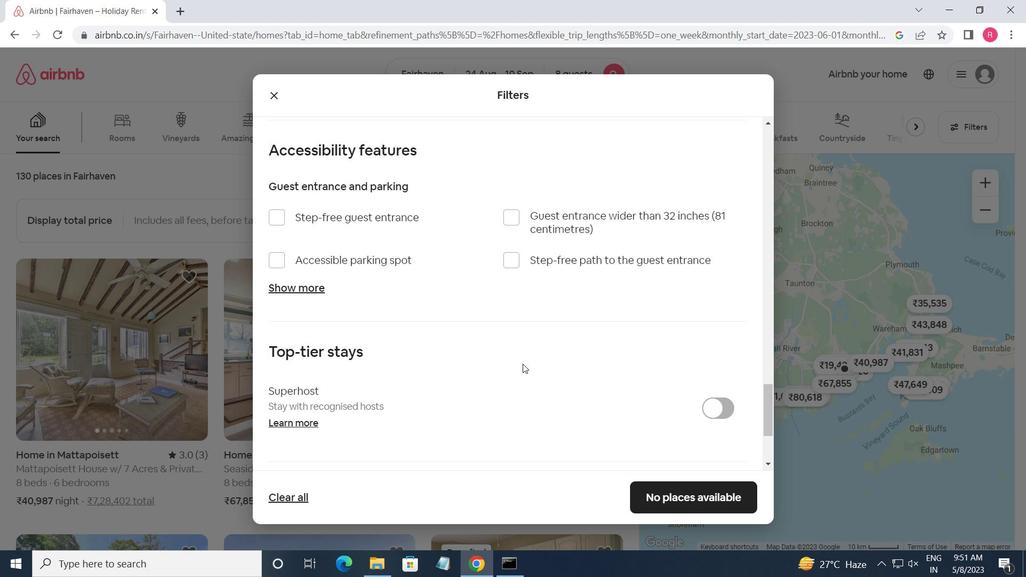 
Action: Mouse scrolled (515, 368) with delta (0, 0)
Screenshot: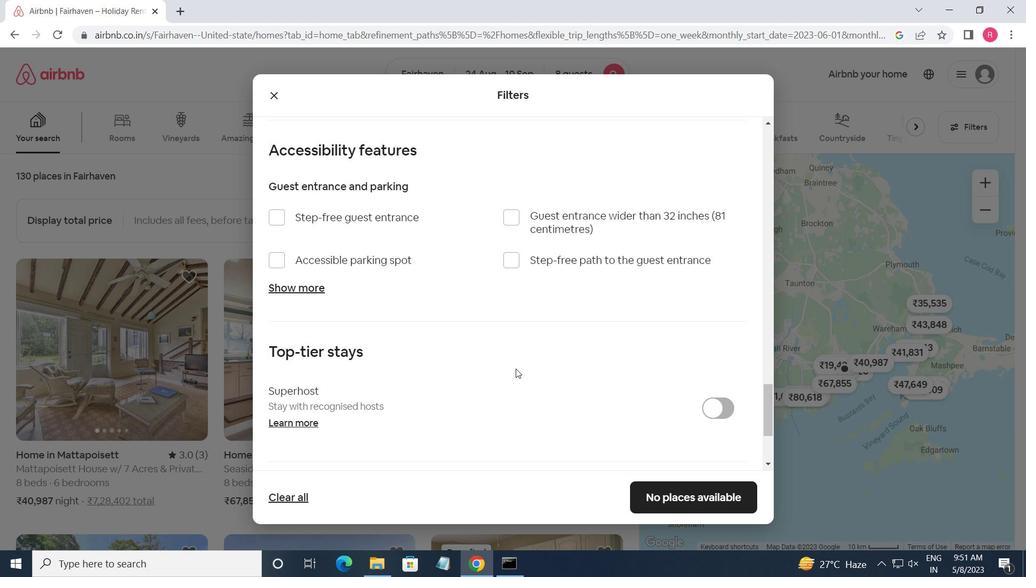 
Action: Mouse scrolled (515, 368) with delta (0, 0)
Screenshot: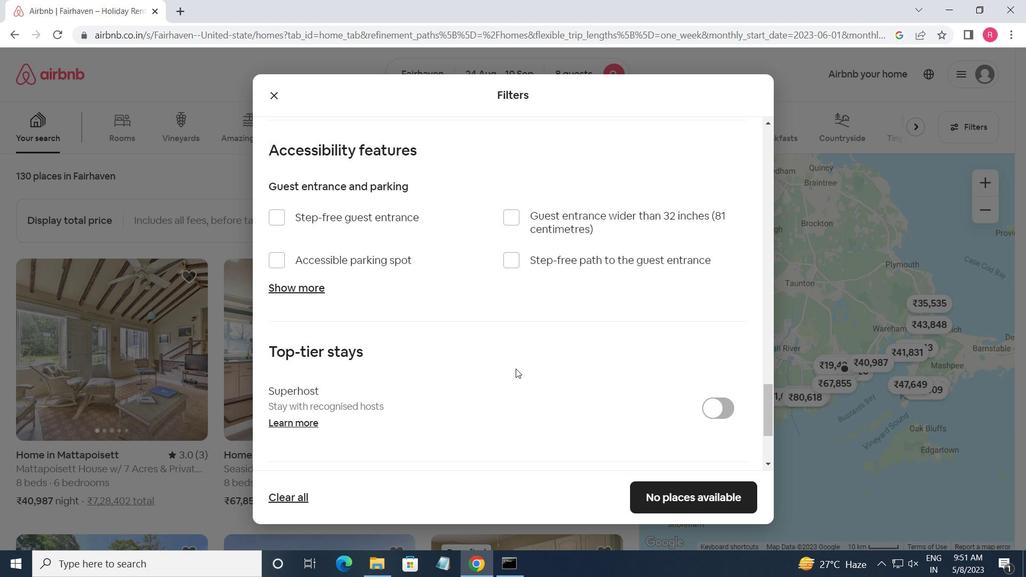 
Action: Mouse moved to (419, 387)
Screenshot: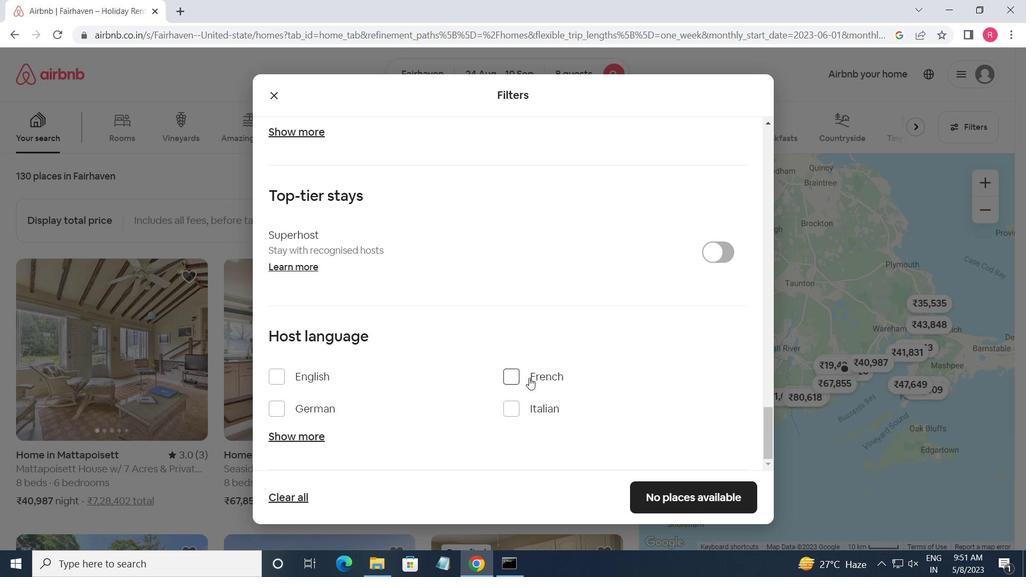
Action: Mouse scrolled (419, 386) with delta (0, 0)
Screenshot: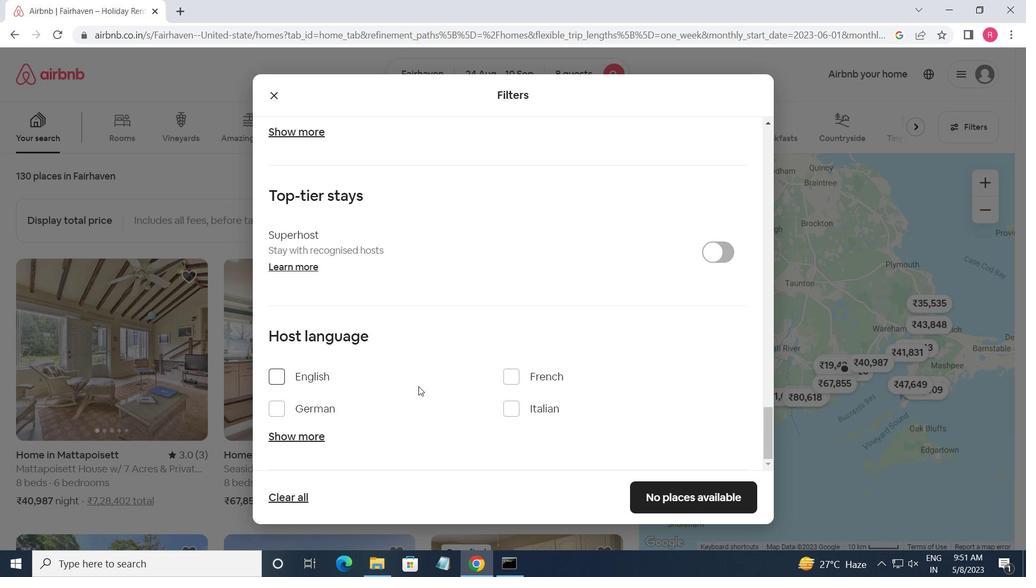 
Action: Mouse scrolled (419, 386) with delta (0, 0)
Screenshot: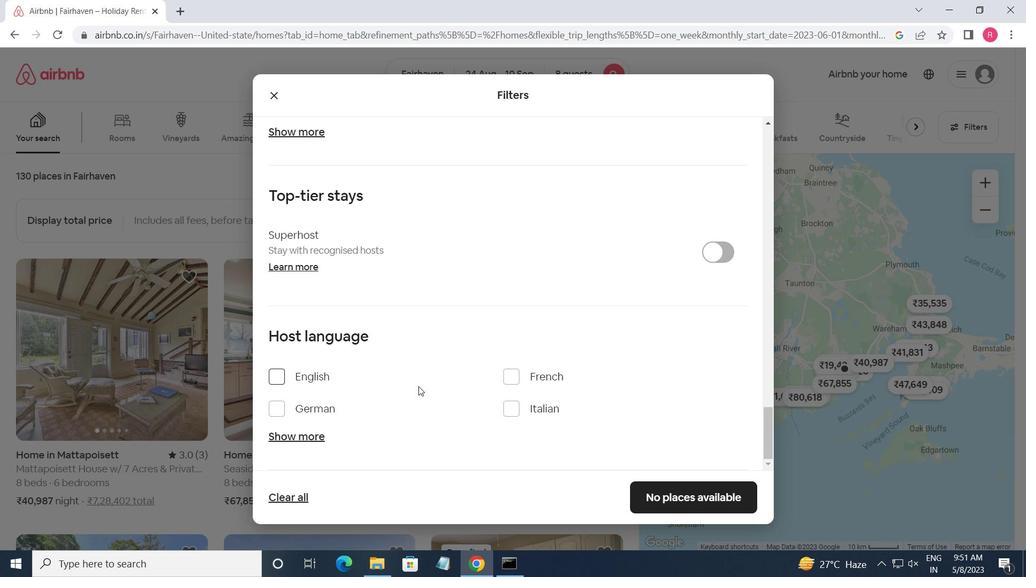
Action: Mouse moved to (418, 387)
Screenshot: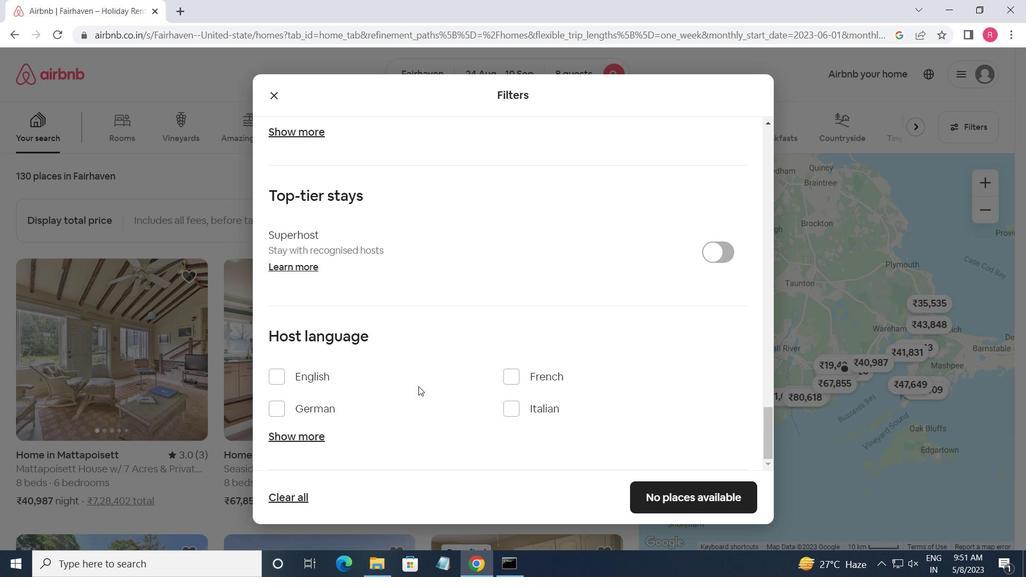 
Action: Mouse scrolled (418, 386) with delta (0, 0)
Screenshot: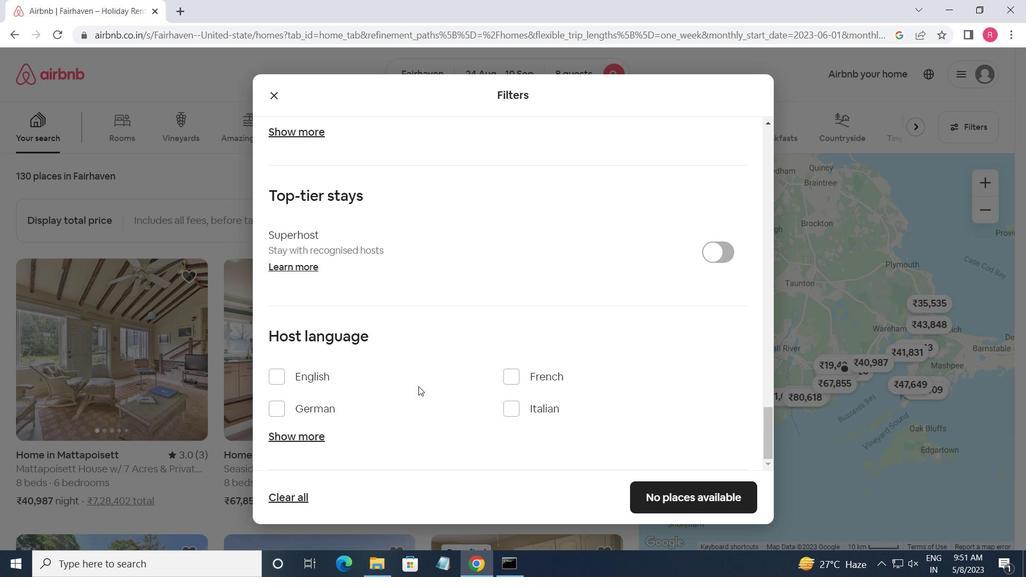 
Action: Mouse moved to (412, 383)
Screenshot: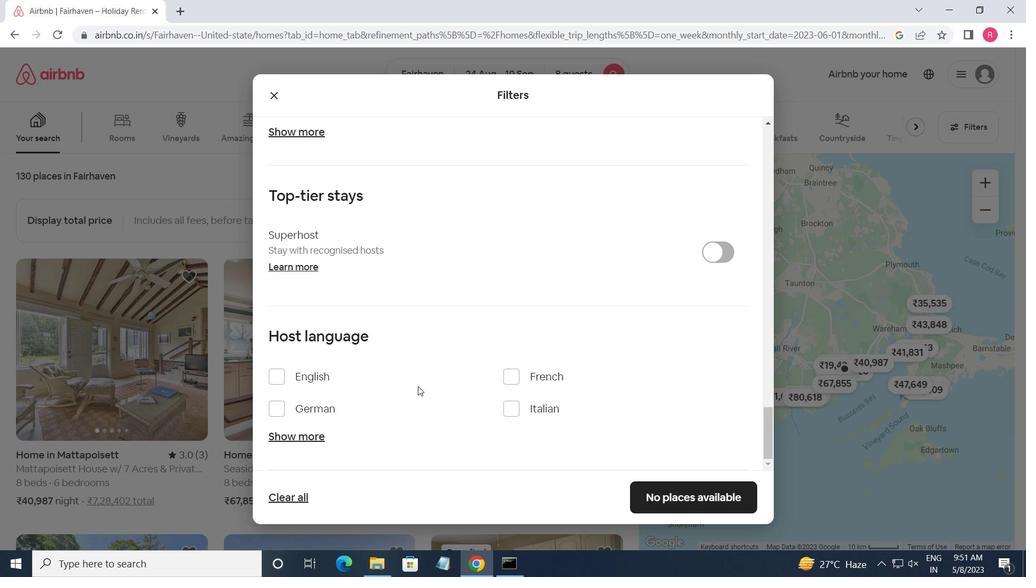 
Action: Mouse scrolled (412, 382) with delta (0, 0)
Screenshot: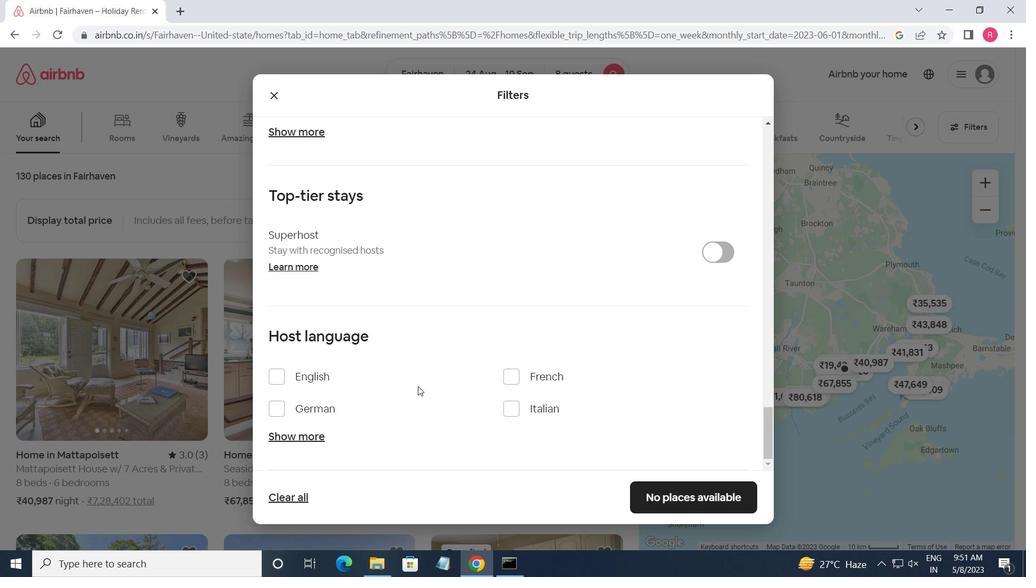 
Action: Mouse moved to (285, 378)
Screenshot: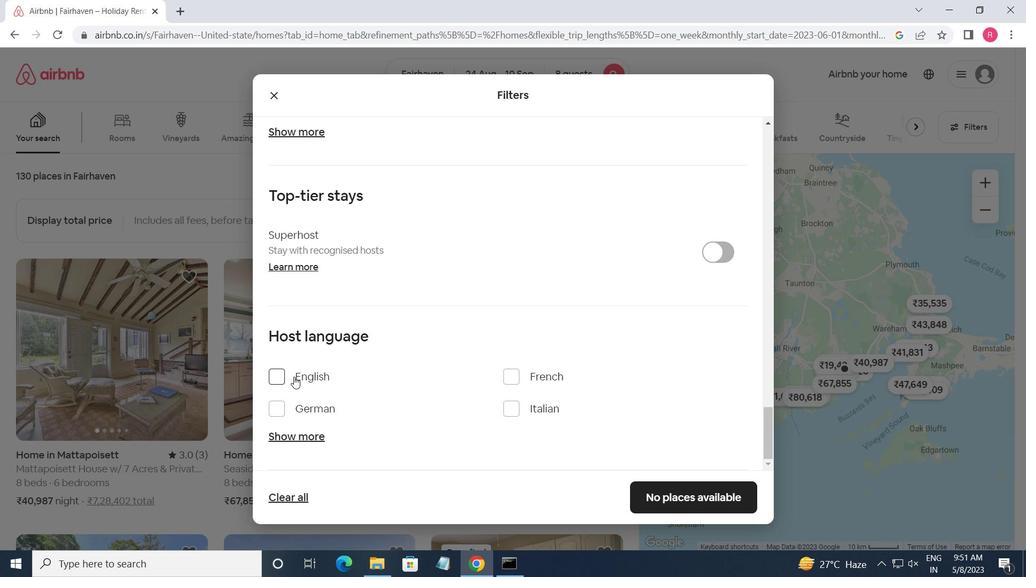 
Action: Mouse pressed left at (285, 378)
Screenshot: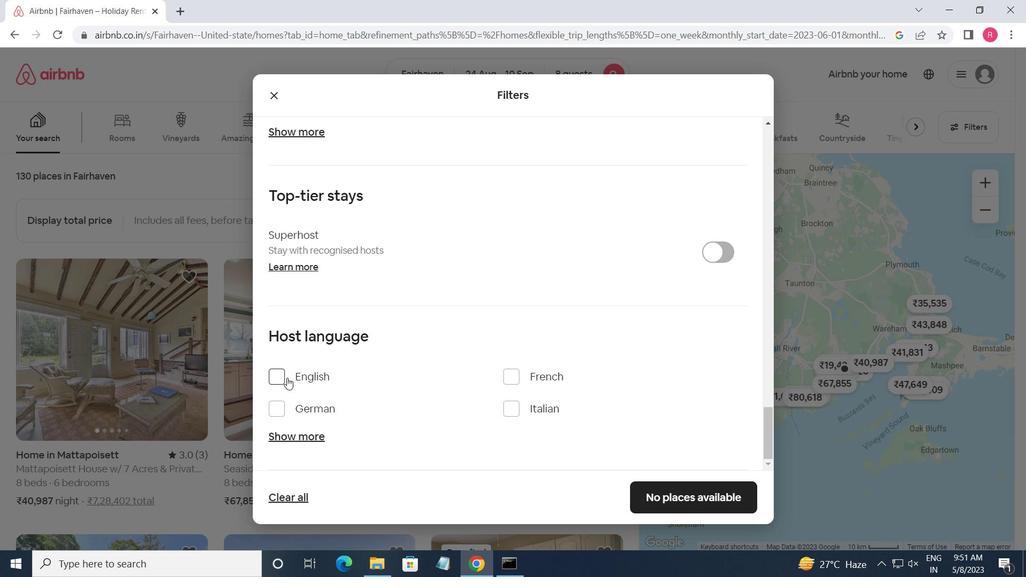 
Action: Mouse moved to (651, 501)
Screenshot: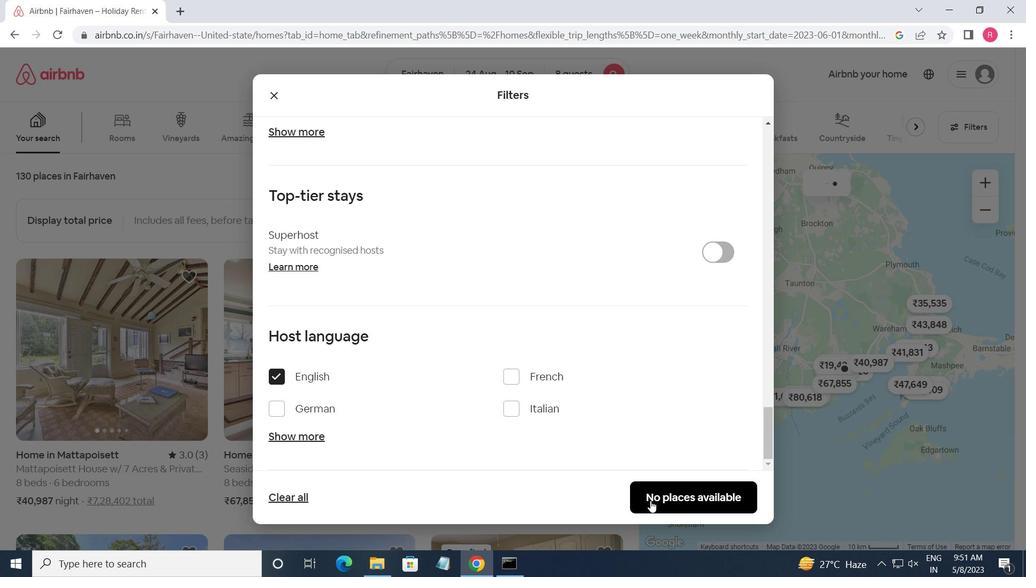 
Action: Mouse pressed left at (651, 501)
Screenshot: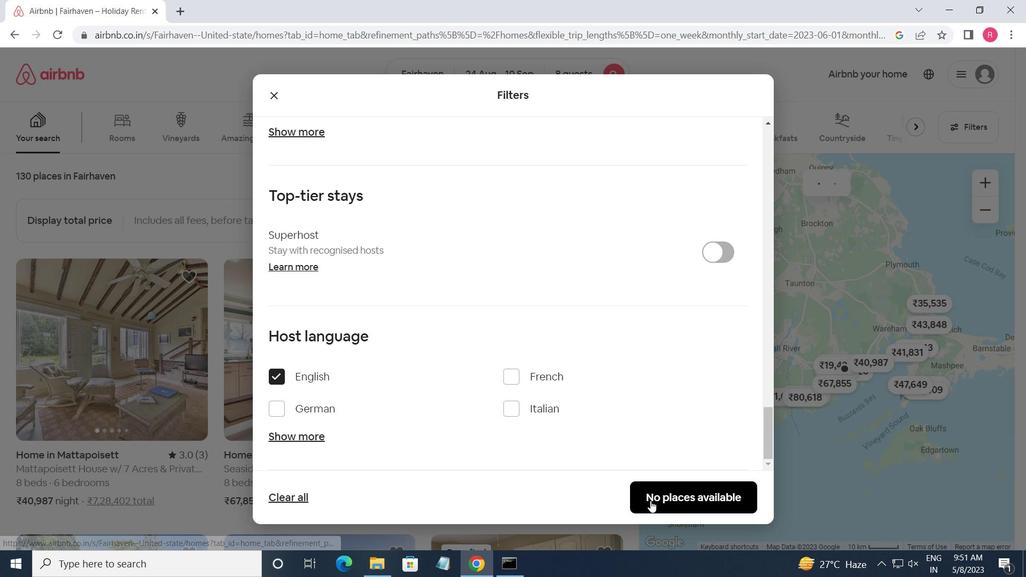 
Action: Mouse moved to (651, 501)
Screenshot: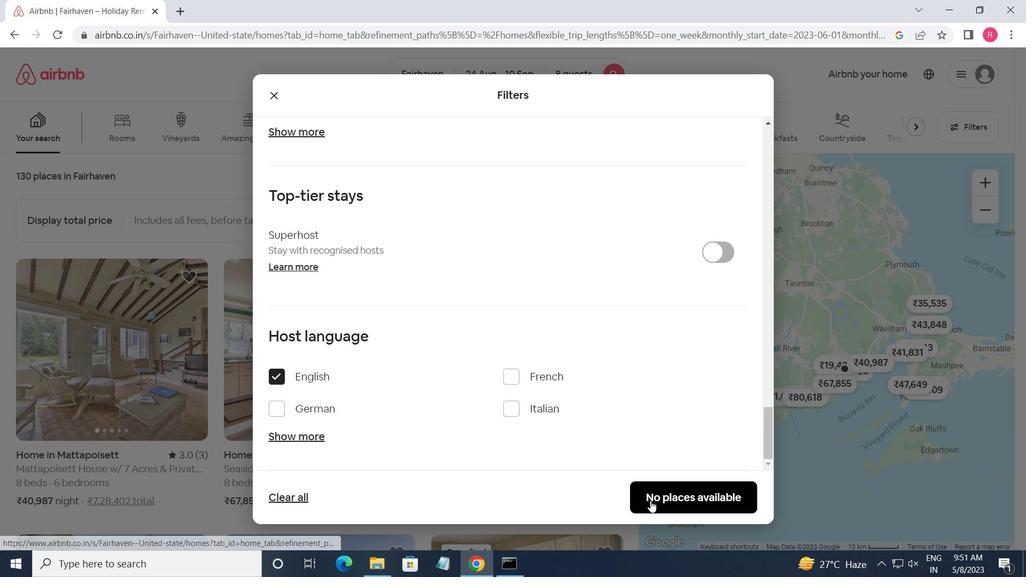 
